 Task: Find connections with filter location Winneba with filter topic #machinelearningwith filter profile language Potuguese with filter current company Norgren with filter school SIES College of Management Studies - India with filter industry Circuses and Magic Shows with filter service category Social Media Marketing with filter keywords title Virtual Assistant
Action: Mouse moved to (284, 353)
Screenshot: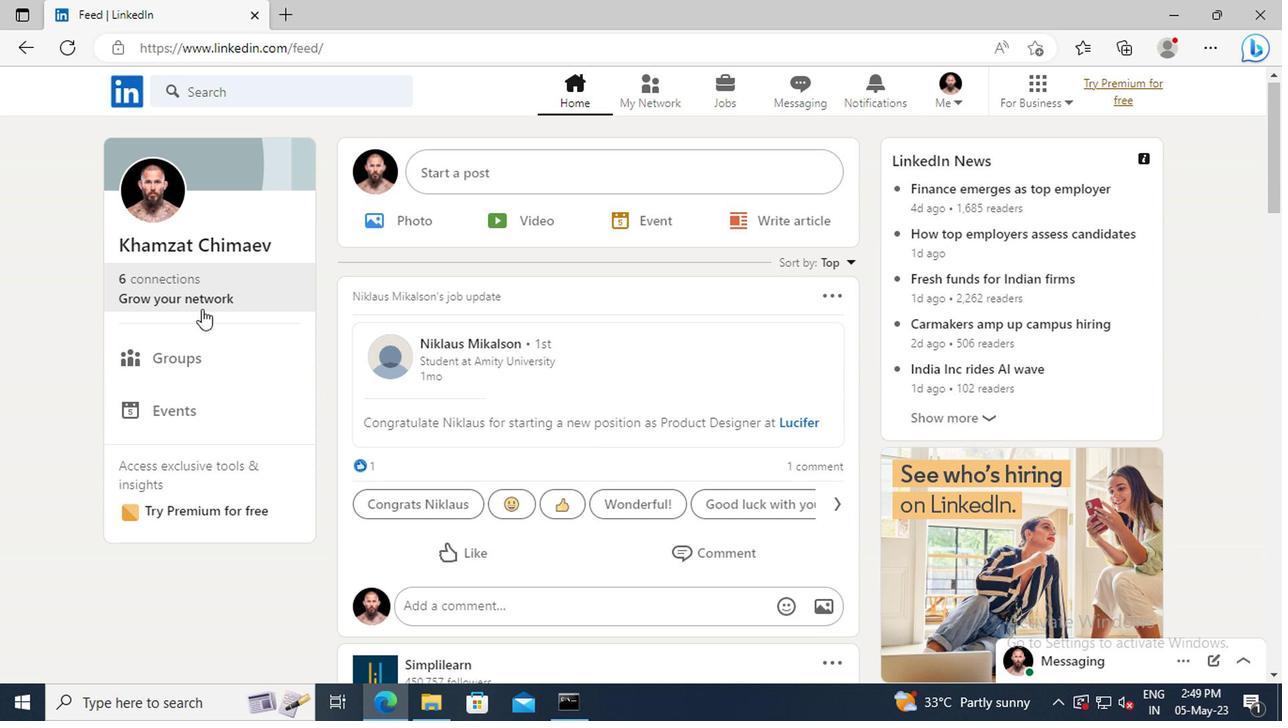 
Action: Mouse pressed left at (284, 353)
Screenshot: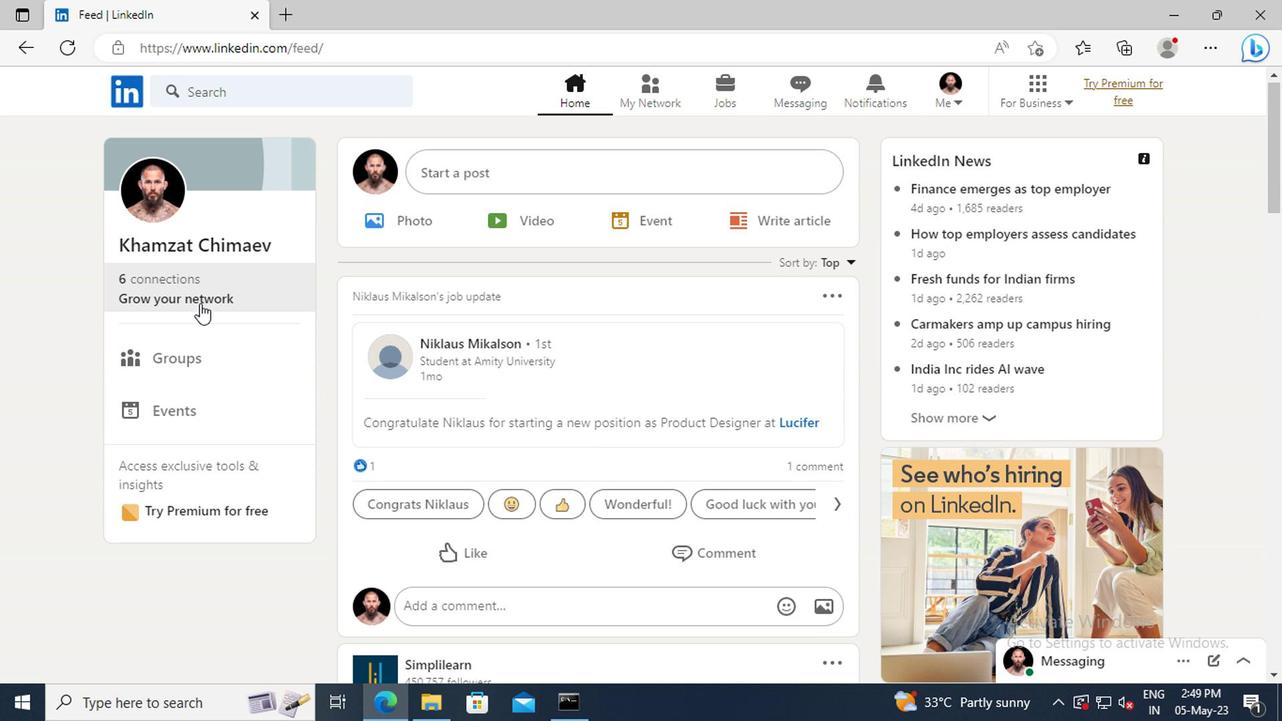 
Action: Mouse moved to (293, 284)
Screenshot: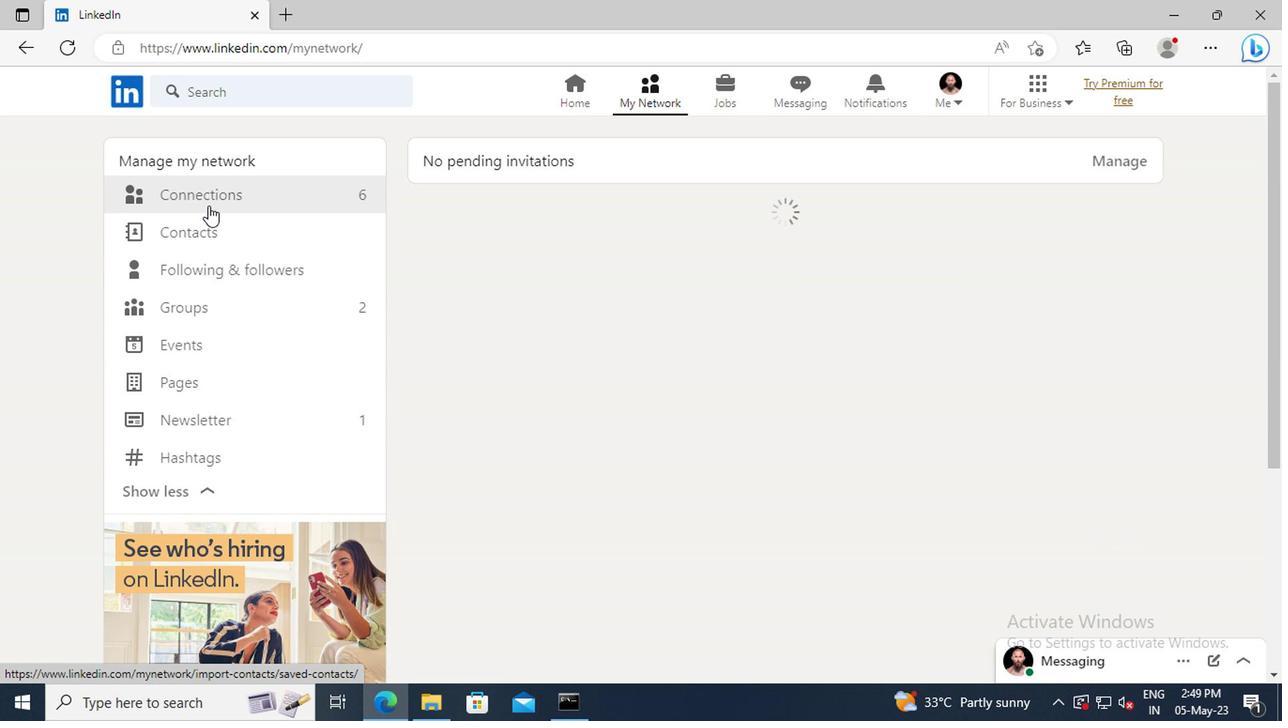 
Action: Mouse pressed left at (293, 284)
Screenshot: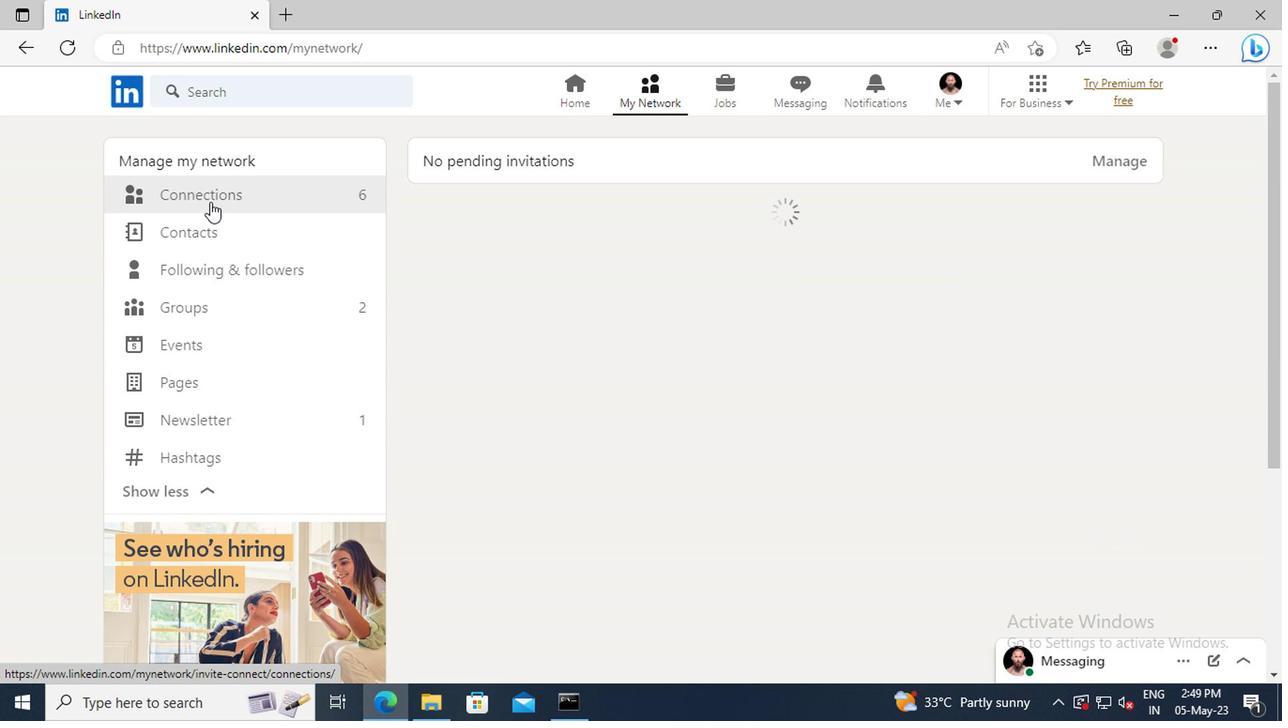 
Action: Mouse moved to (696, 284)
Screenshot: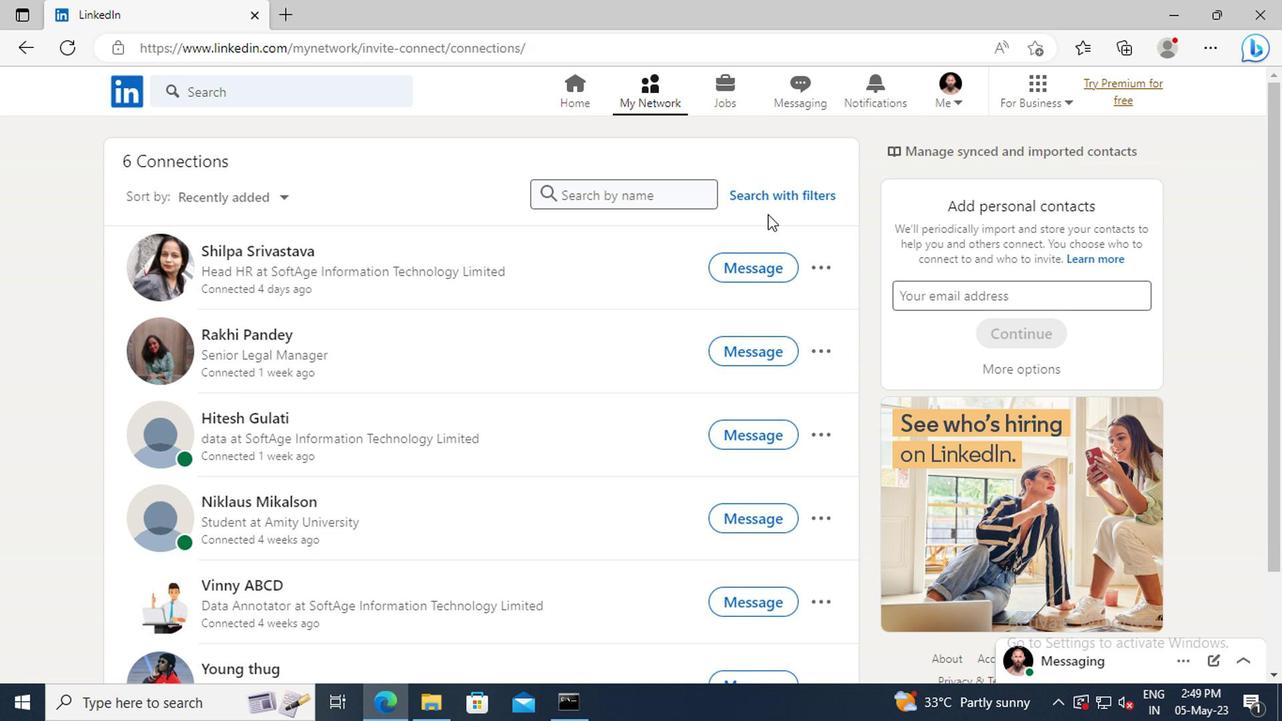 
Action: Mouse pressed left at (696, 284)
Screenshot: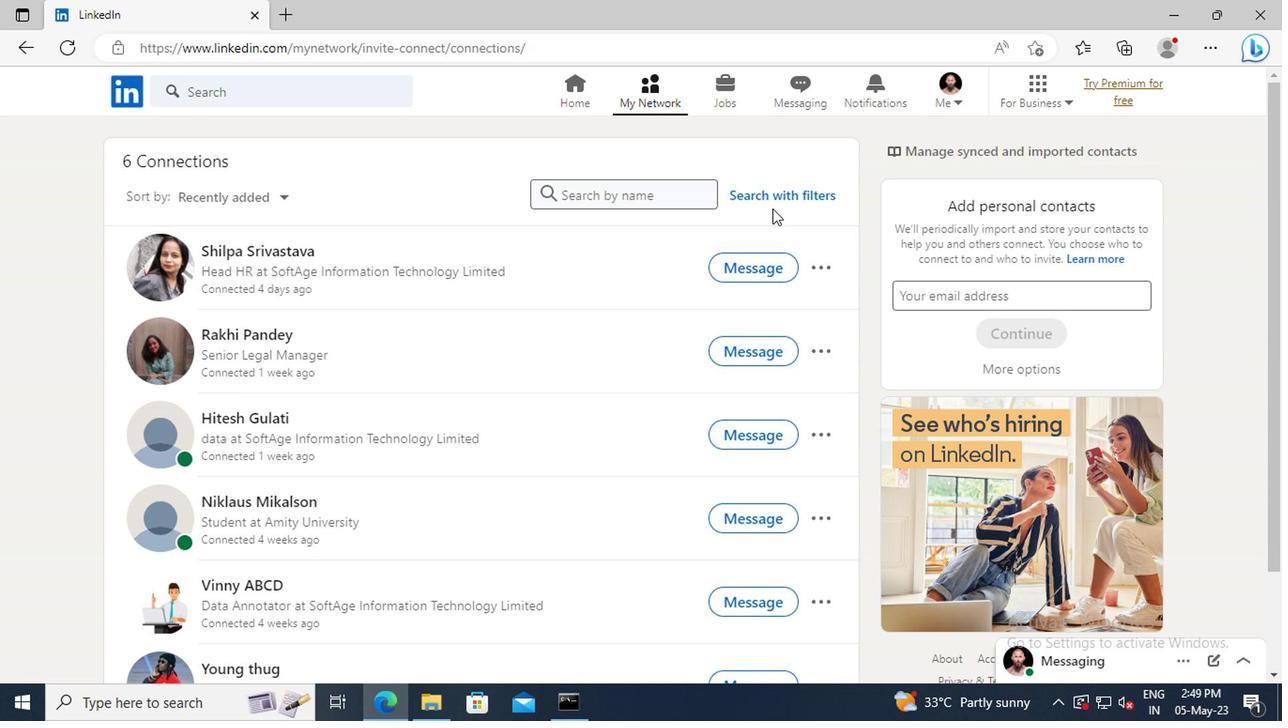 
Action: Mouse moved to (652, 248)
Screenshot: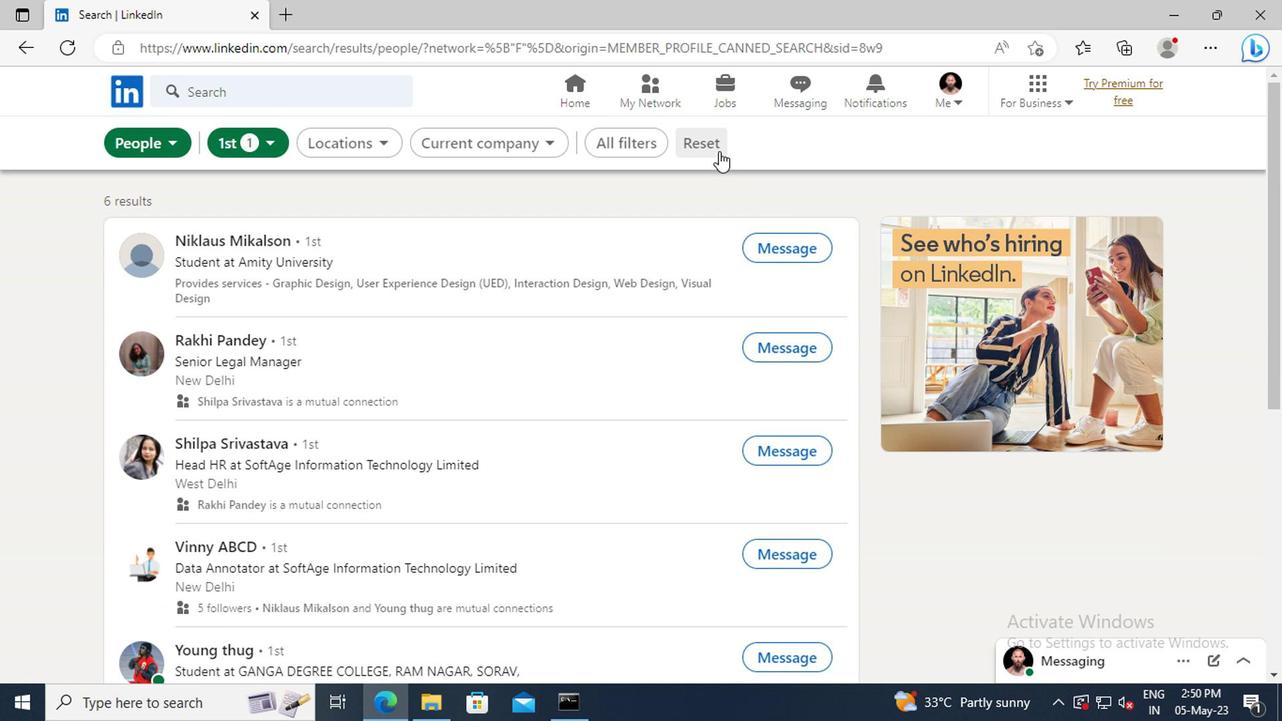 
Action: Mouse pressed left at (652, 248)
Screenshot: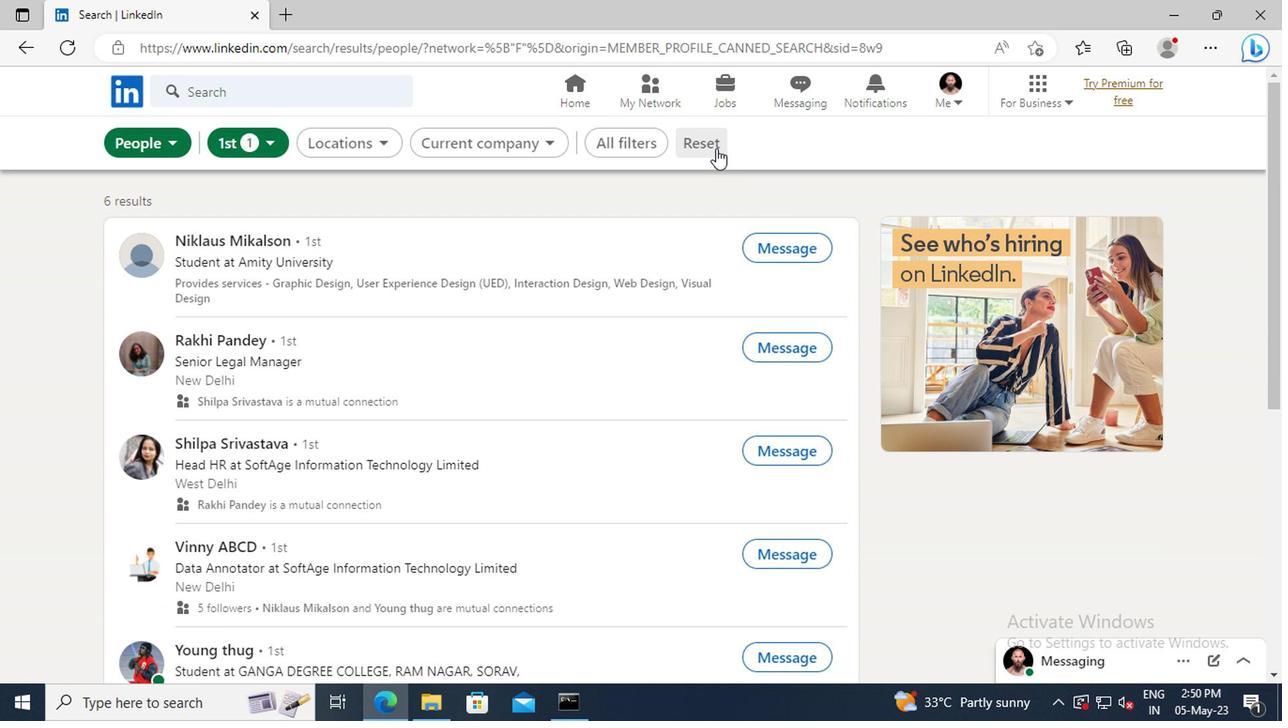 
Action: Mouse moved to (637, 247)
Screenshot: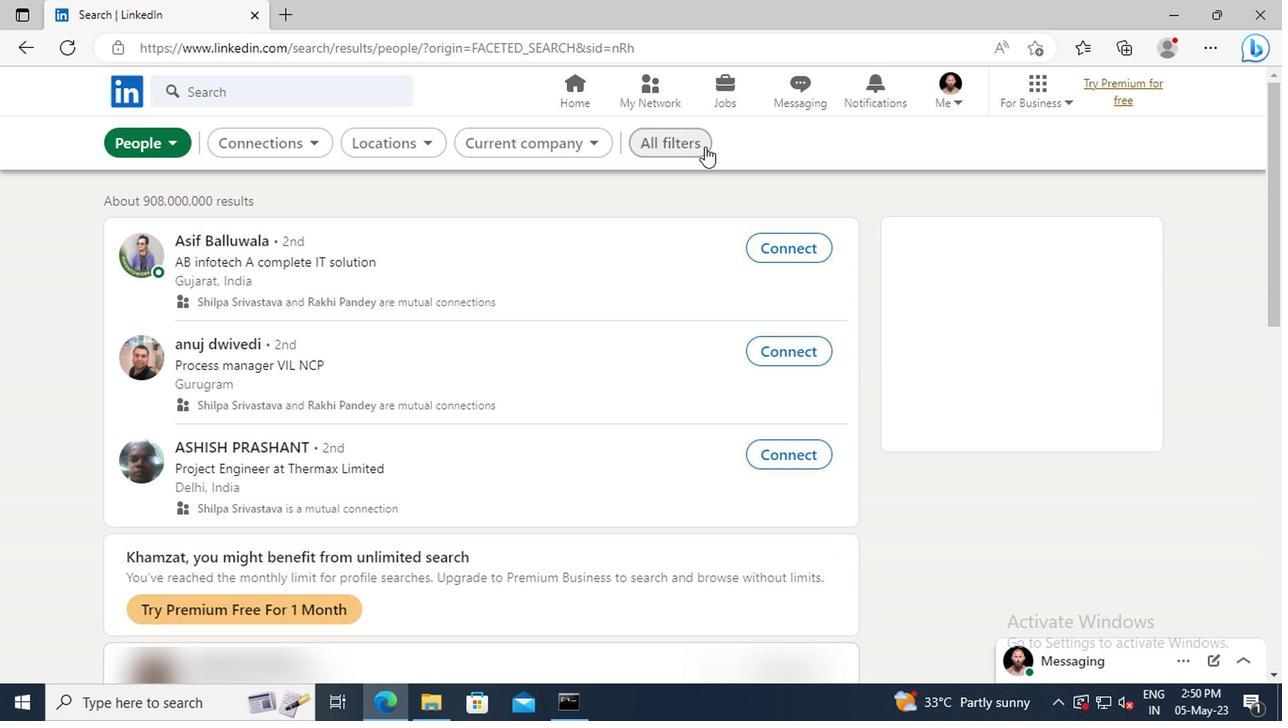 
Action: Mouse pressed left at (637, 247)
Screenshot: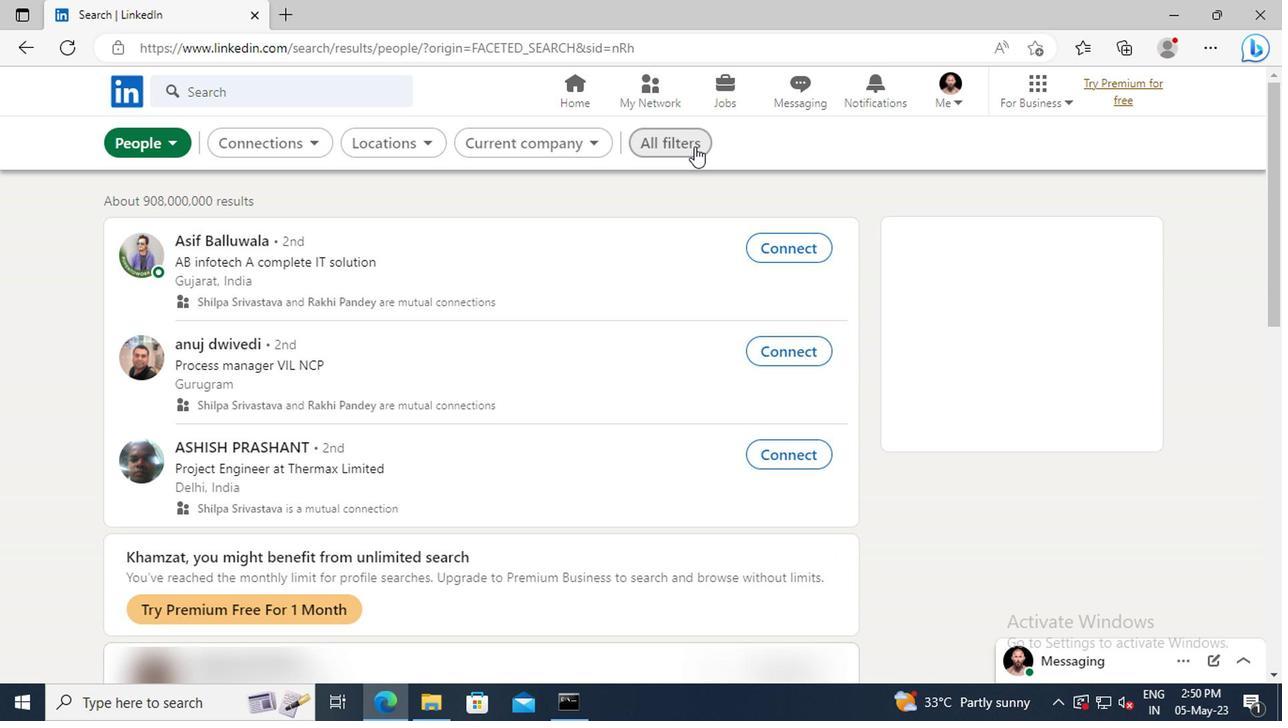
Action: Mouse moved to (863, 387)
Screenshot: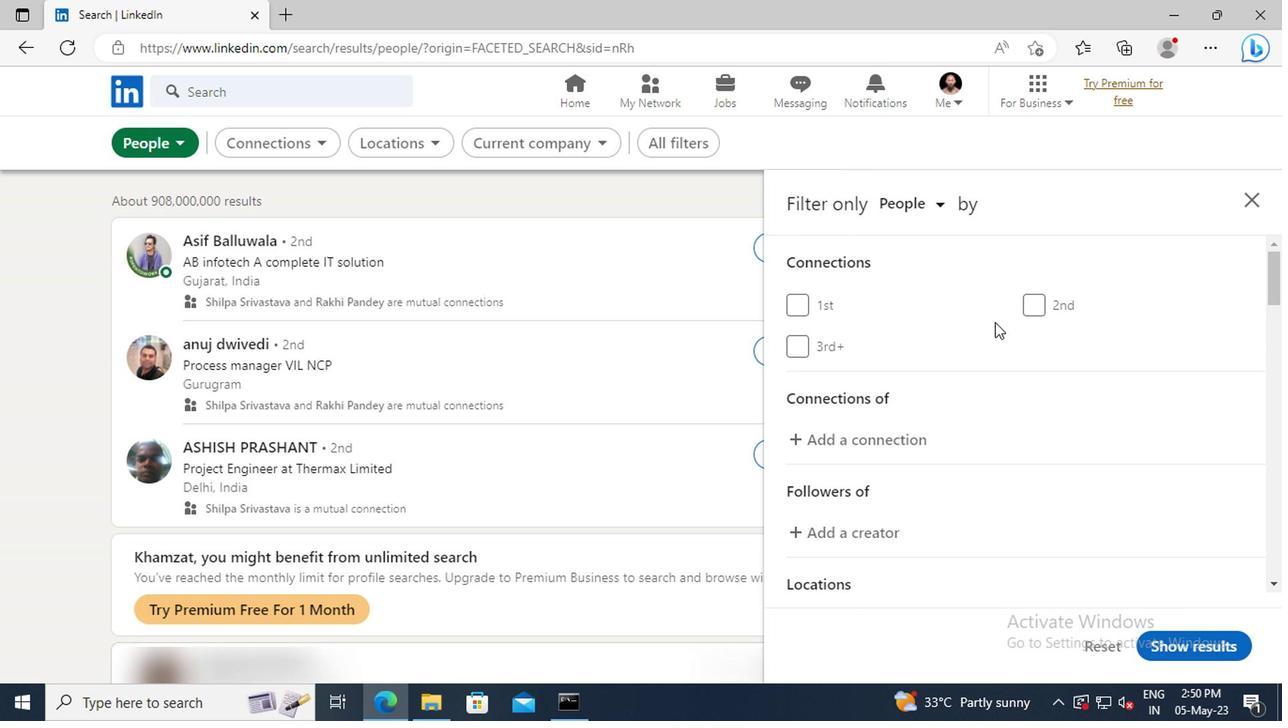 
Action: Mouse scrolled (863, 386) with delta (0, 0)
Screenshot: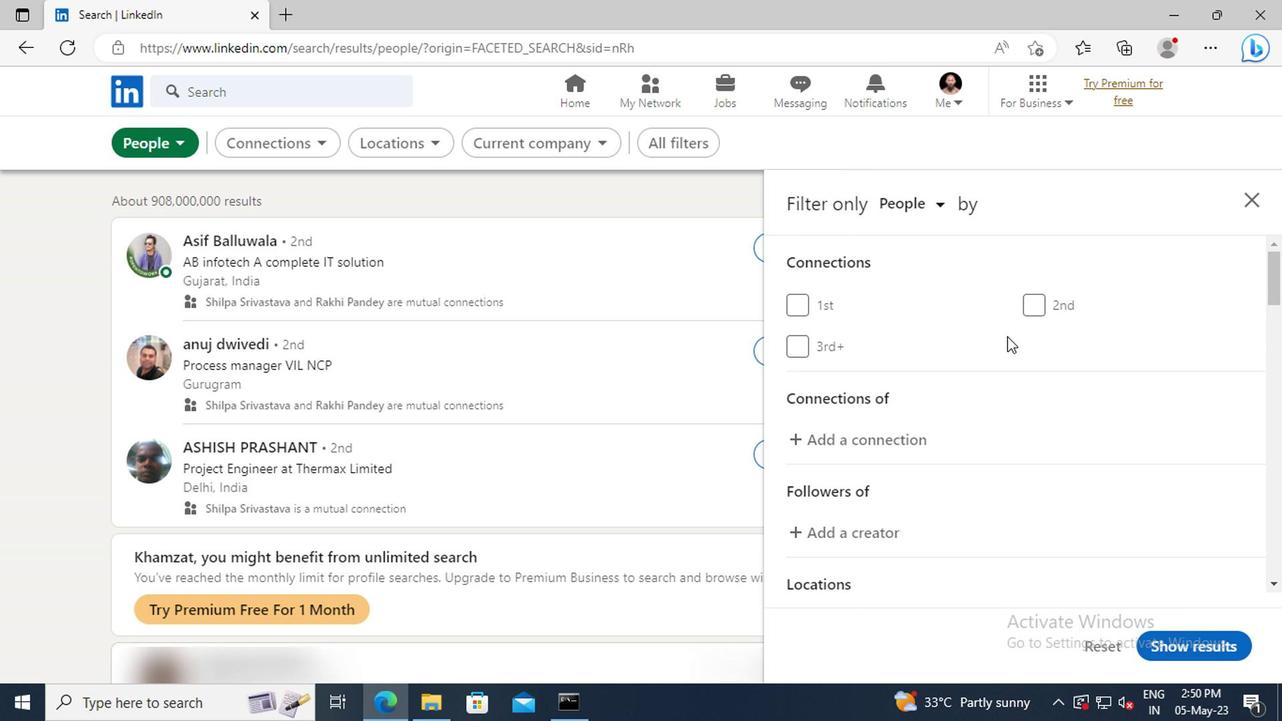 
Action: Mouse scrolled (863, 386) with delta (0, 0)
Screenshot: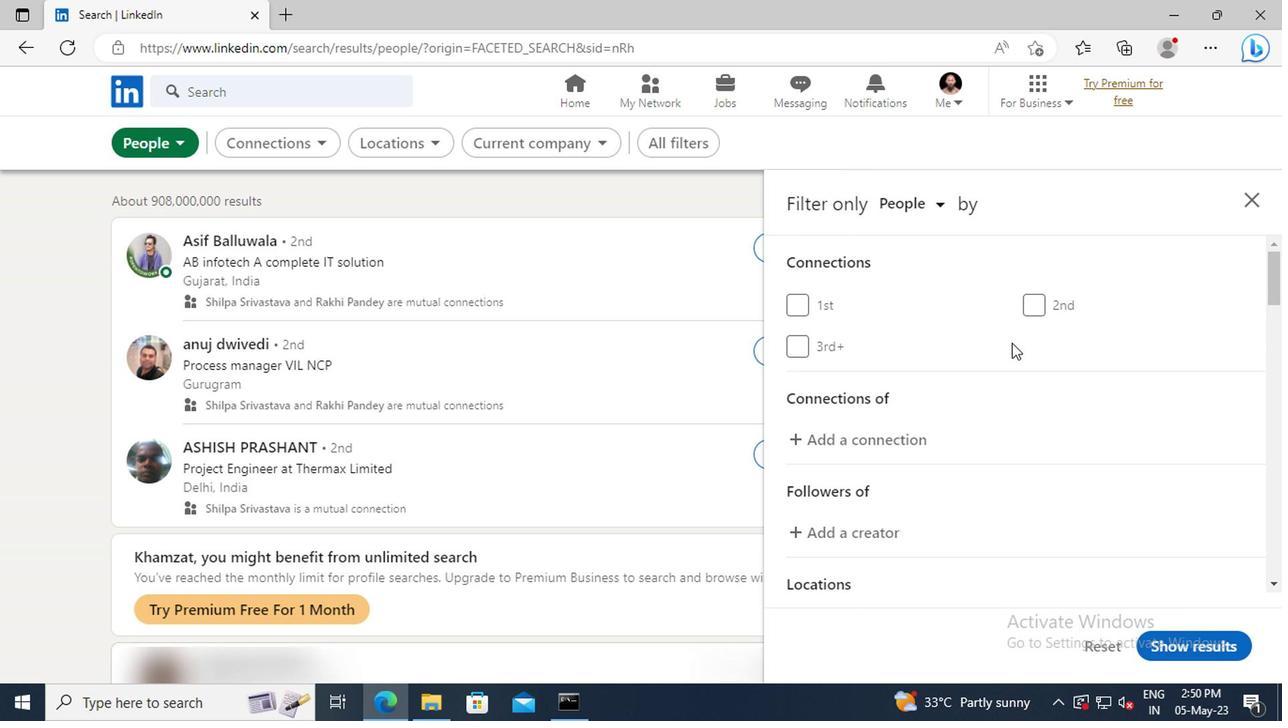 
Action: Mouse scrolled (863, 386) with delta (0, 0)
Screenshot: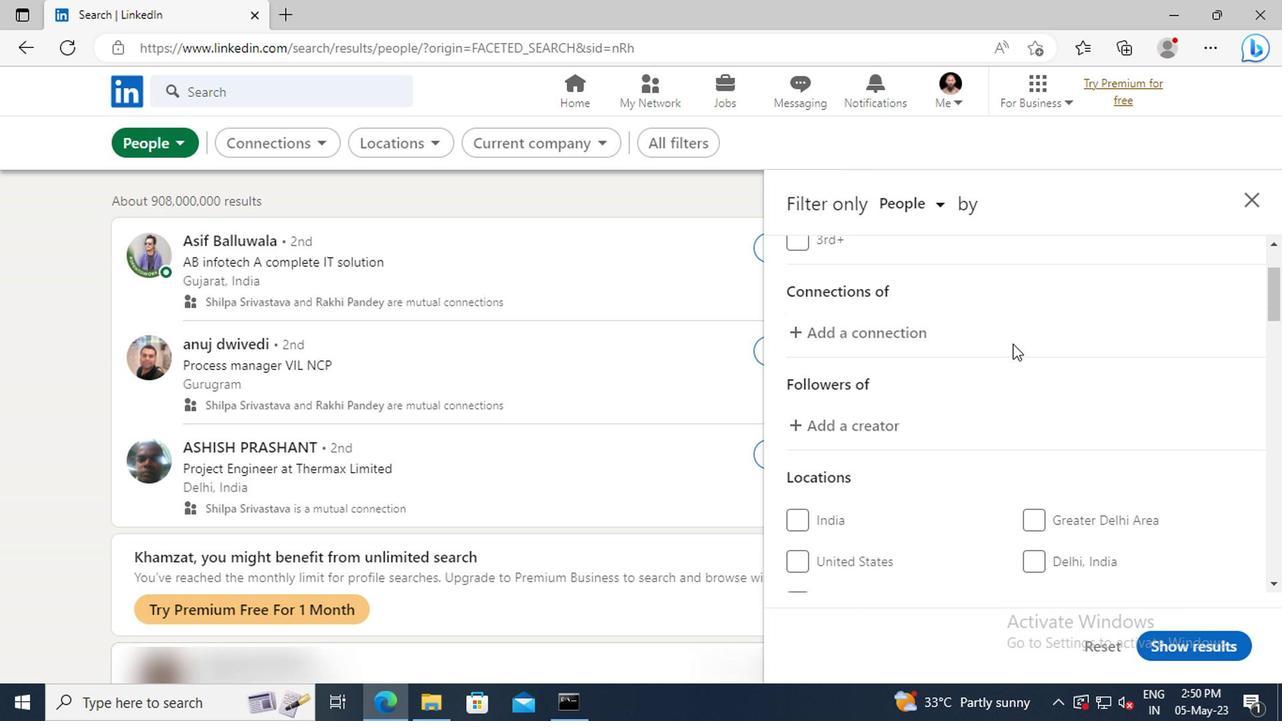 
Action: Mouse scrolled (863, 386) with delta (0, 0)
Screenshot: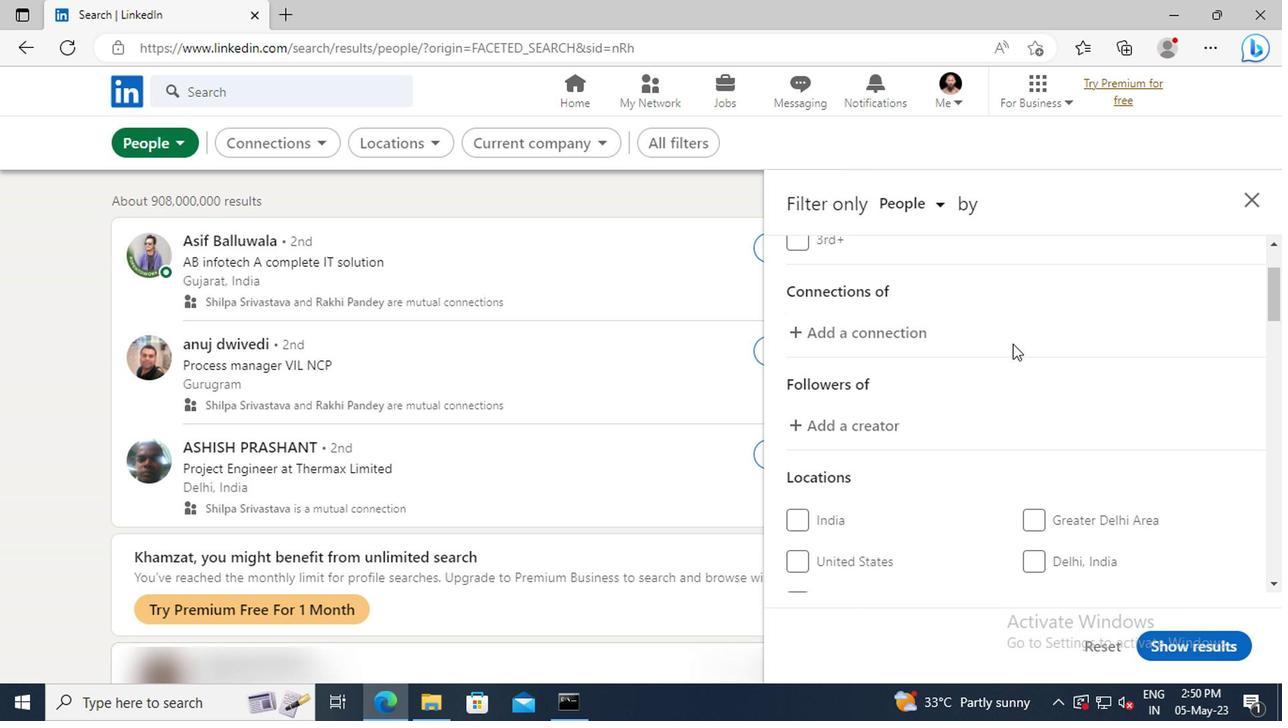
Action: Mouse scrolled (863, 386) with delta (0, 0)
Screenshot: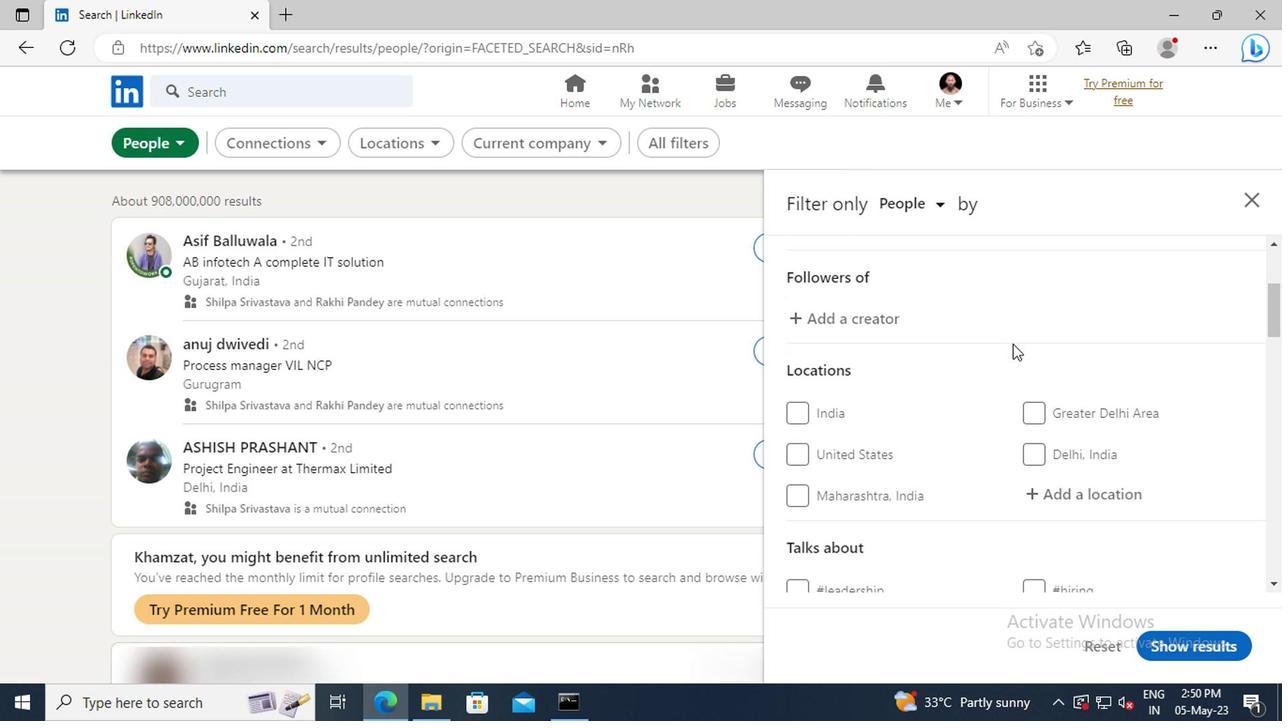 
Action: Mouse scrolled (863, 386) with delta (0, 0)
Screenshot: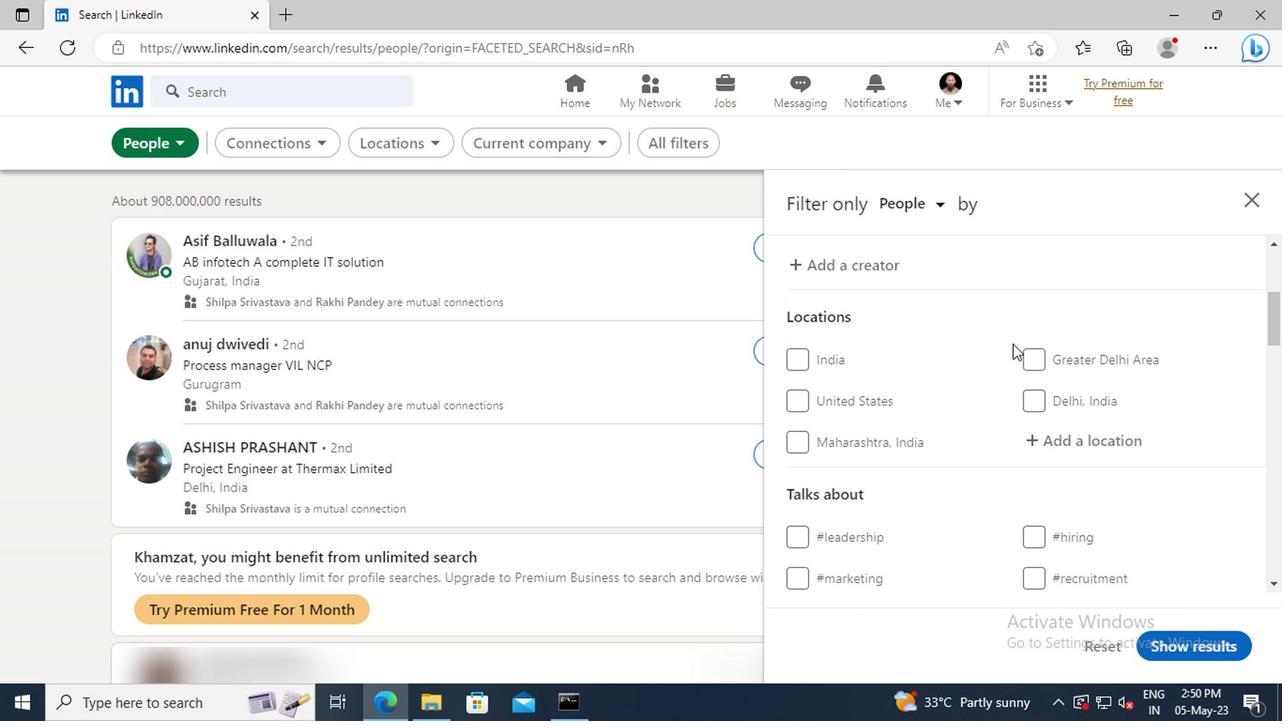 
Action: Mouse moved to (886, 418)
Screenshot: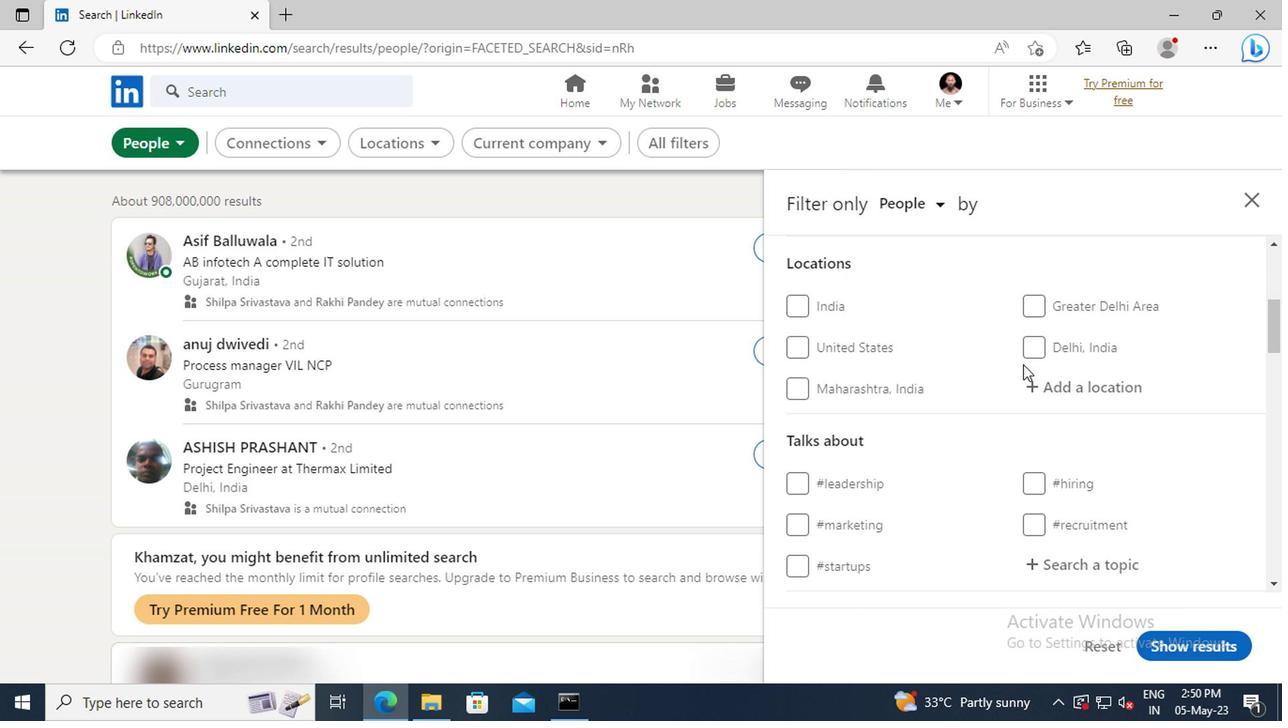 
Action: Mouse pressed left at (886, 418)
Screenshot: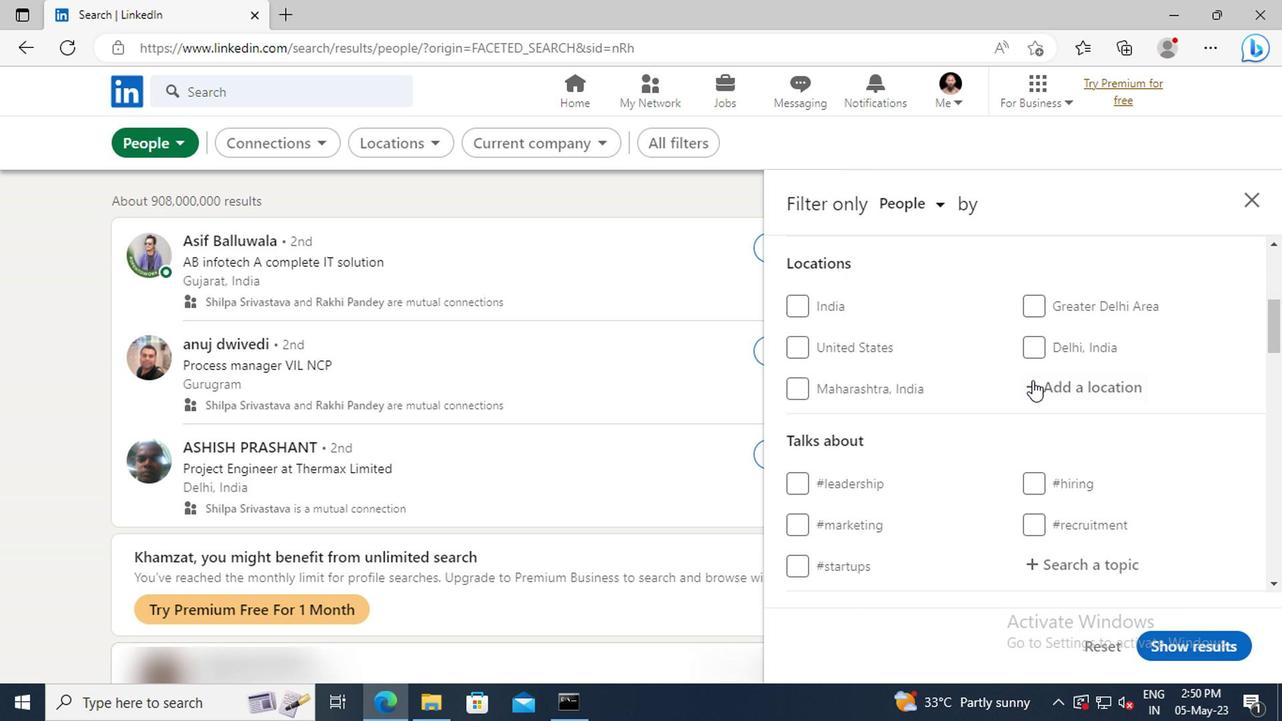 
Action: Key pressed <Key.shift>WINNEBA<Key.enter>
Screenshot: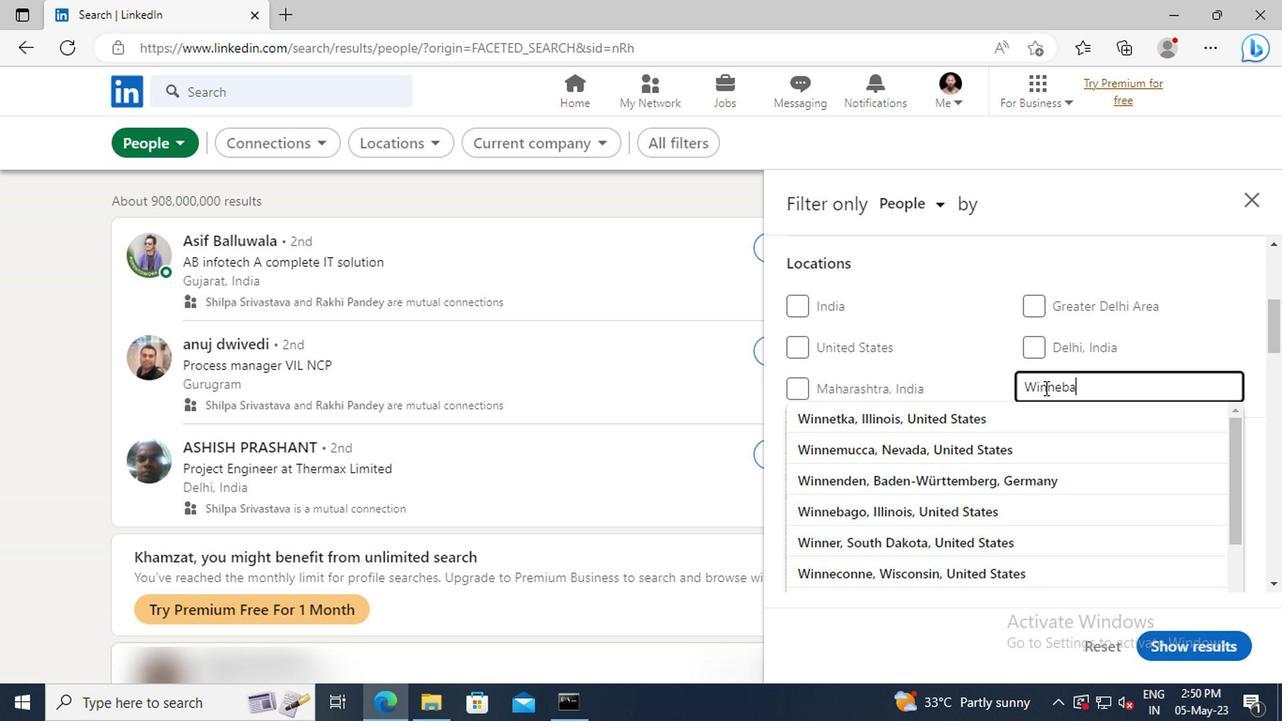 
Action: Mouse scrolled (886, 418) with delta (0, 0)
Screenshot: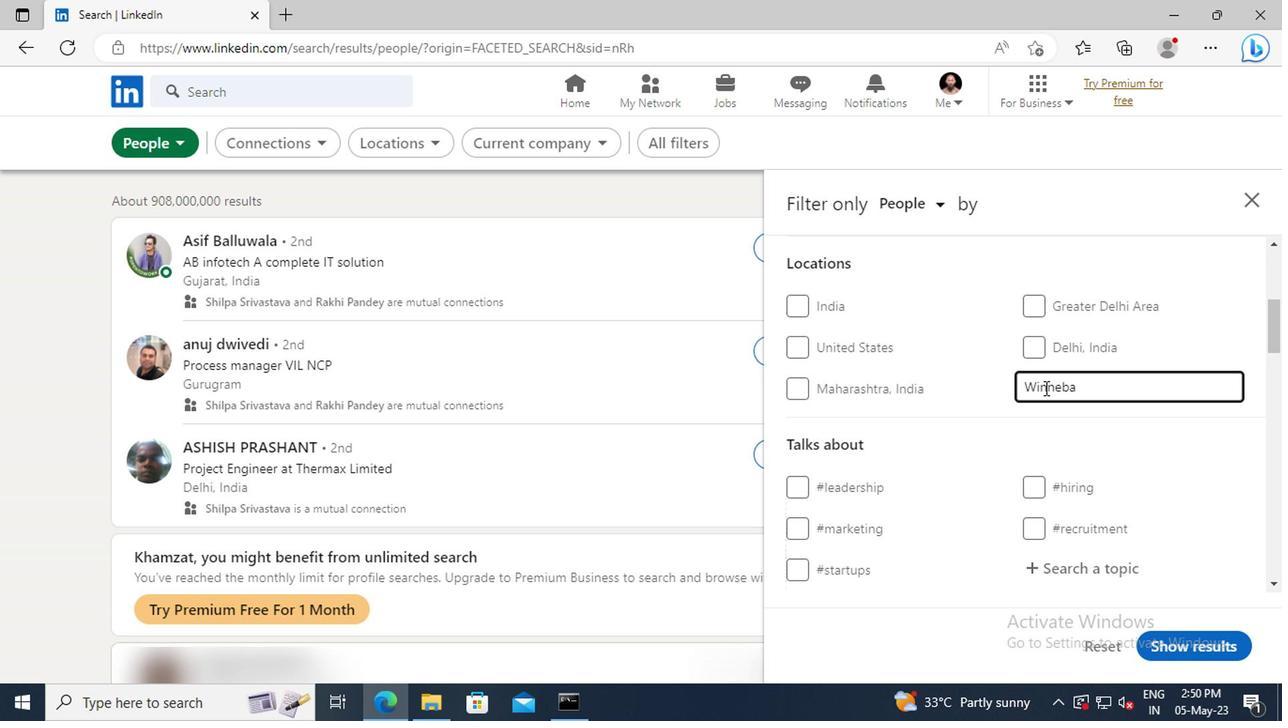 
Action: Mouse scrolled (886, 418) with delta (0, 0)
Screenshot: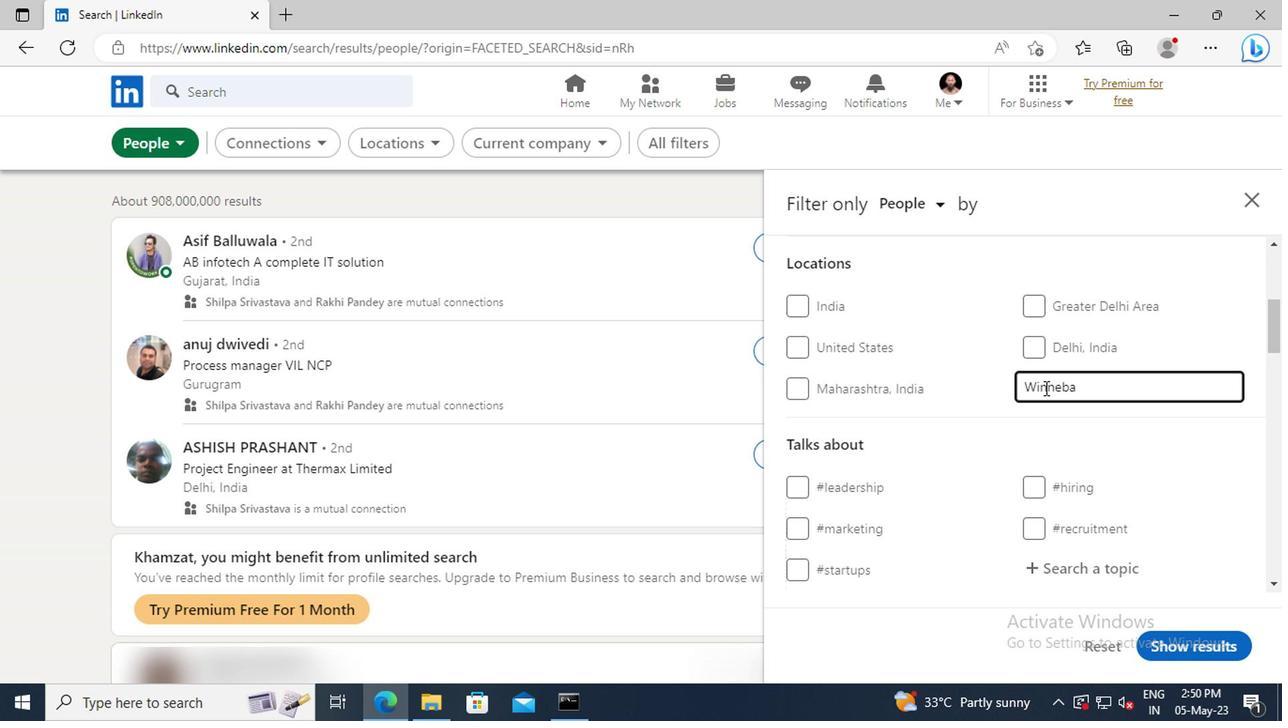 
Action: Mouse scrolled (886, 418) with delta (0, 0)
Screenshot: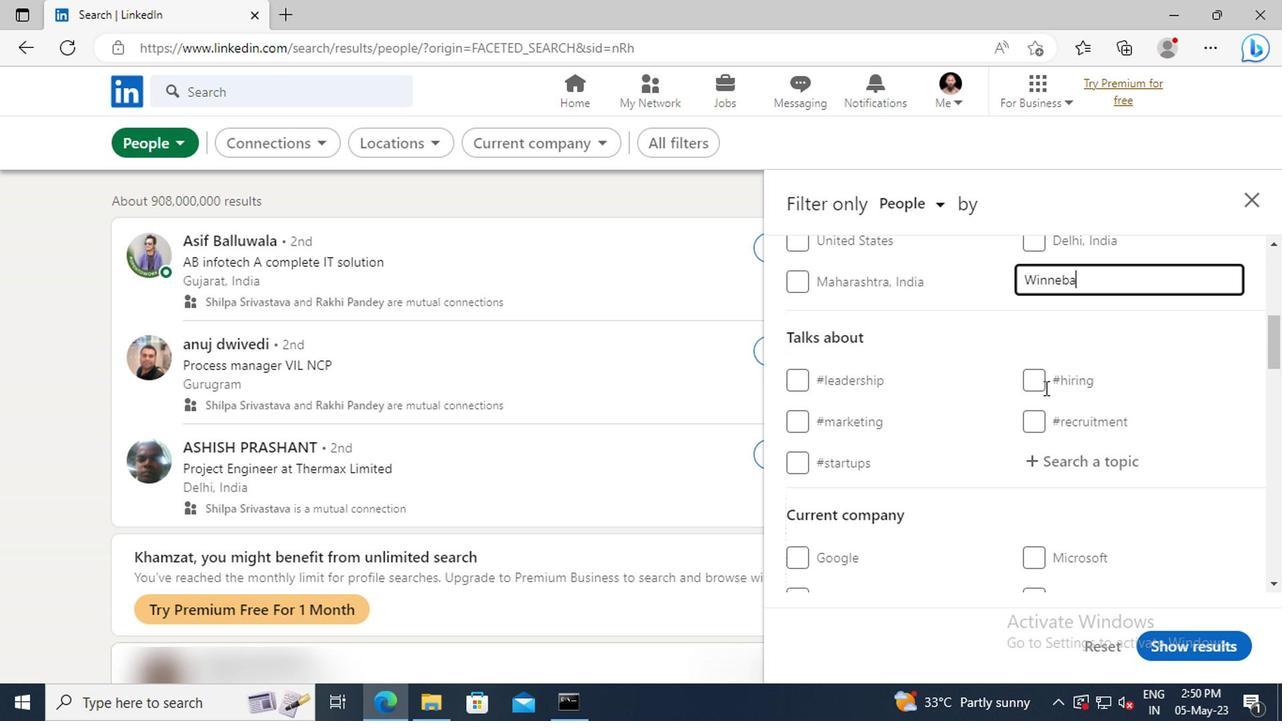
Action: Mouse moved to (892, 429)
Screenshot: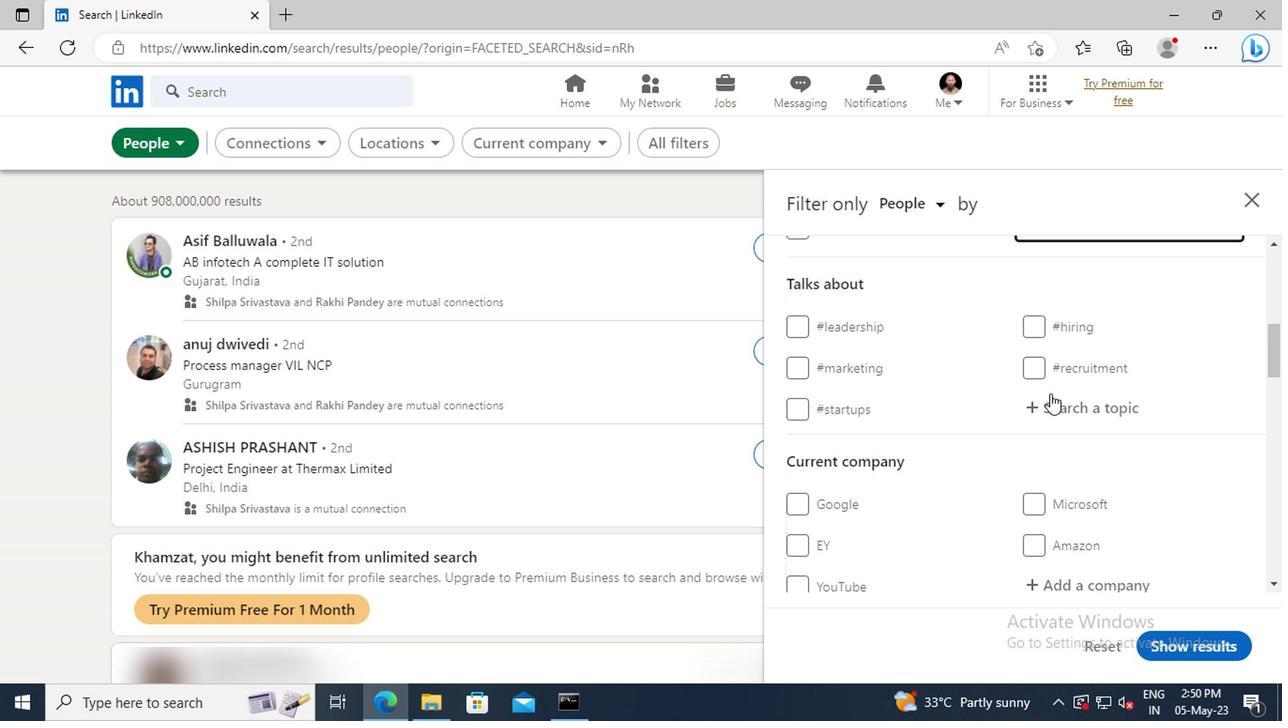 
Action: Mouse pressed left at (892, 429)
Screenshot: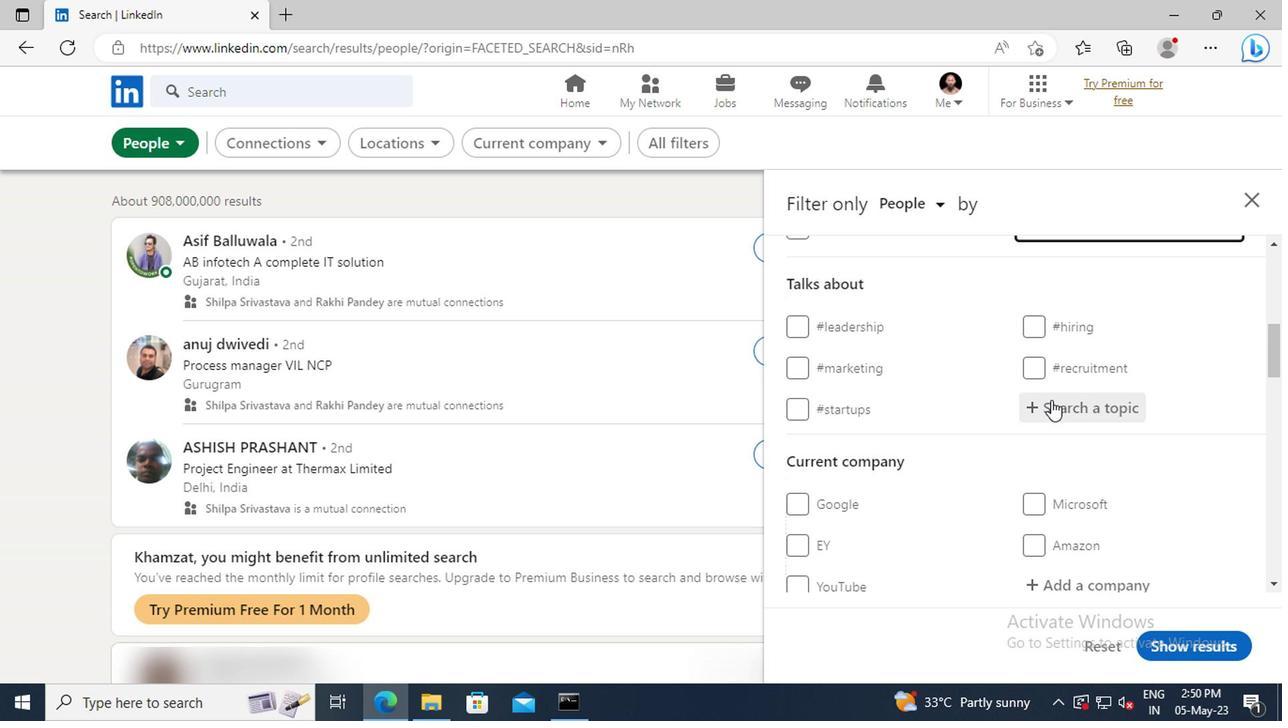 
Action: Key pressed MACHINELE
Screenshot: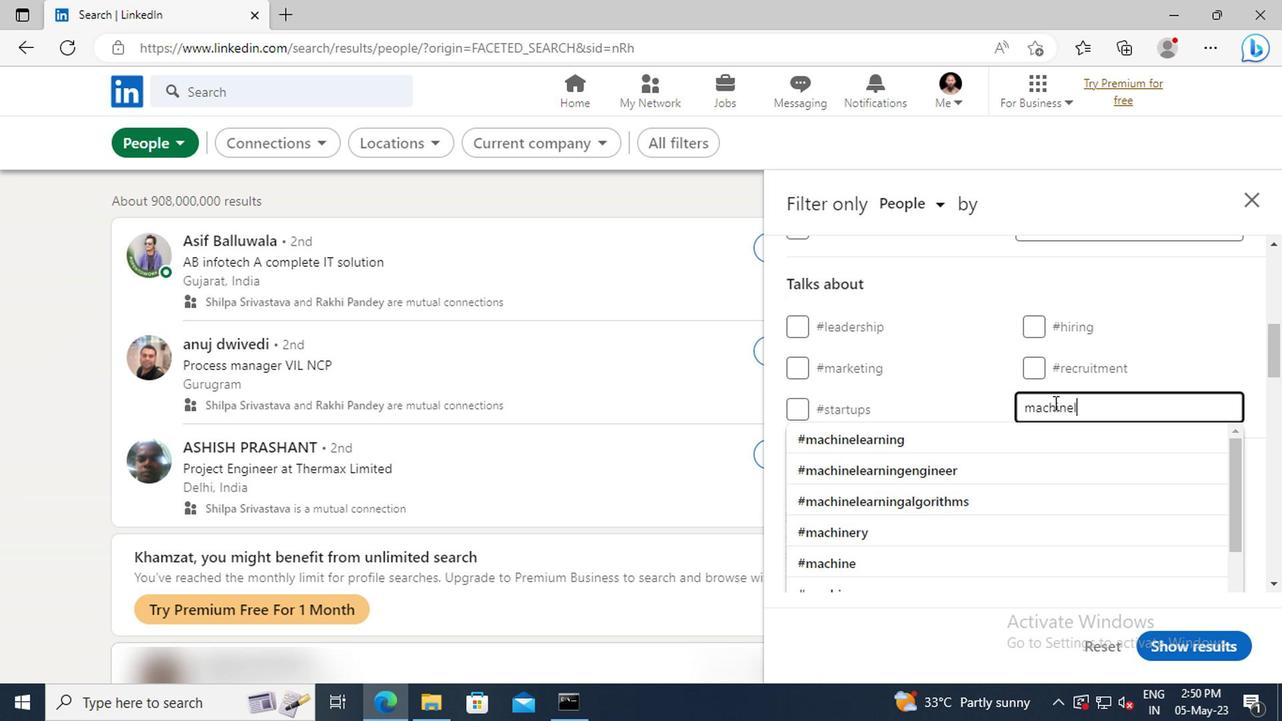 
Action: Mouse moved to (898, 452)
Screenshot: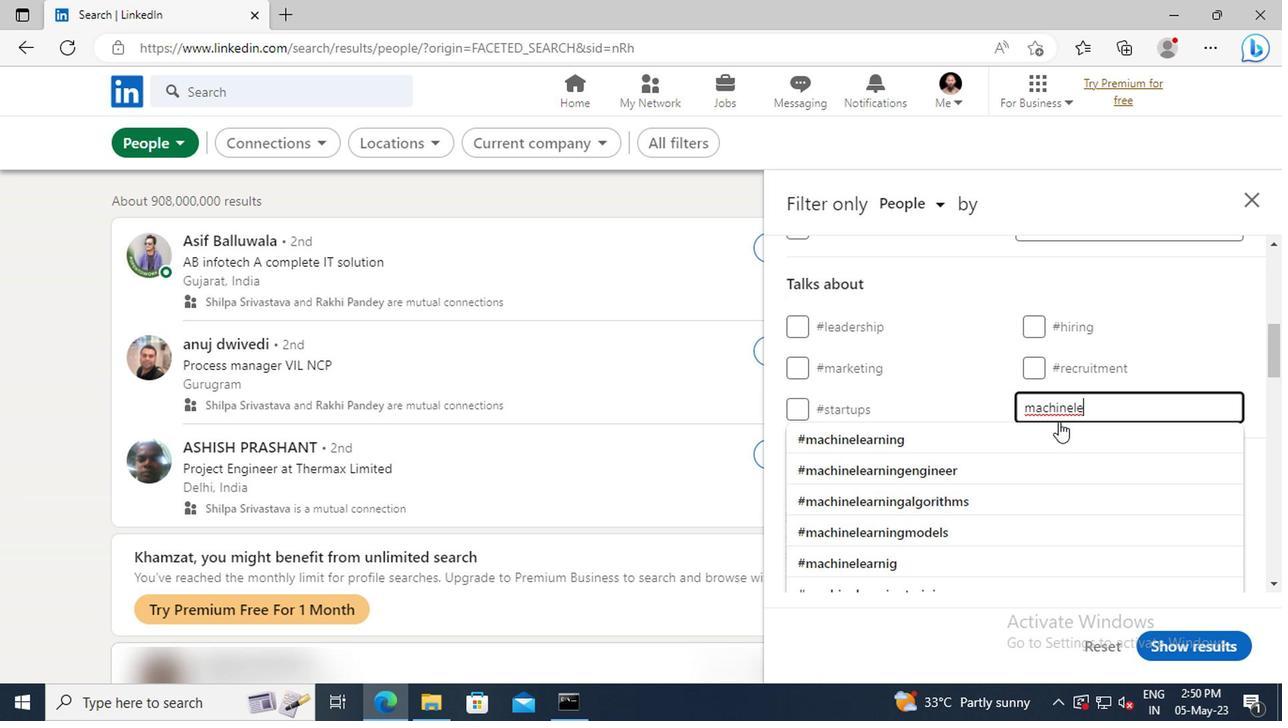 
Action: Mouse pressed left at (898, 452)
Screenshot: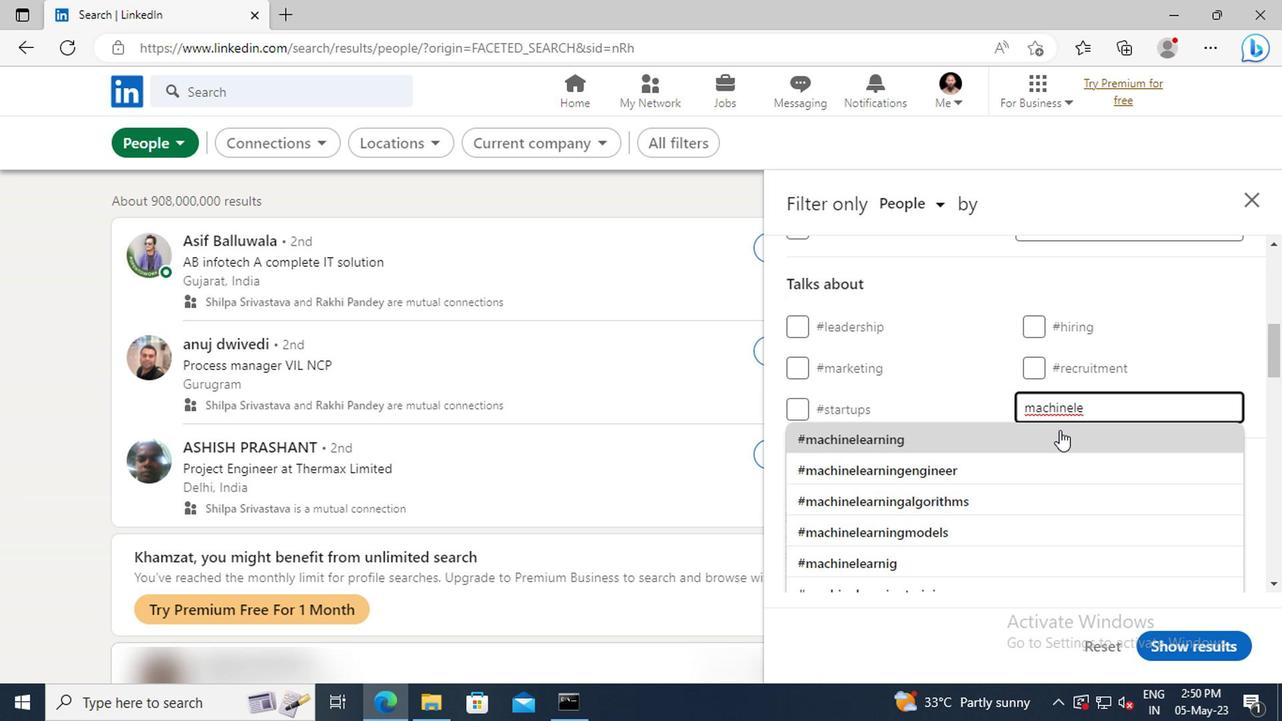 
Action: Mouse scrolled (898, 451) with delta (0, 0)
Screenshot: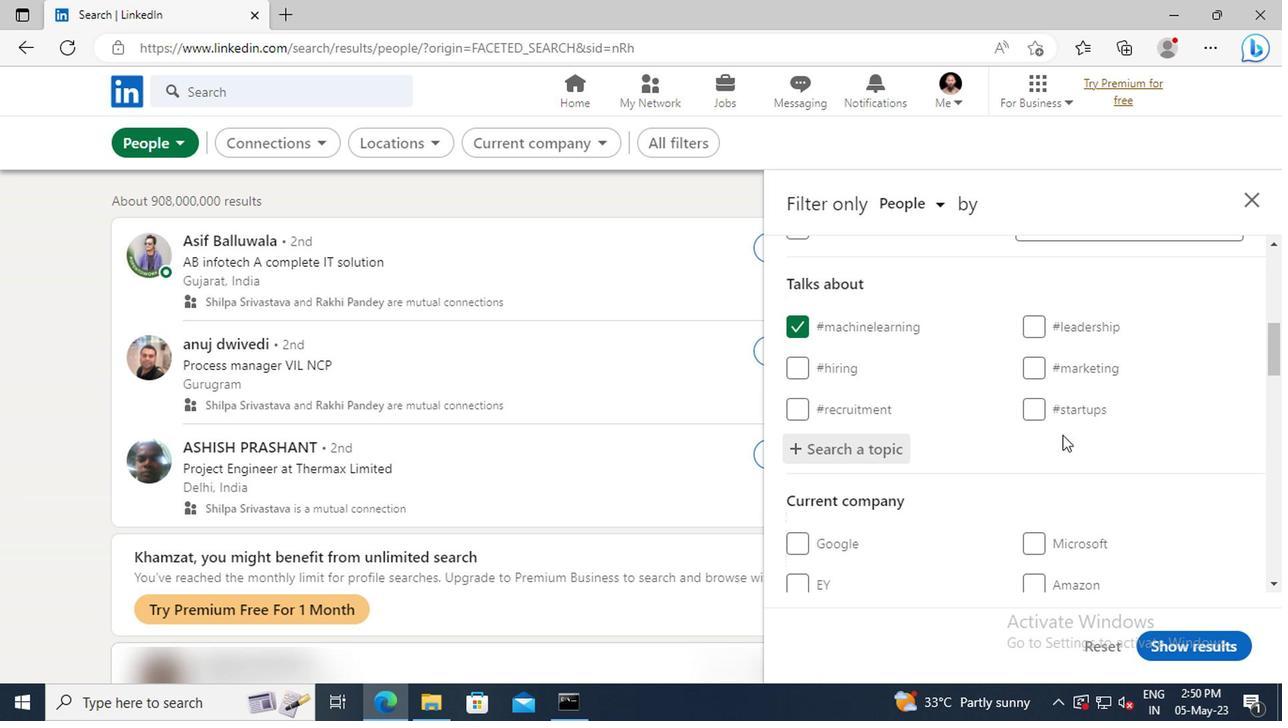 
Action: Mouse scrolled (898, 451) with delta (0, 0)
Screenshot: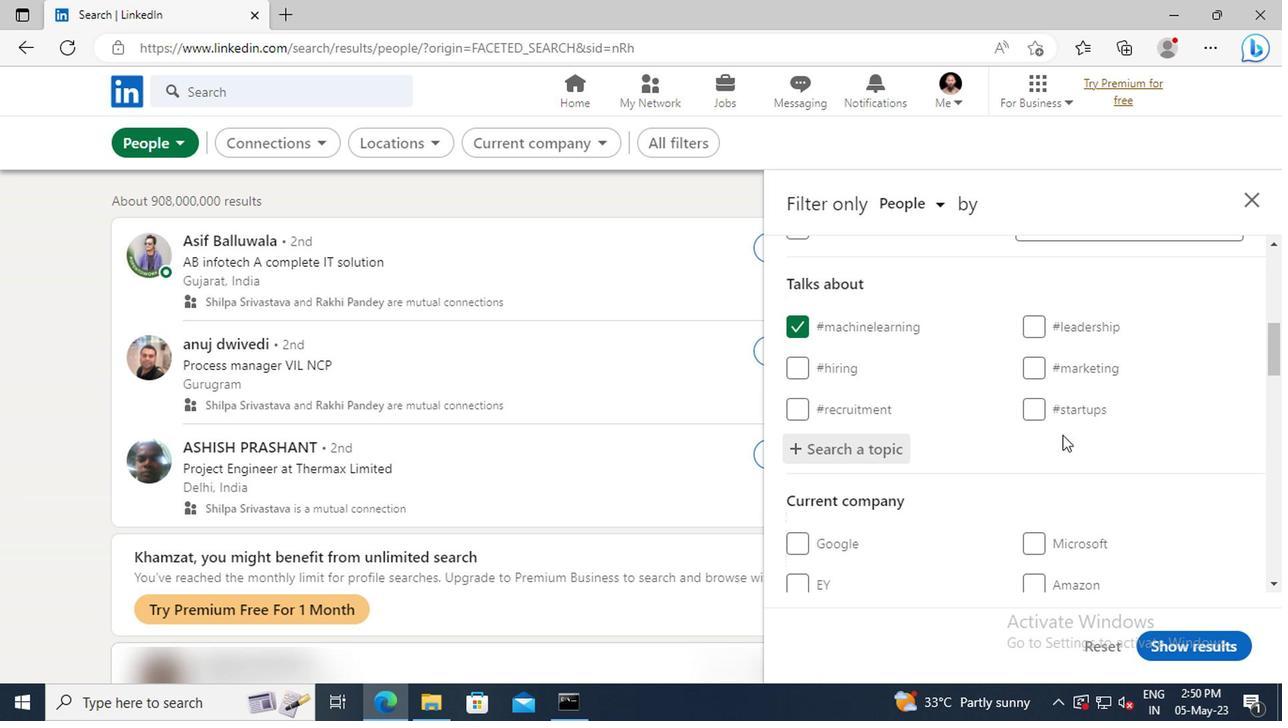 
Action: Mouse scrolled (898, 451) with delta (0, 0)
Screenshot: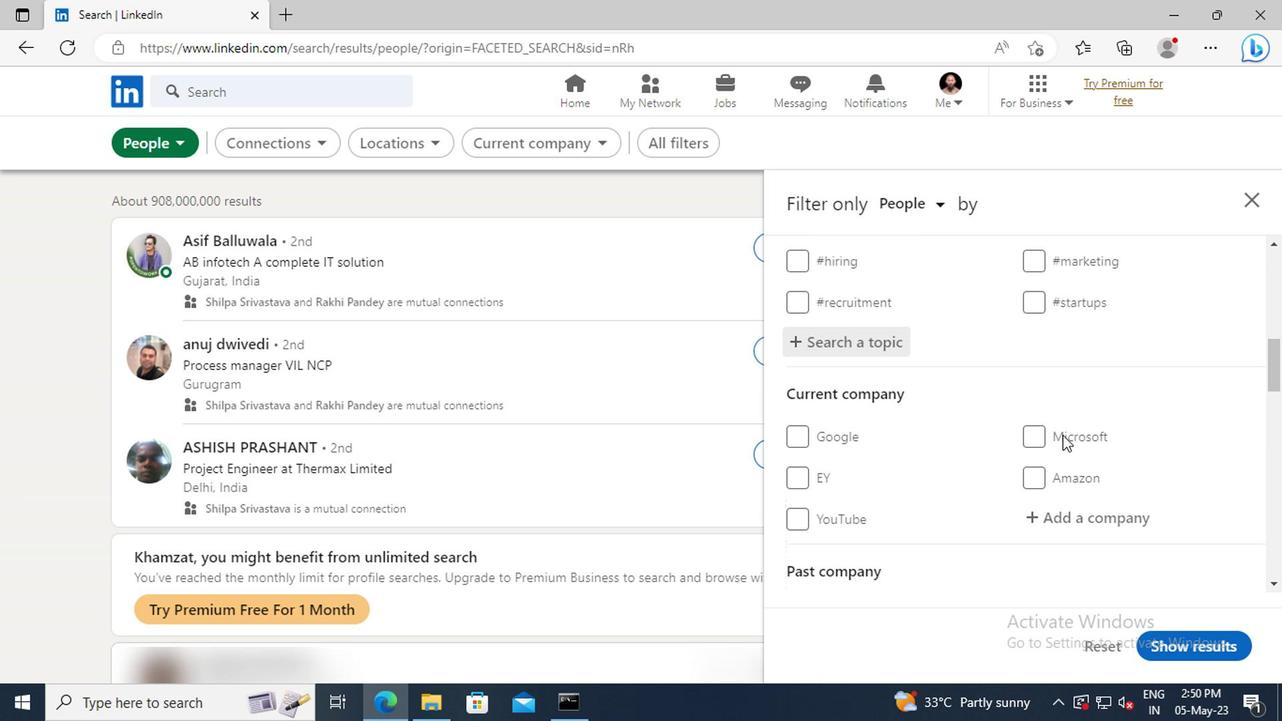 
Action: Mouse scrolled (898, 451) with delta (0, 0)
Screenshot: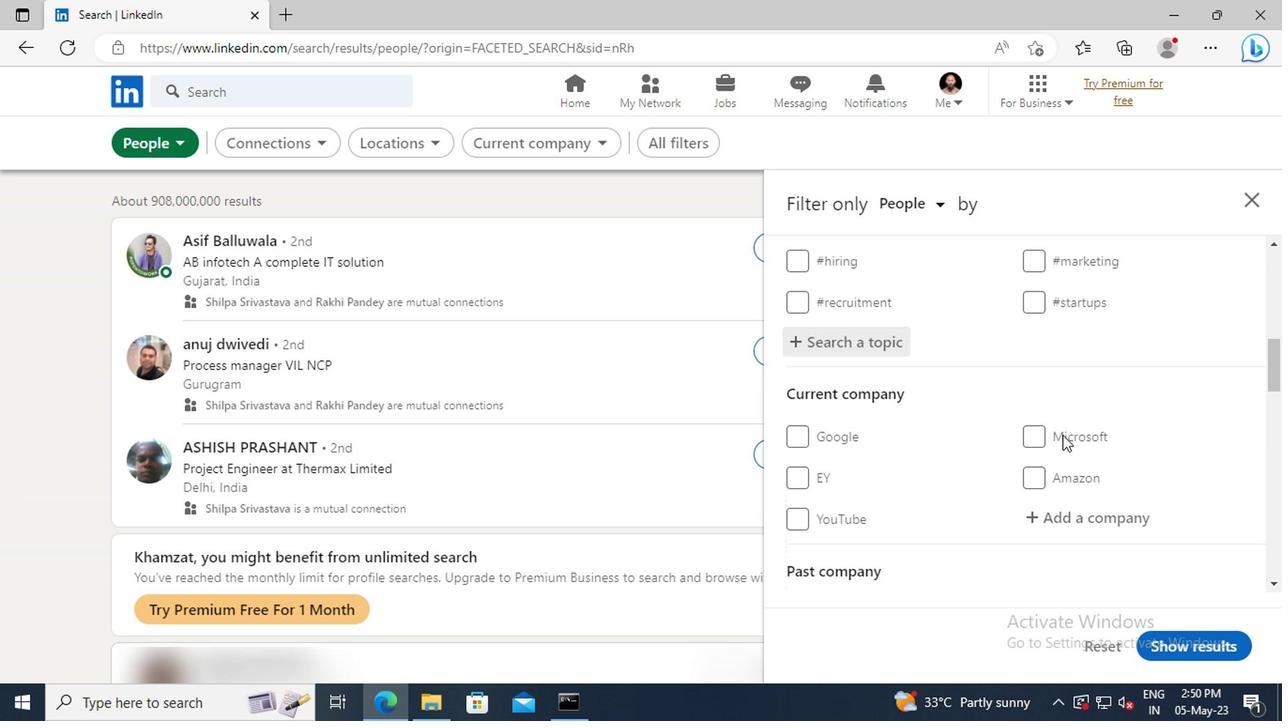 
Action: Mouse scrolled (898, 451) with delta (0, 0)
Screenshot: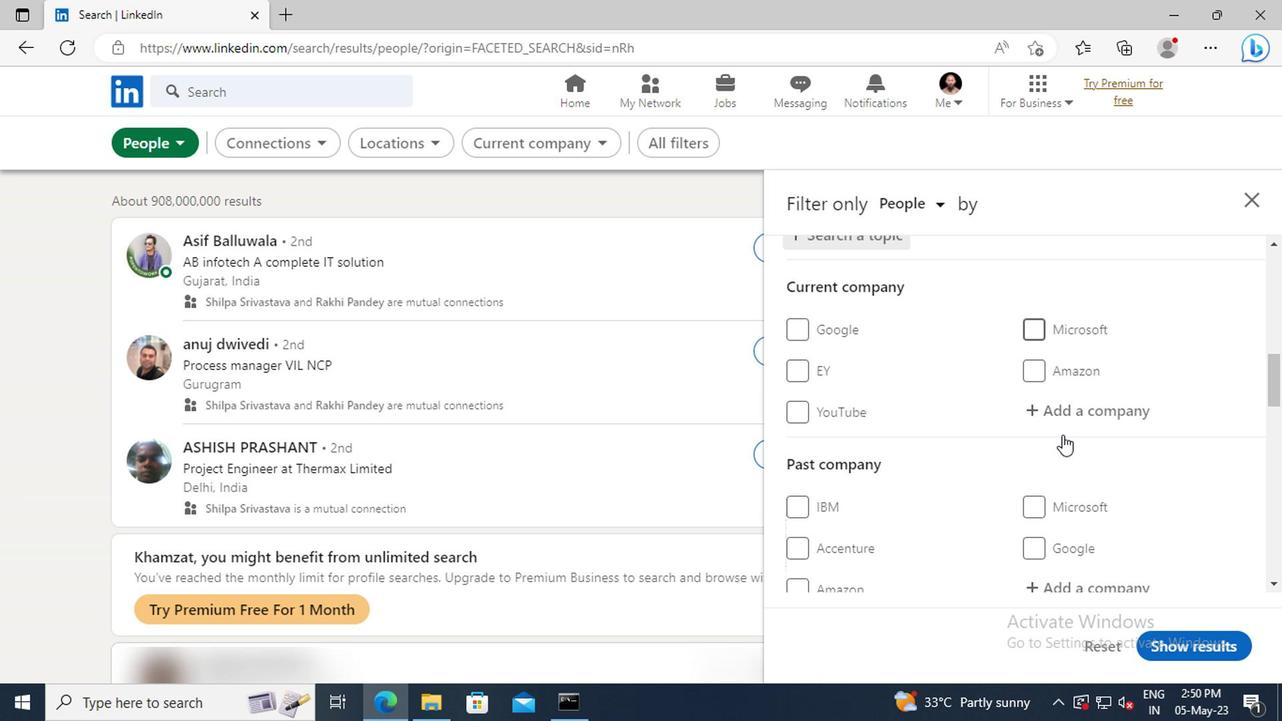 
Action: Mouse scrolled (898, 451) with delta (0, 0)
Screenshot: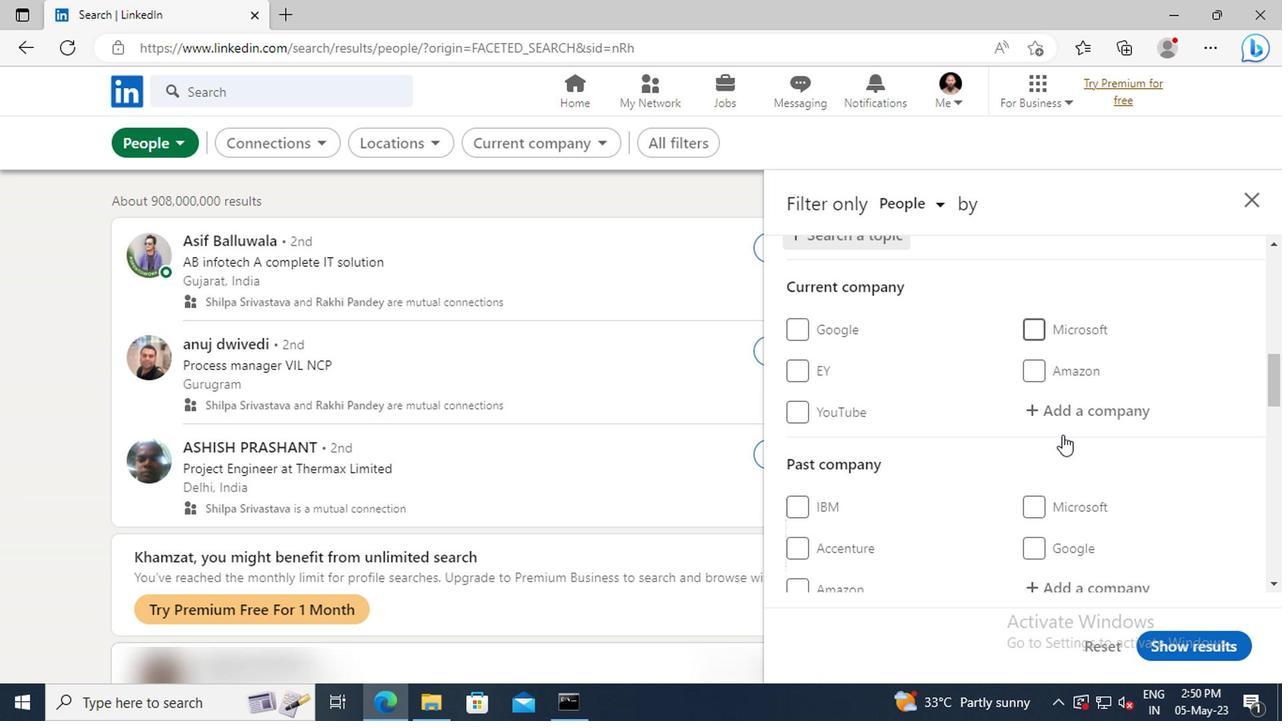 
Action: Mouse scrolled (898, 451) with delta (0, 0)
Screenshot: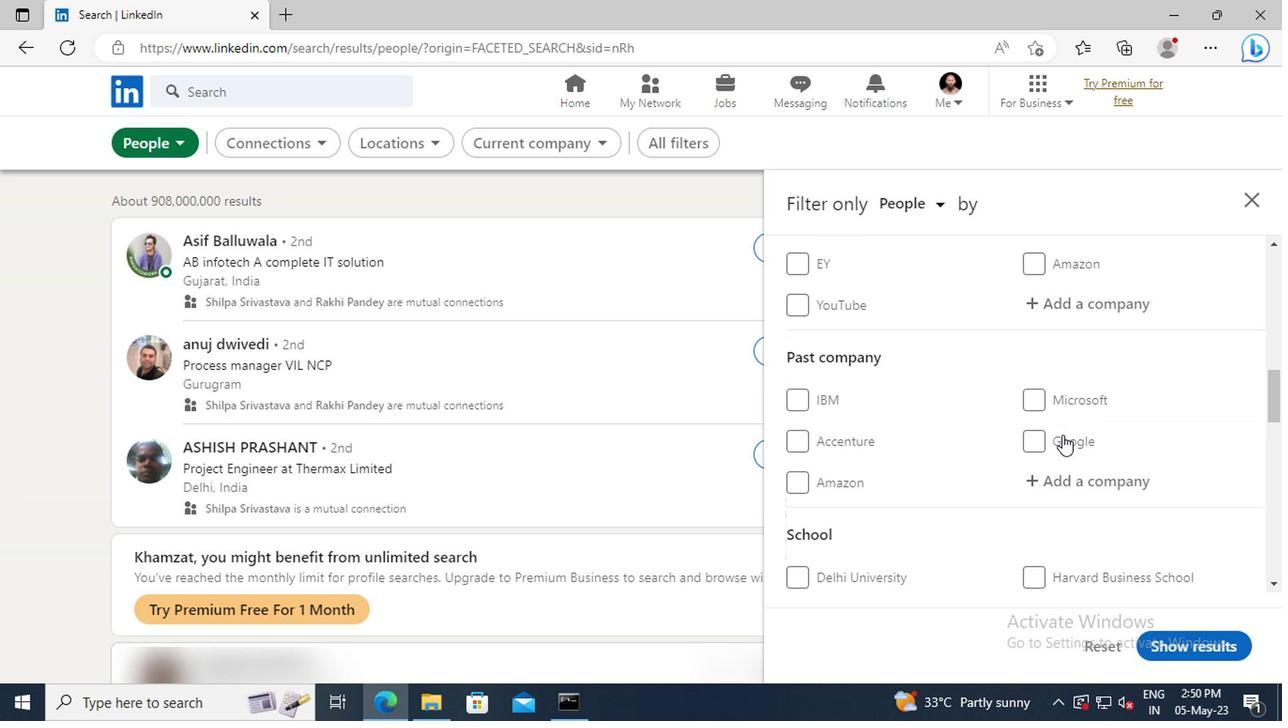
Action: Mouse scrolled (898, 451) with delta (0, 0)
Screenshot: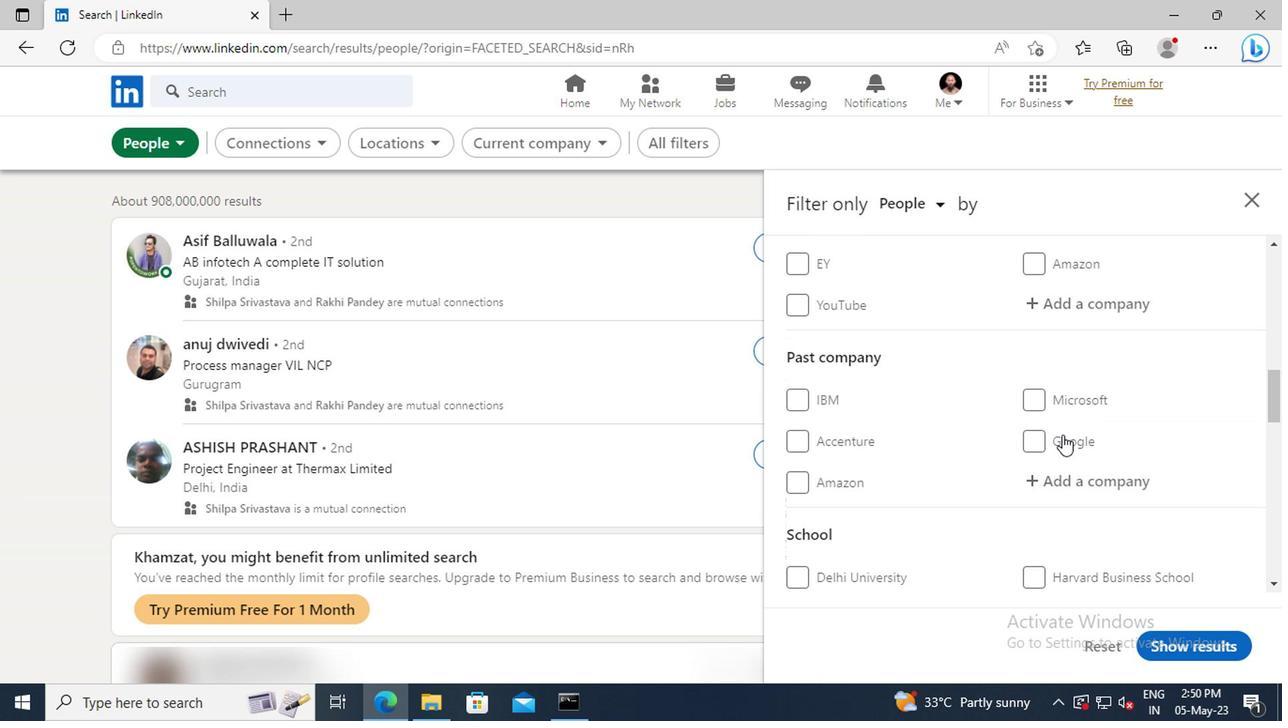 
Action: Mouse scrolled (898, 451) with delta (0, 0)
Screenshot: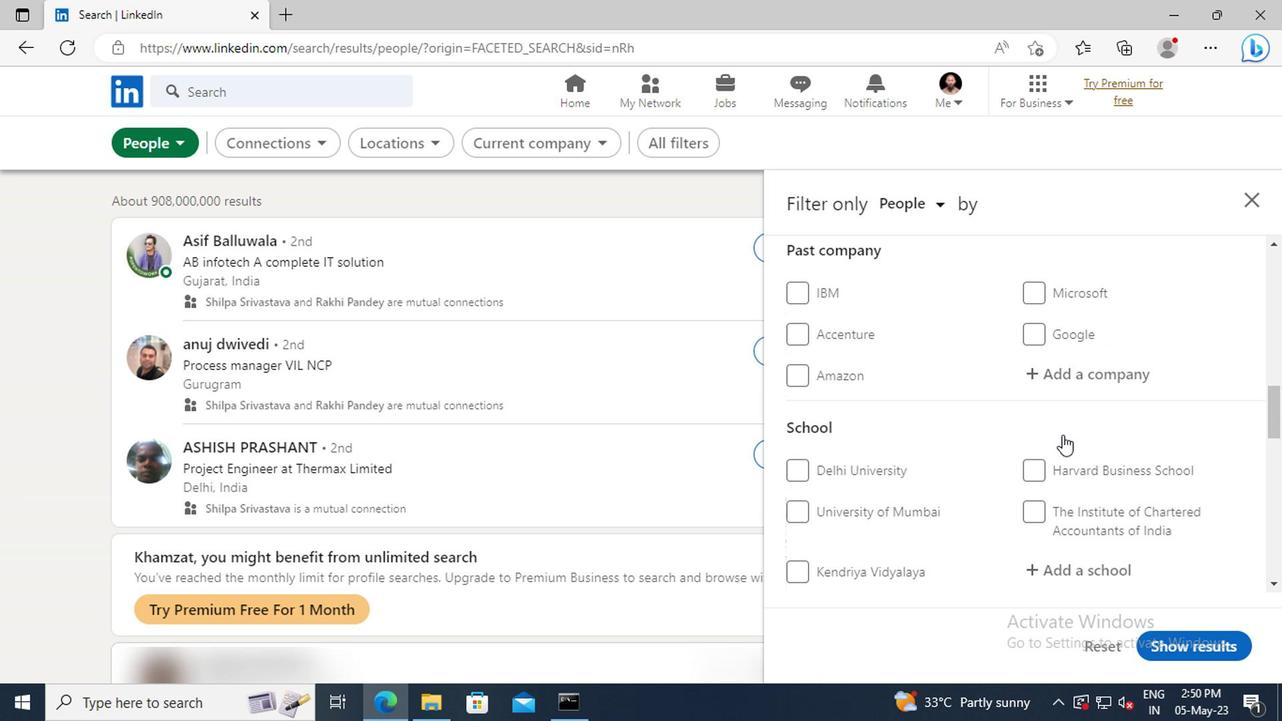 
Action: Mouse scrolled (898, 451) with delta (0, 0)
Screenshot: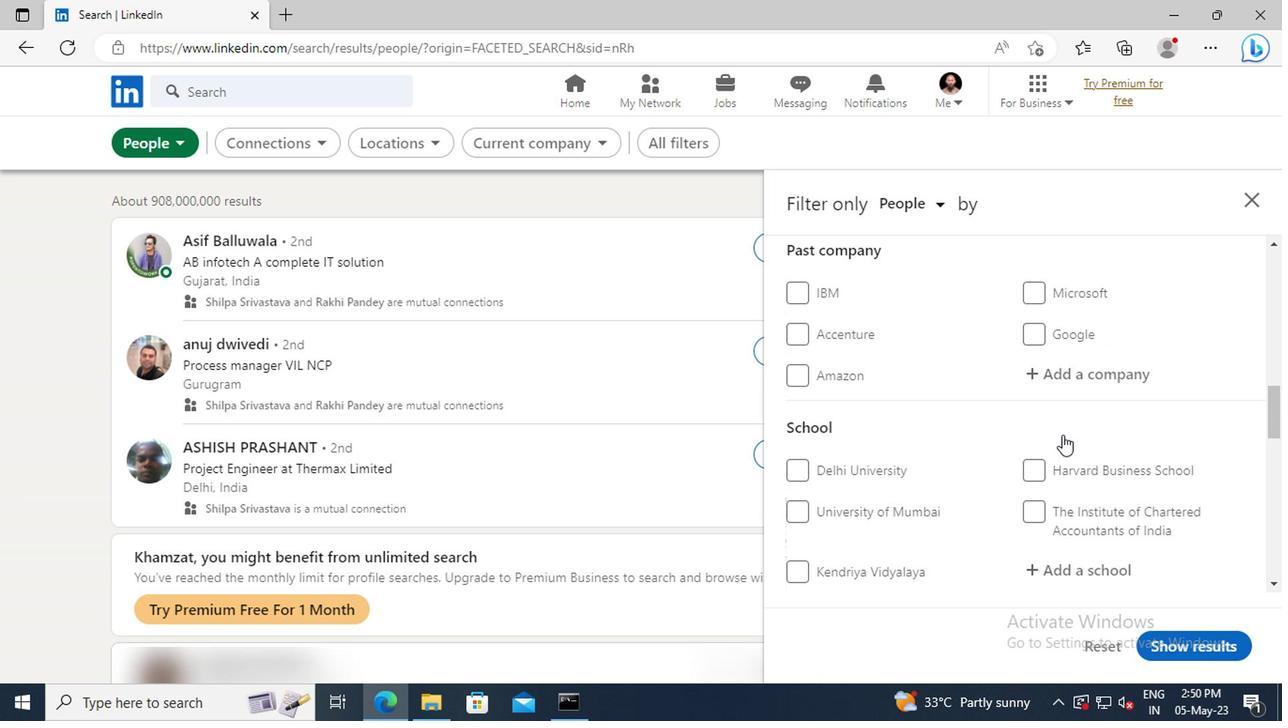 
Action: Mouse scrolled (898, 451) with delta (0, 0)
Screenshot: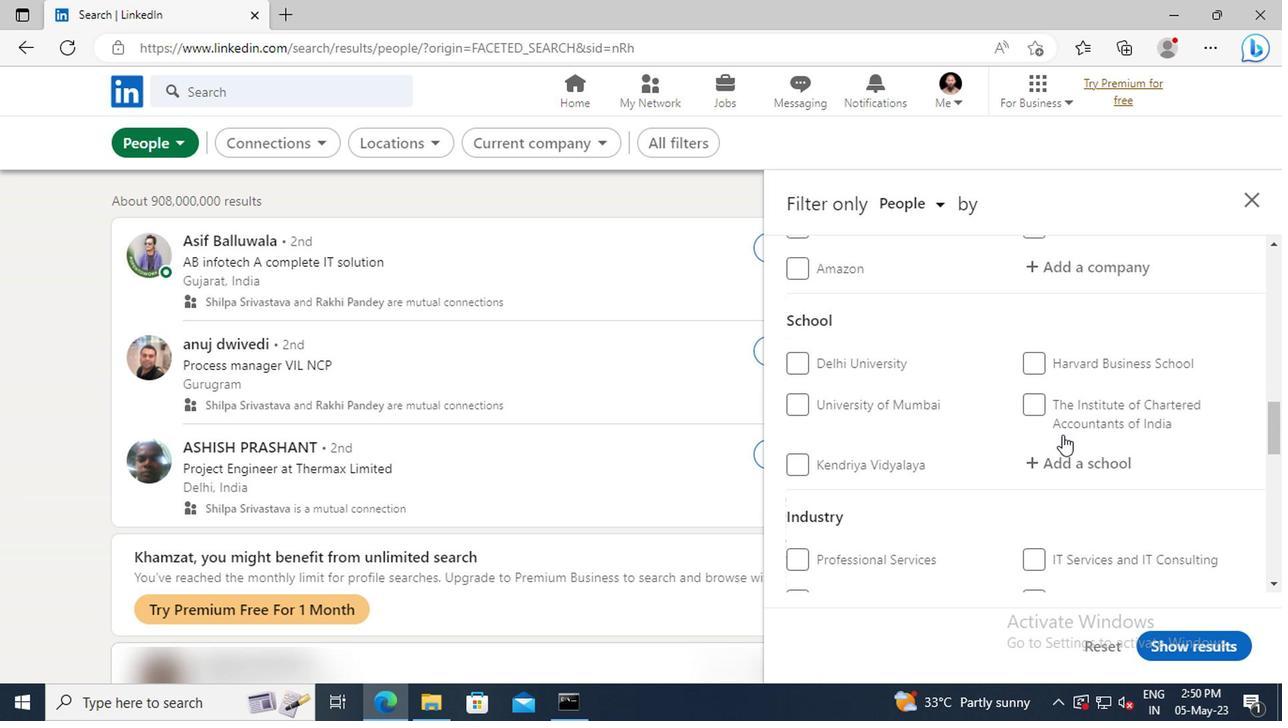 
Action: Mouse scrolled (898, 451) with delta (0, 0)
Screenshot: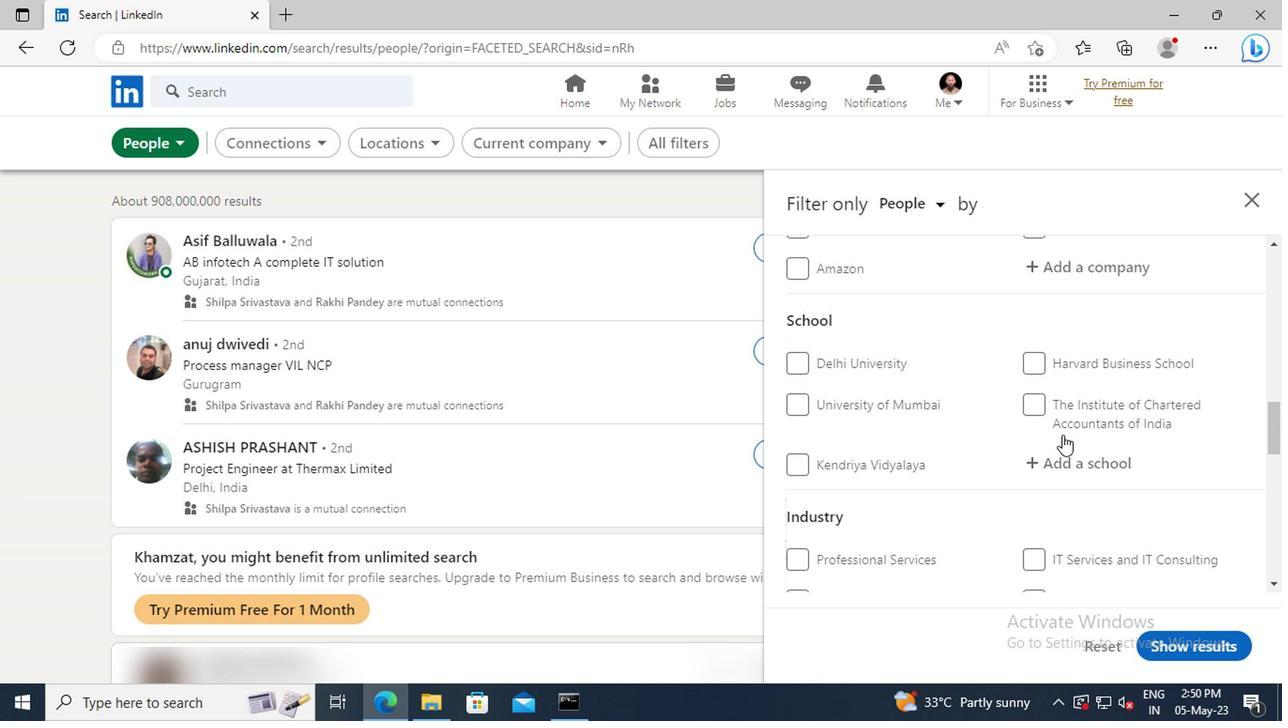 
Action: Mouse scrolled (898, 451) with delta (0, 0)
Screenshot: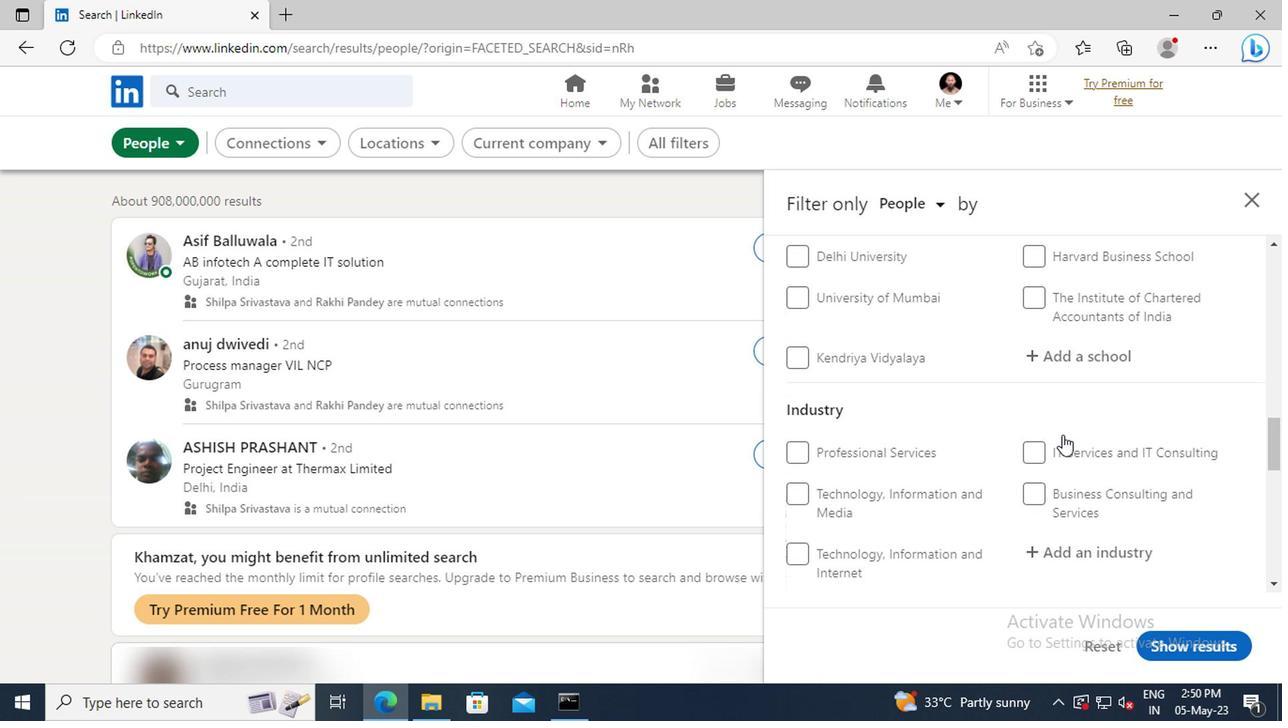 
Action: Mouse scrolled (898, 451) with delta (0, 0)
Screenshot: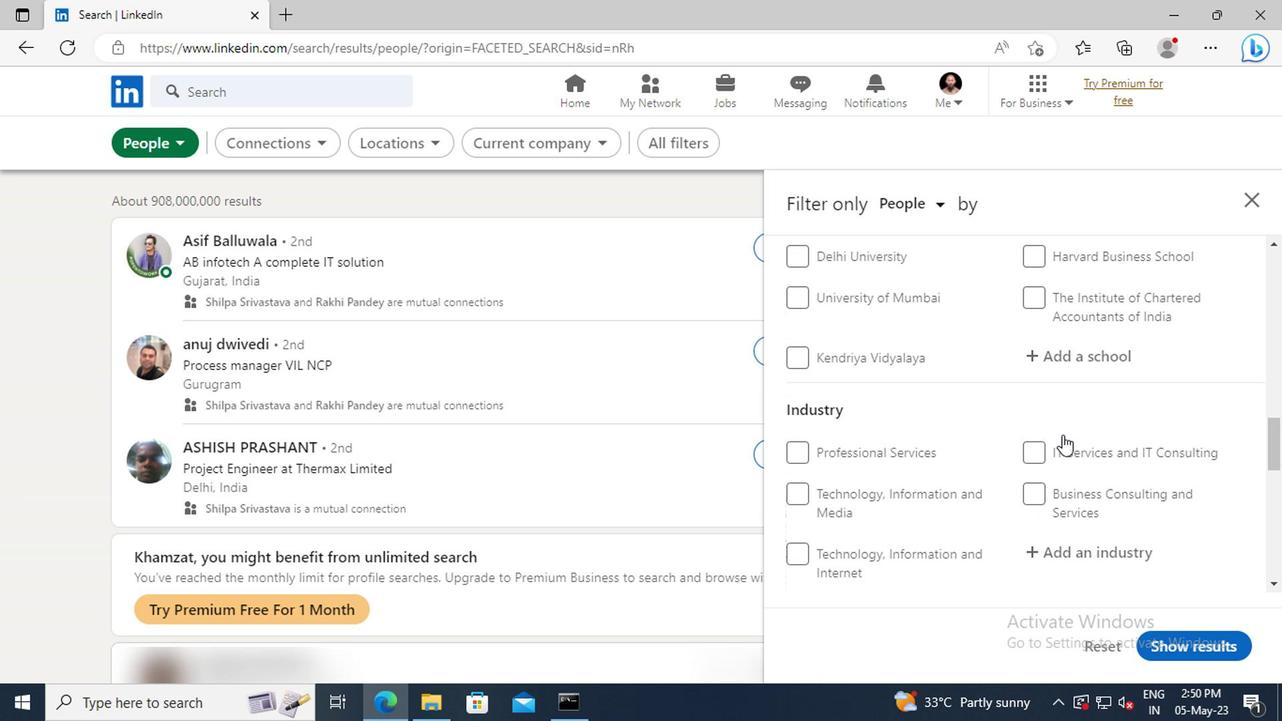 
Action: Mouse scrolled (898, 451) with delta (0, 0)
Screenshot: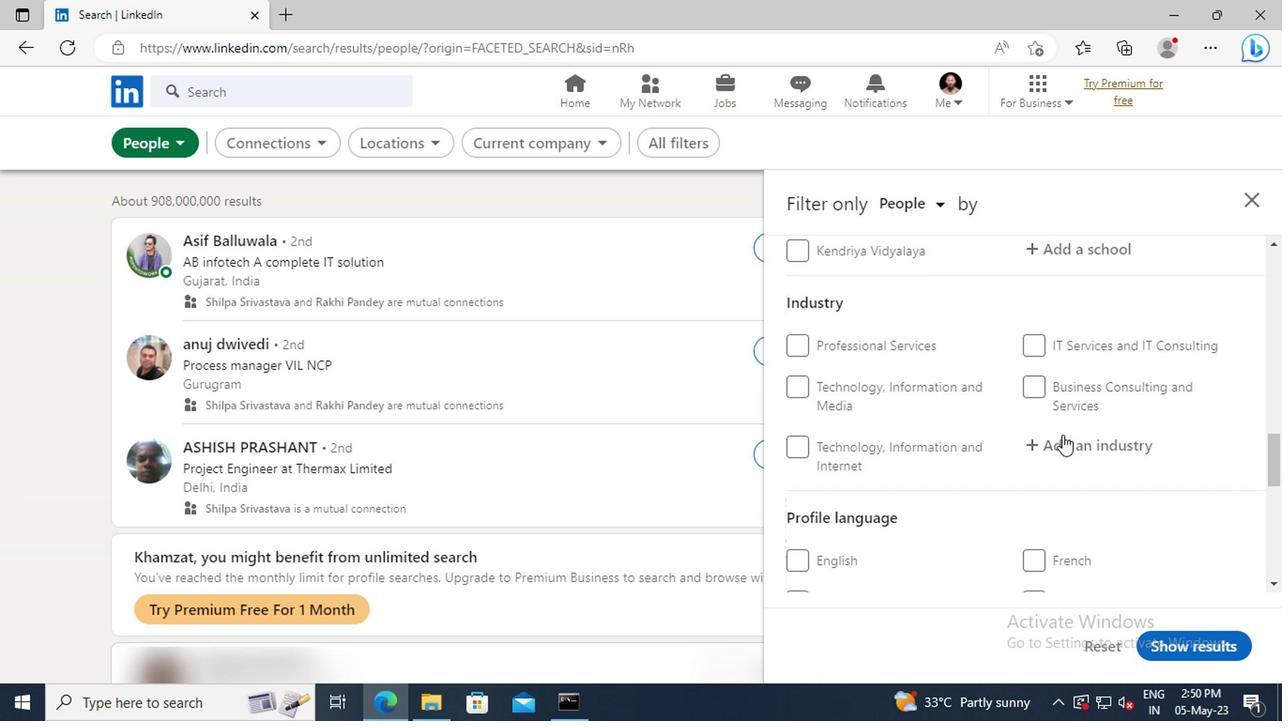 
Action: Mouse scrolled (898, 451) with delta (0, 0)
Screenshot: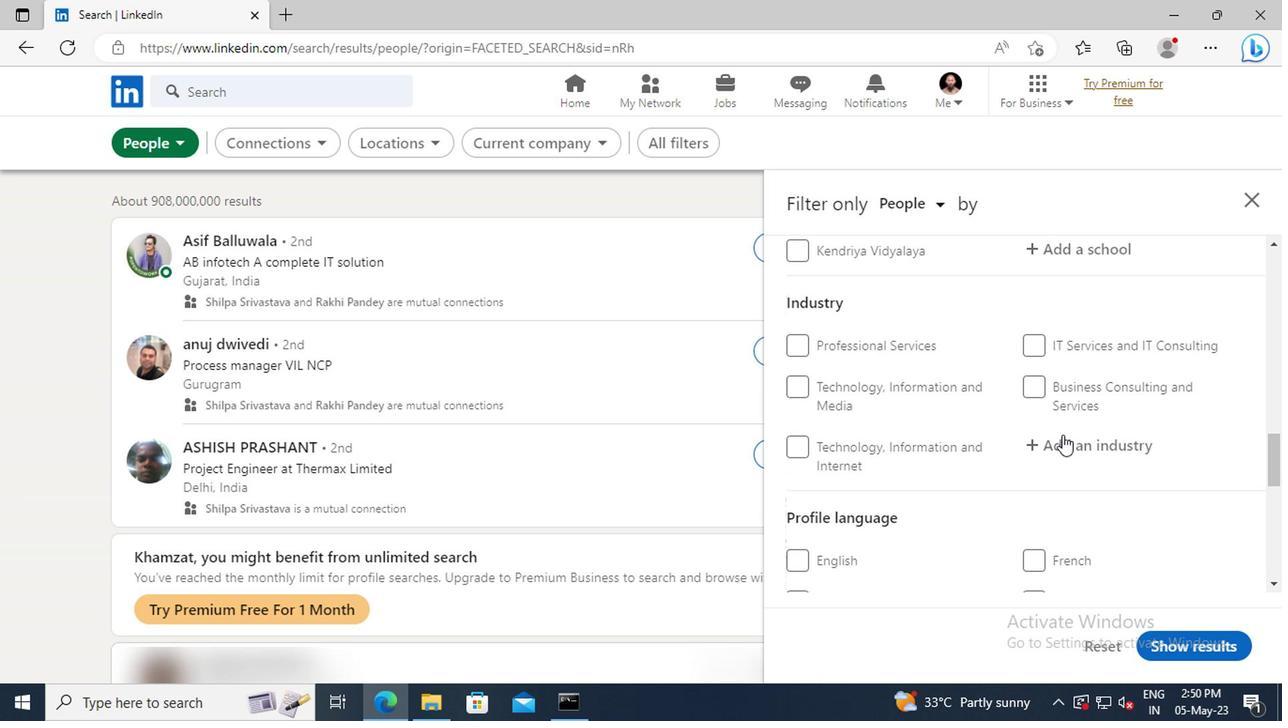 
Action: Mouse moved to (881, 499)
Screenshot: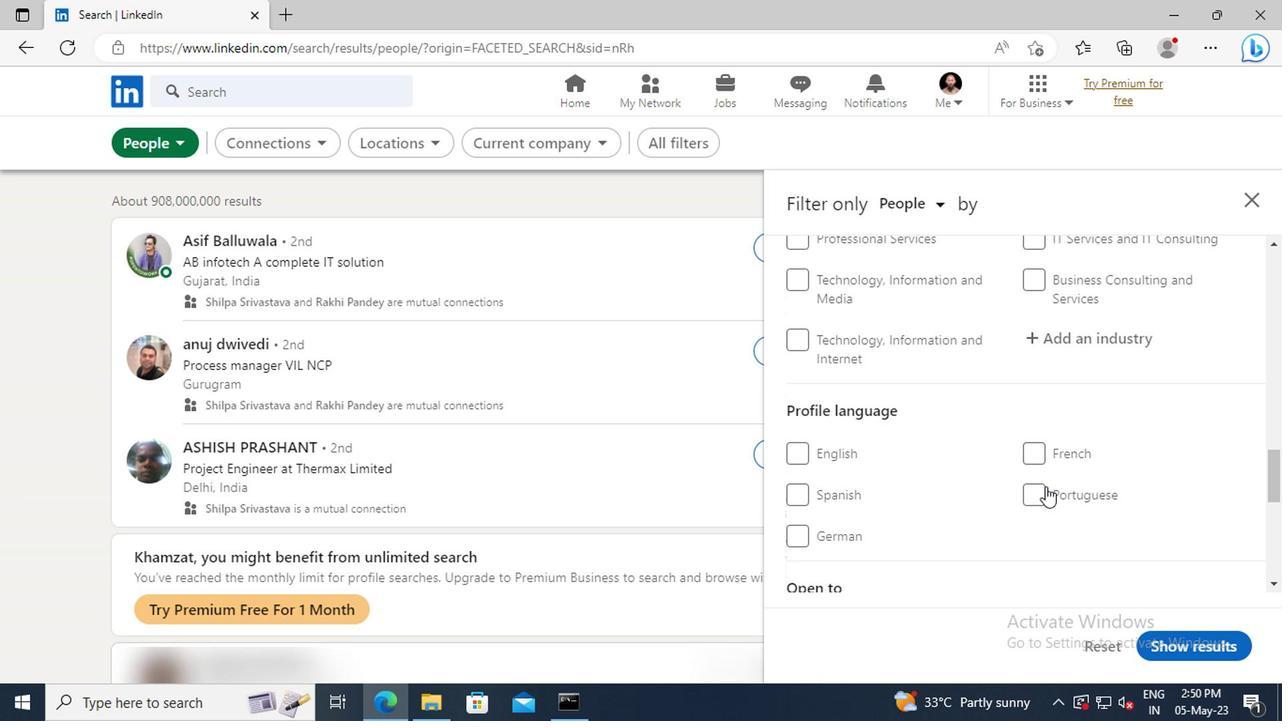 
Action: Mouse pressed left at (881, 499)
Screenshot: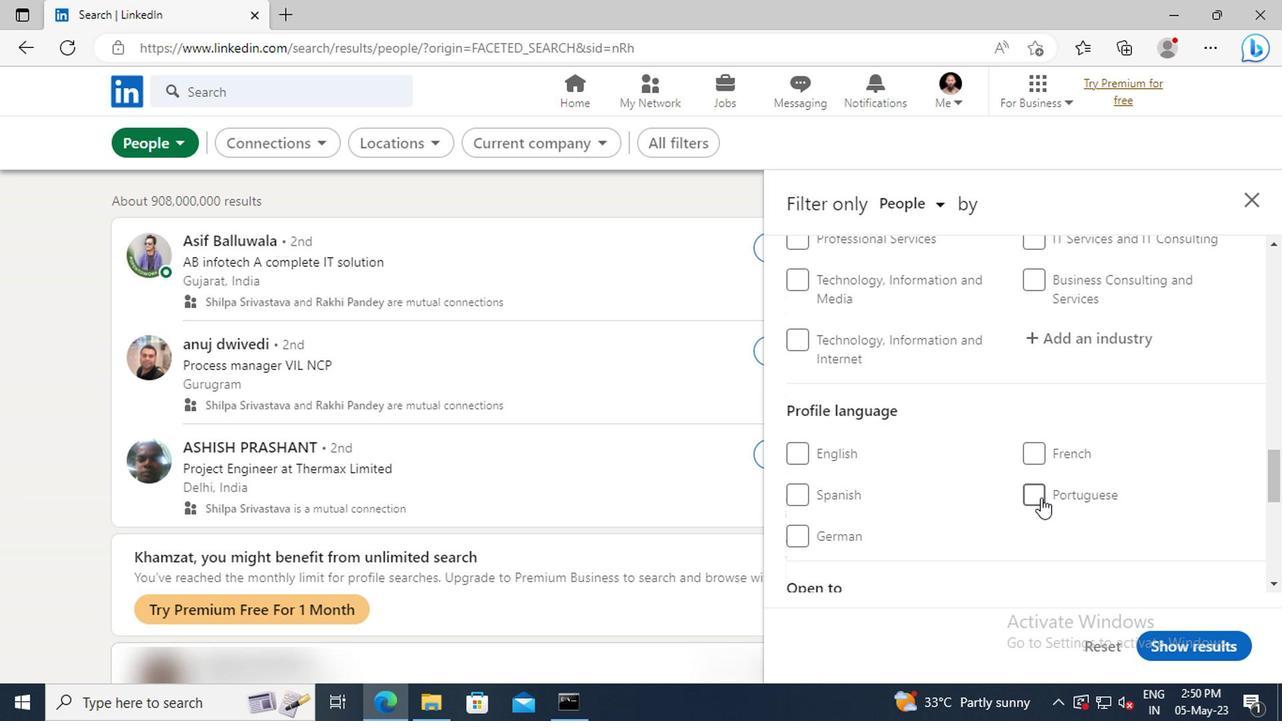 
Action: Mouse moved to (900, 468)
Screenshot: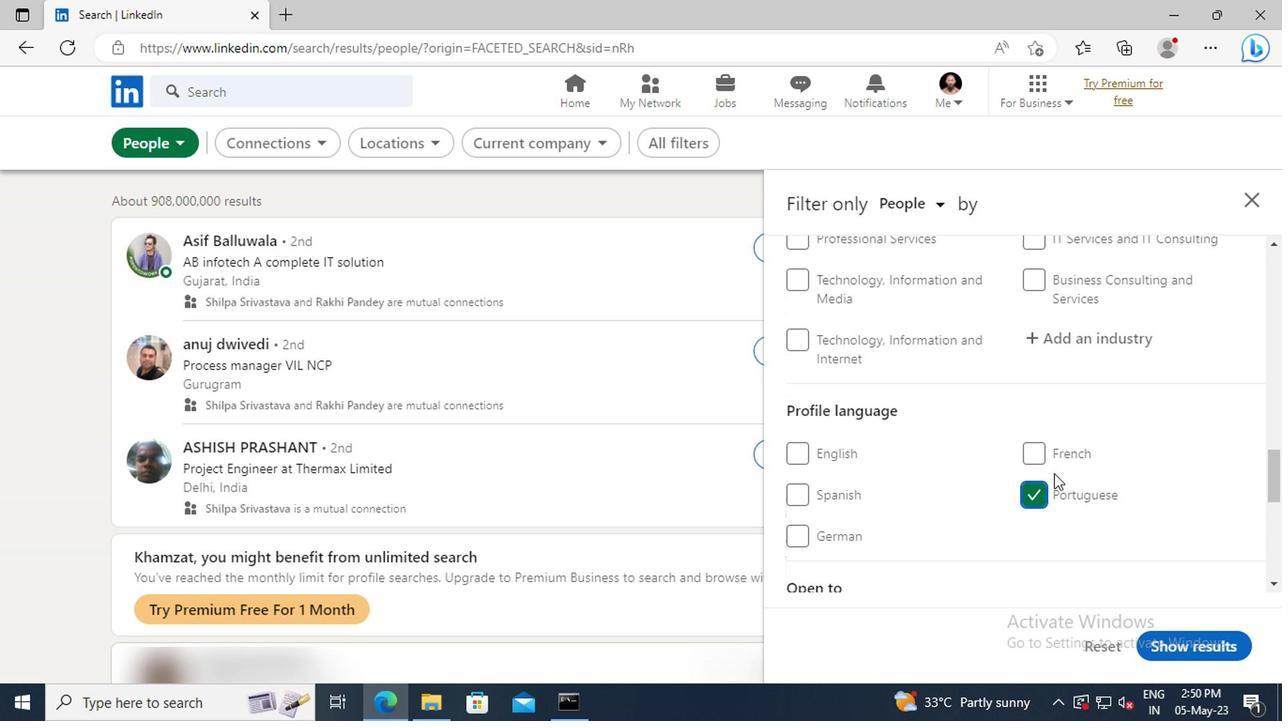 
Action: Mouse scrolled (900, 468) with delta (0, 0)
Screenshot: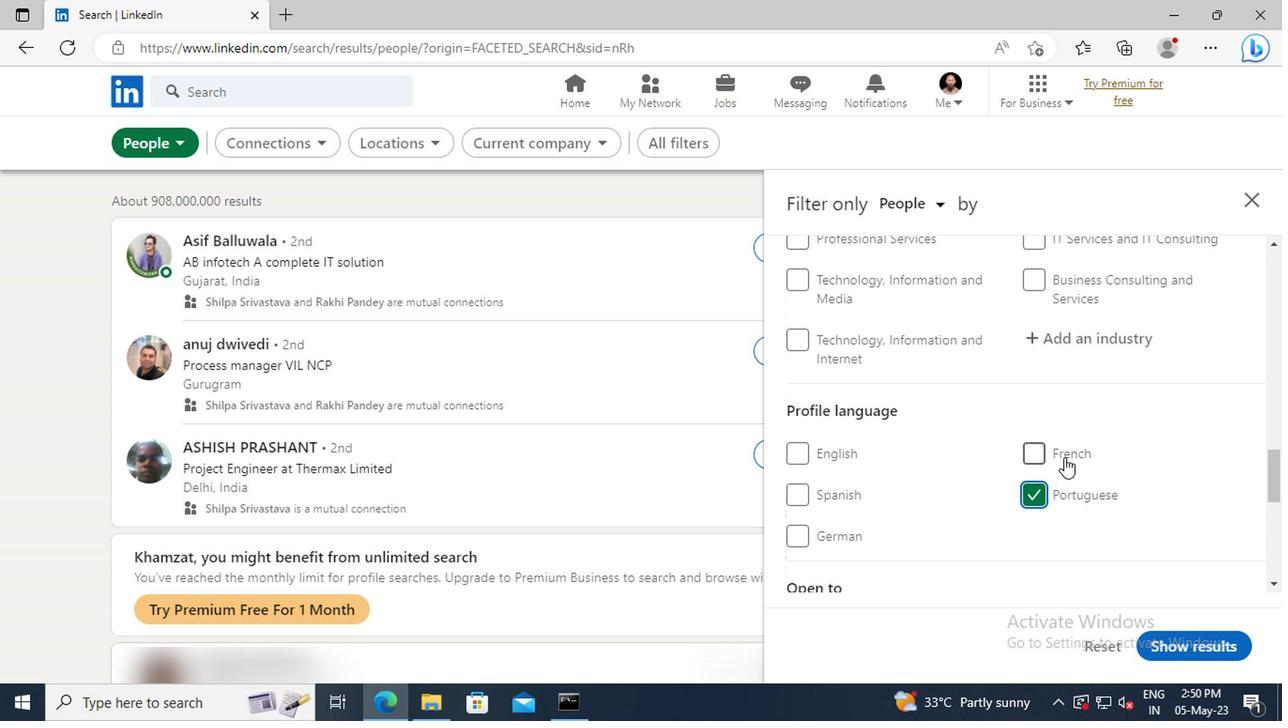 
Action: Mouse scrolled (900, 468) with delta (0, 0)
Screenshot: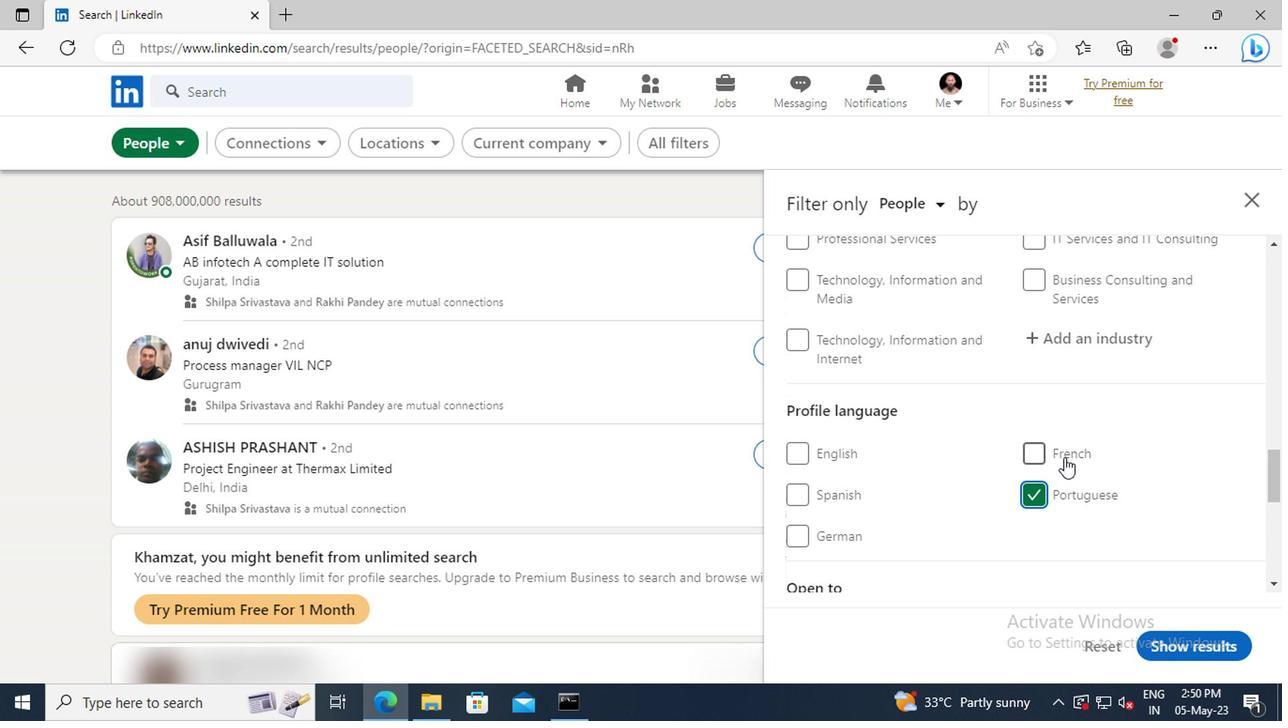 
Action: Mouse scrolled (900, 468) with delta (0, 0)
Screenshot: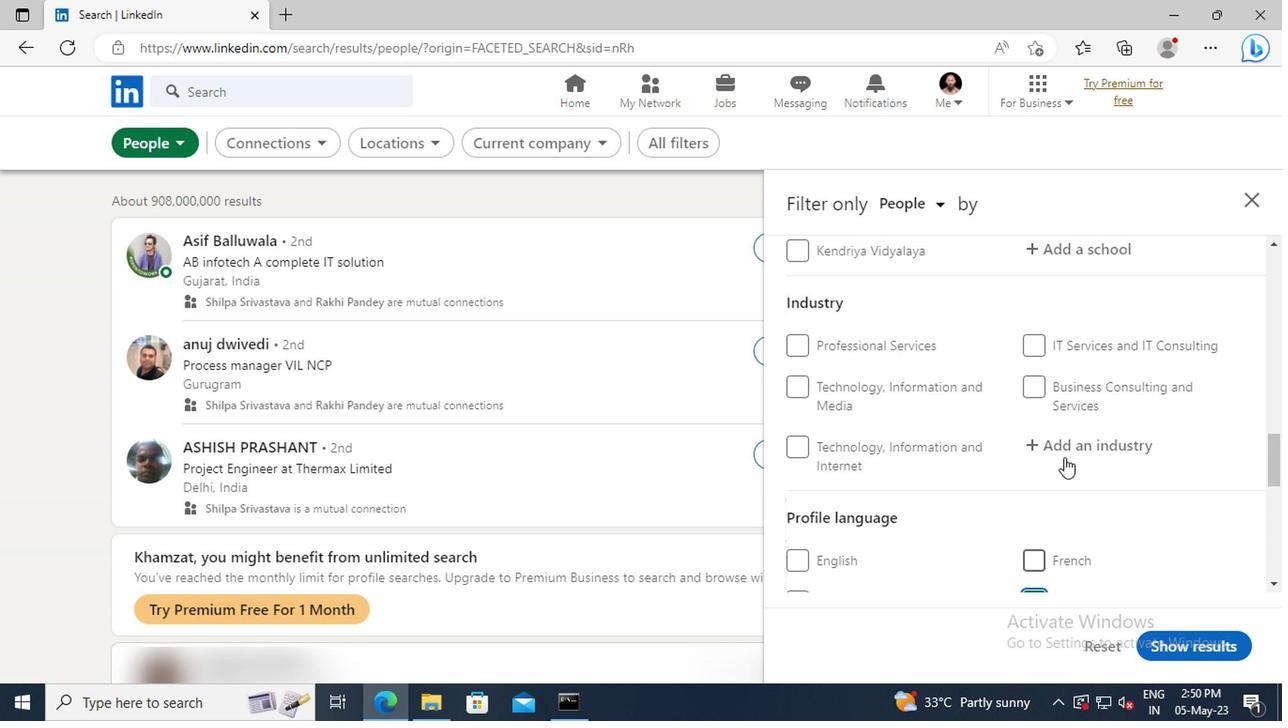 
Action: Mouse scrolled (900, 468) with delta (0, 0)
Screenshot: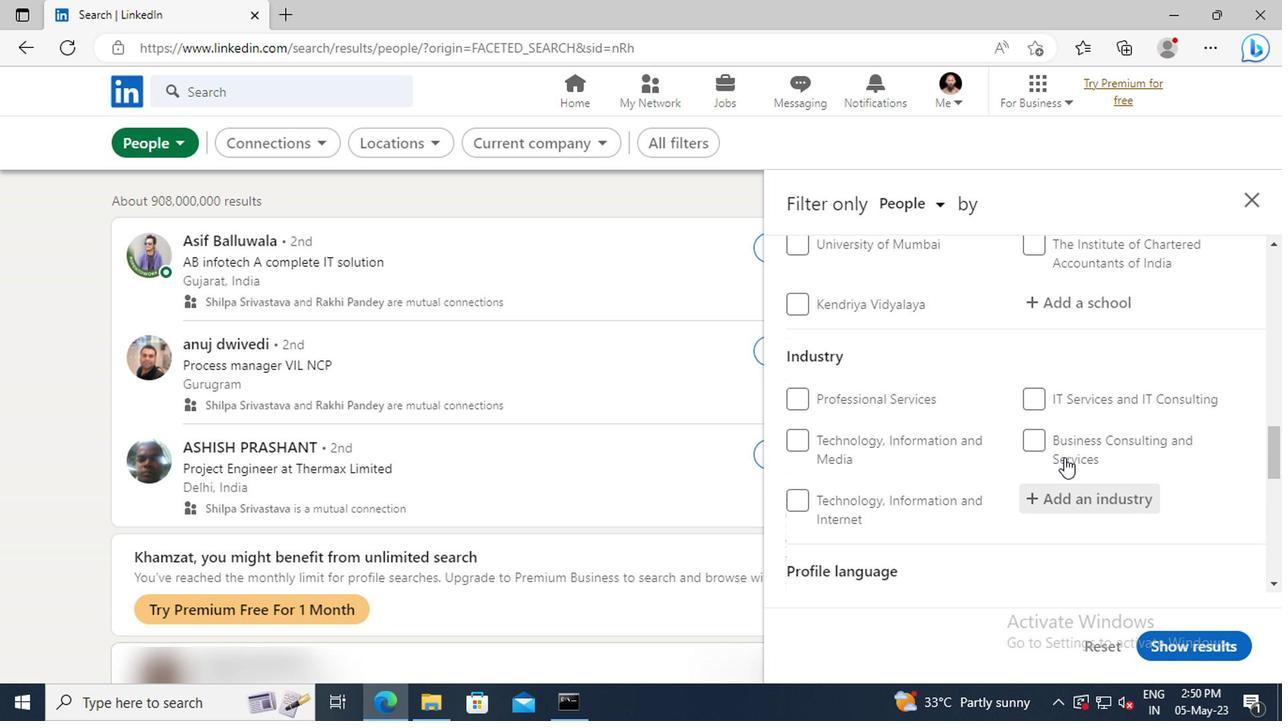 
Action: Mouse scrolled (900, 468) with delta (0, 0)
Screenshot: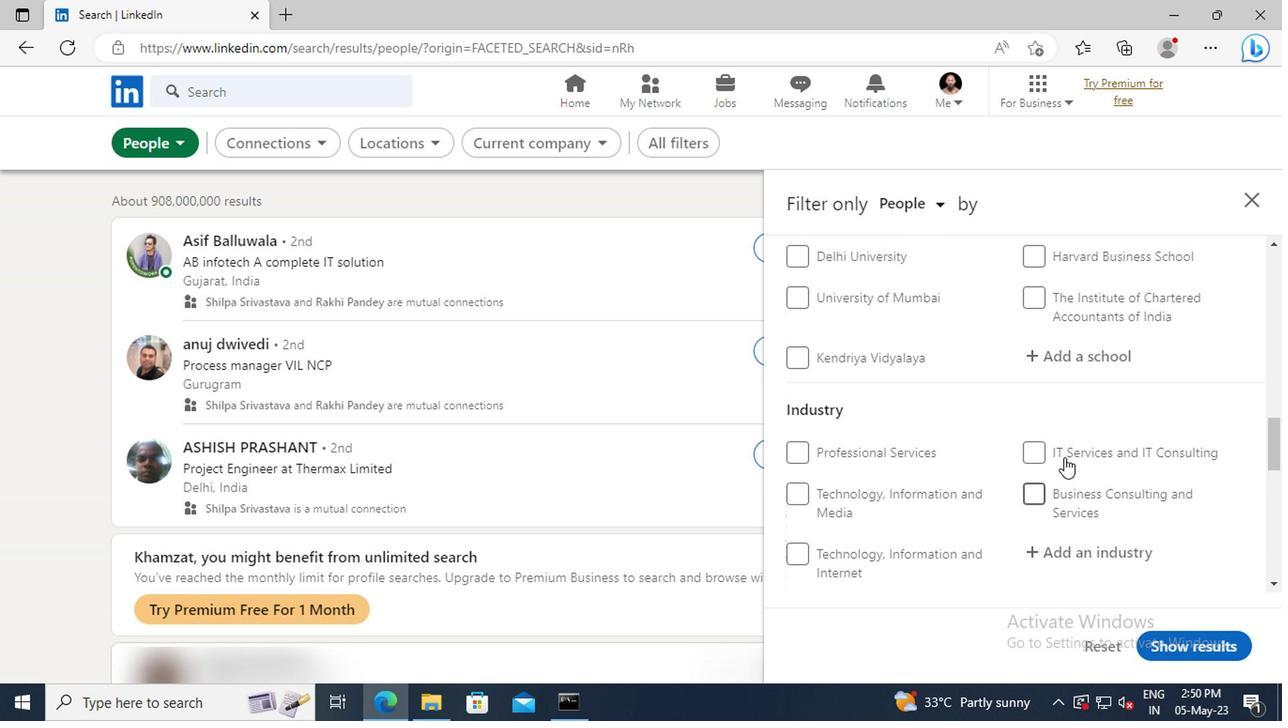 
Action: Mouse scrolled (900, 468) with delta (0, 0)
Screenshot: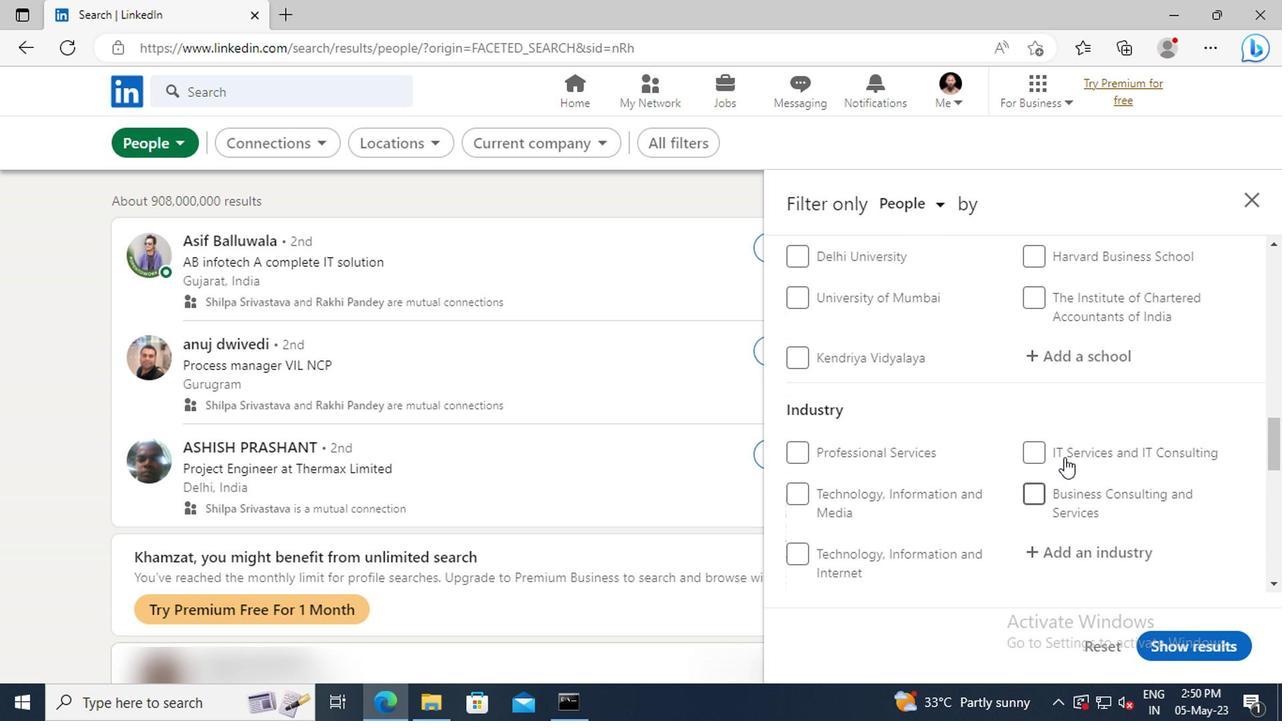 
Action: Mouse scrolled (900, 468) with delta (0, 0)
Screenshot: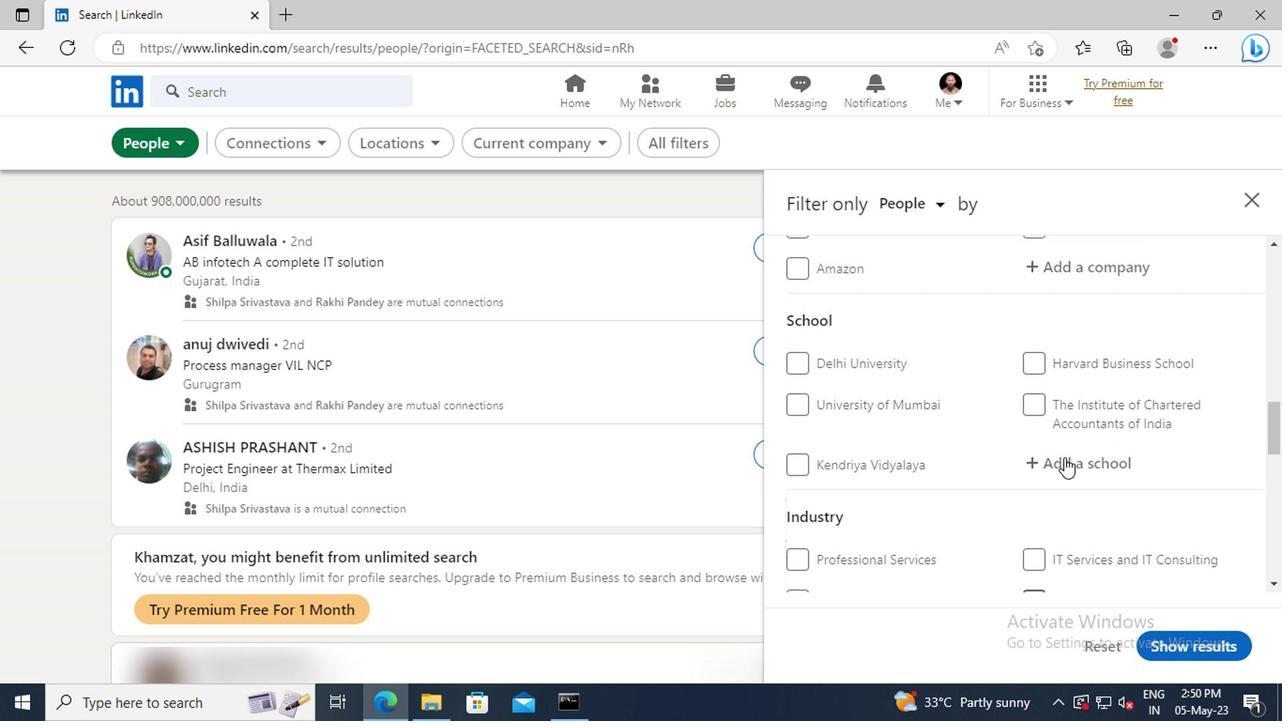 
Action: Mouse scrolled (900, 468) with delta (0, 0)
Screenshot: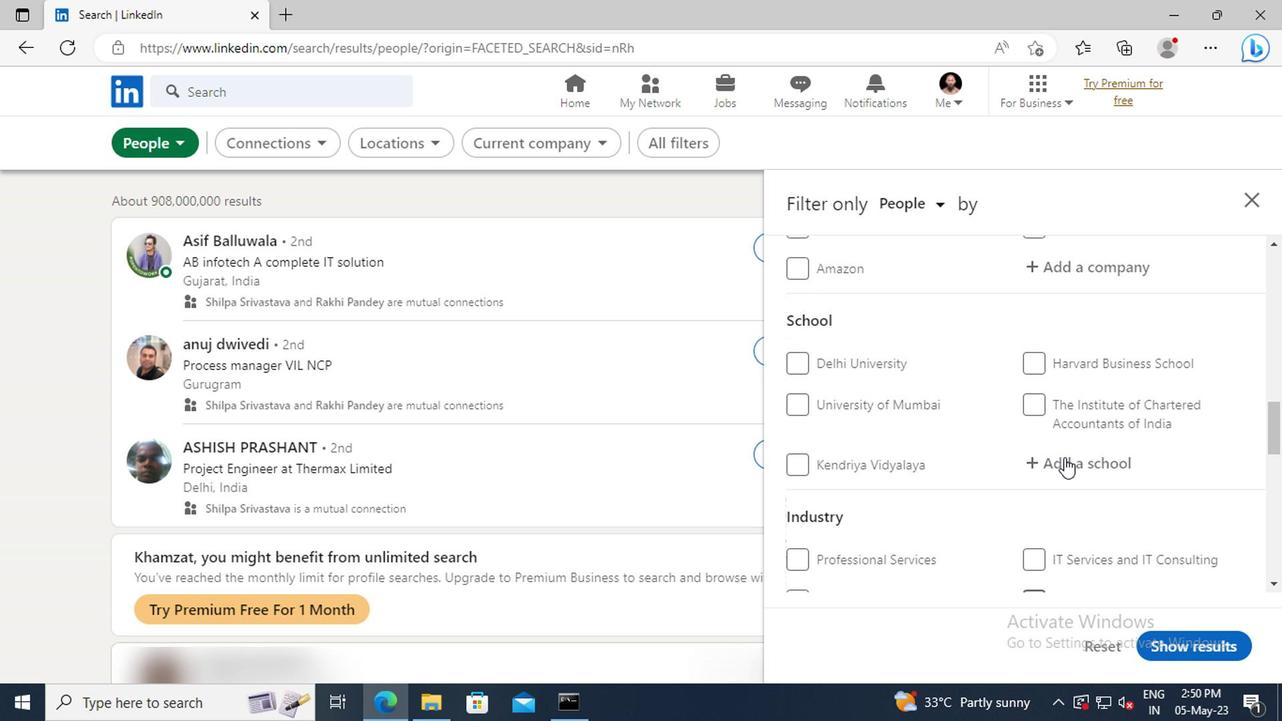 
Action: Mouse scrolled (900, 468) with delta (0, 0)
Screenshot: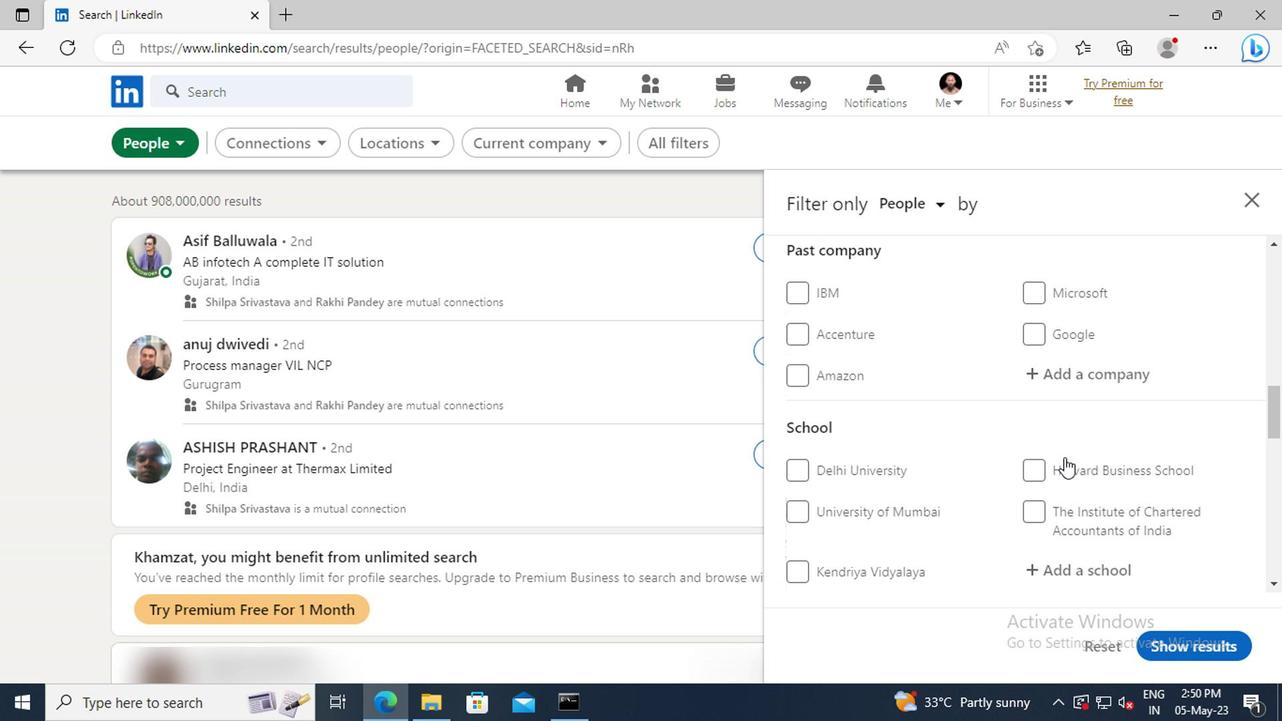 
Action: Mouse scrolled (900, 468) with delta (0, 0)
Screenshot: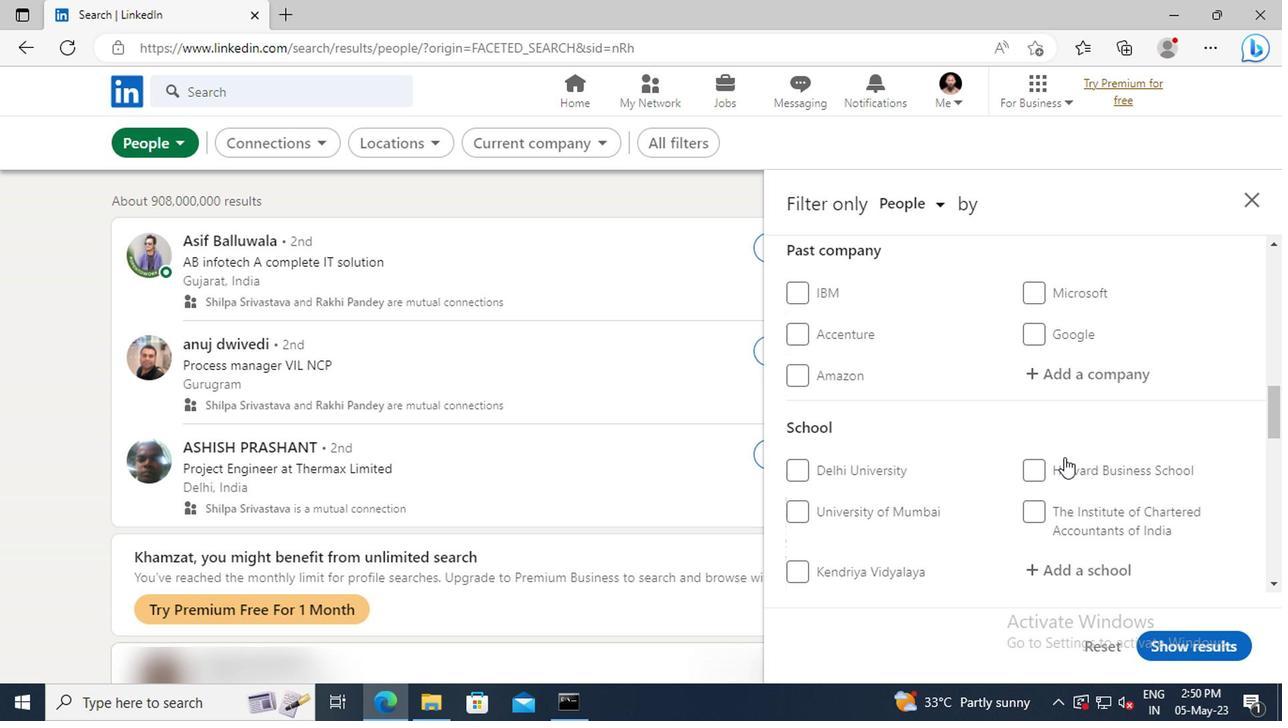 
Action: Mouse scrolled (900, 468) with delta (0, 0)
Screenshot: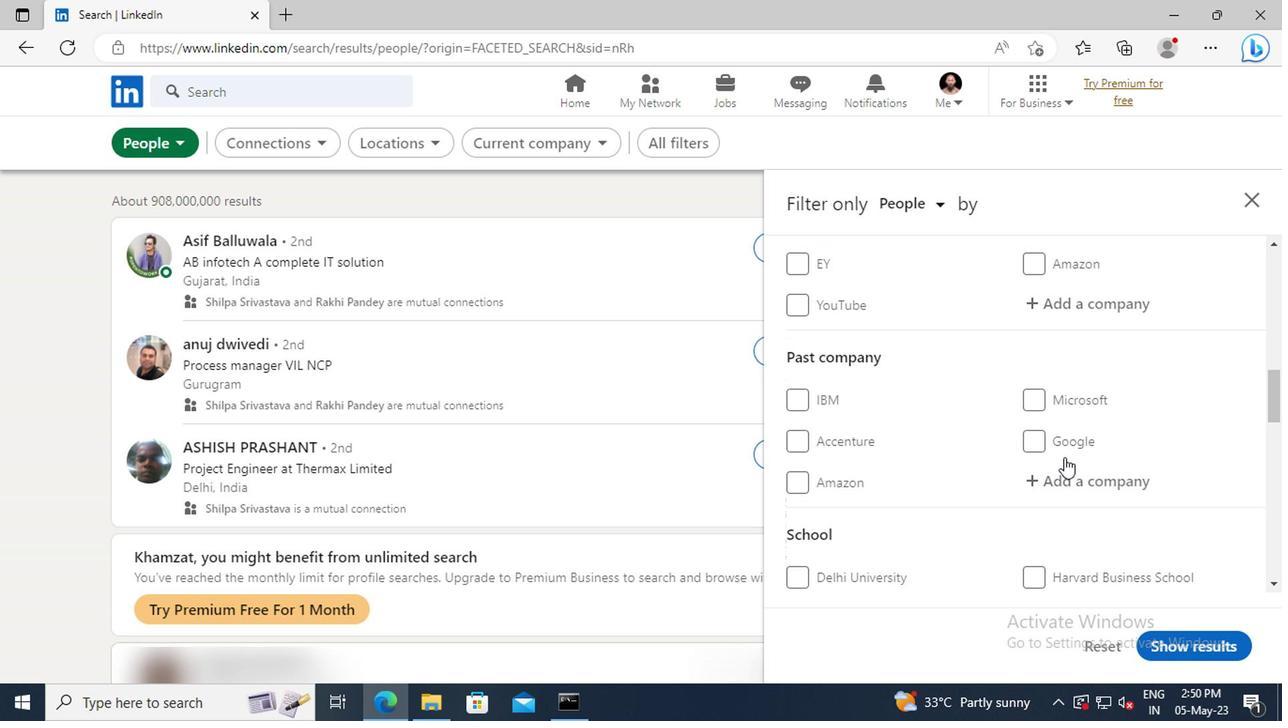 
Action: Mouse scrolled (900, 468) with delta (0, 0)
Screenshot: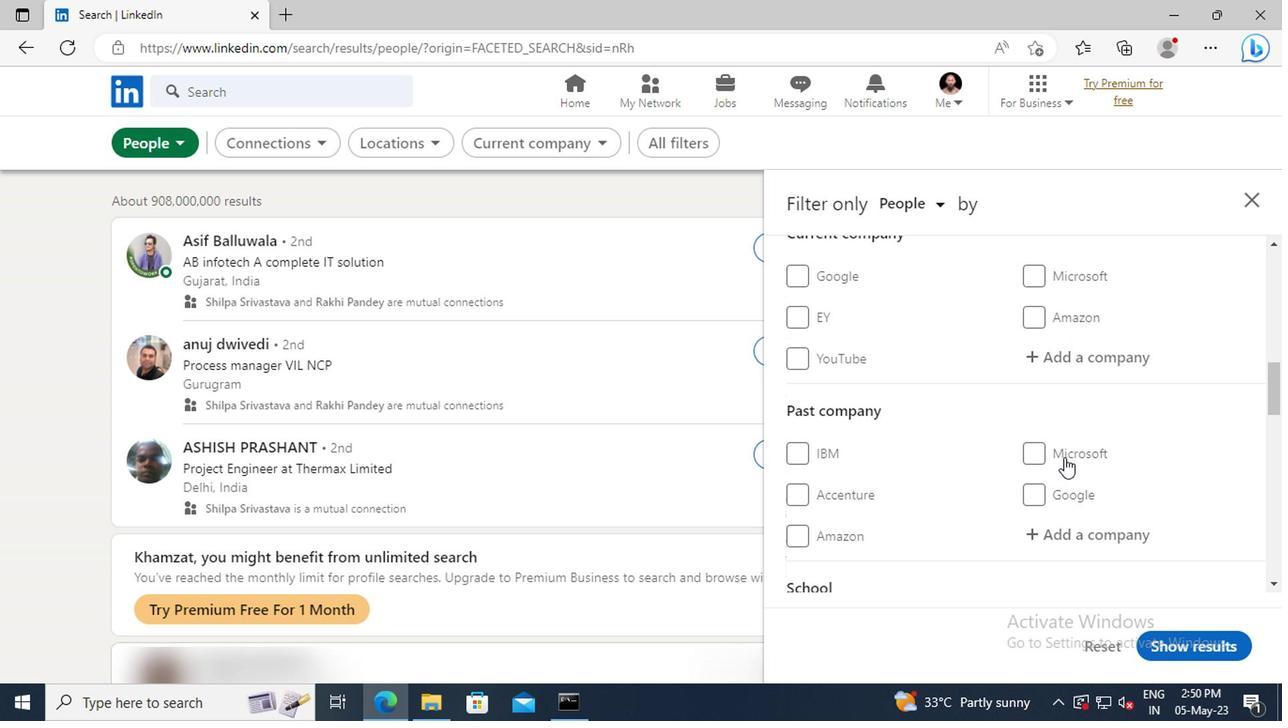 
Action: Mouse moved to (894, 441)
Screenshot: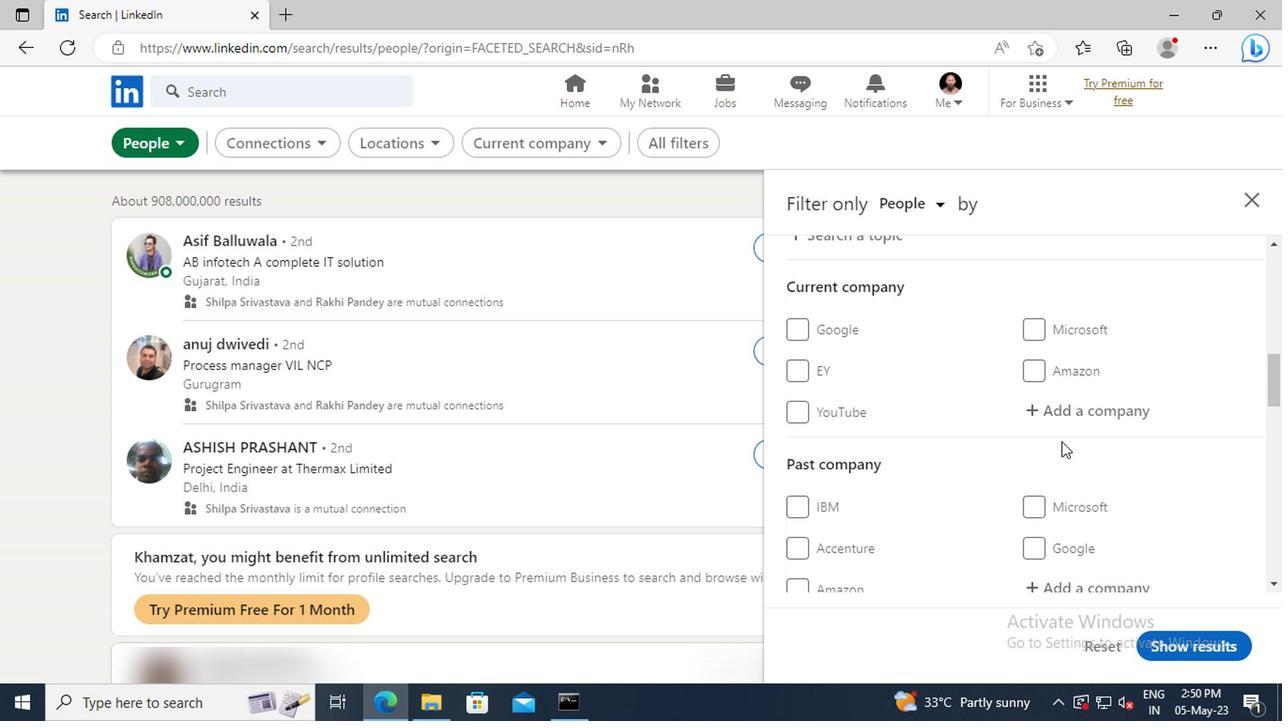 
Action: Mouse pressed left at (894, 441)
Screenshot: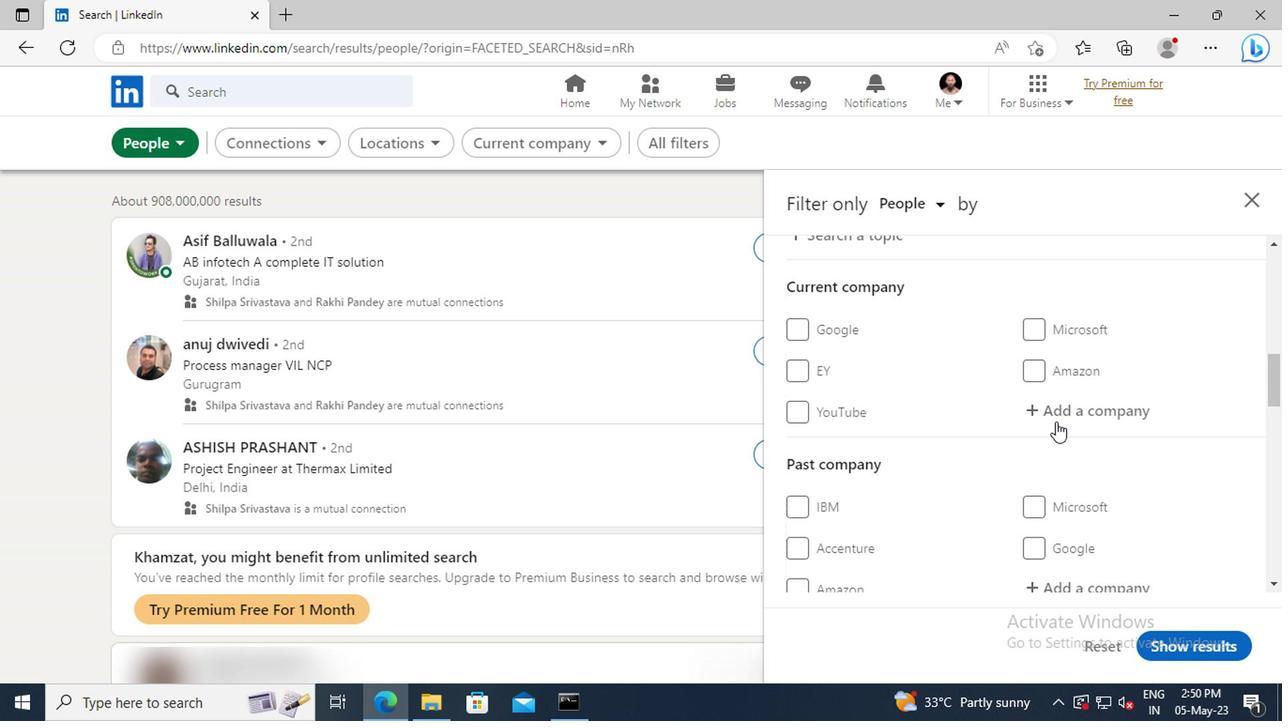 
Action: Key pressed <Key.shift>NORGREN
Screenshot: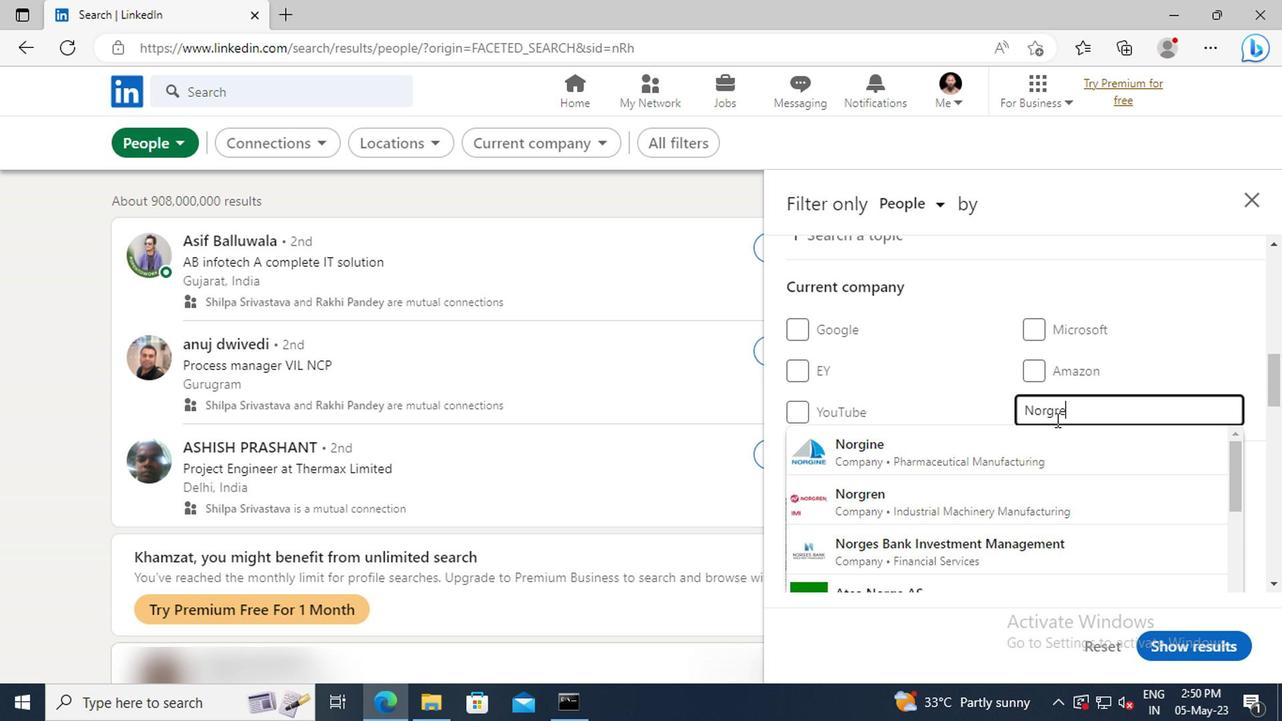 
Action: Mouse moved to (892, 456)
Screenshot: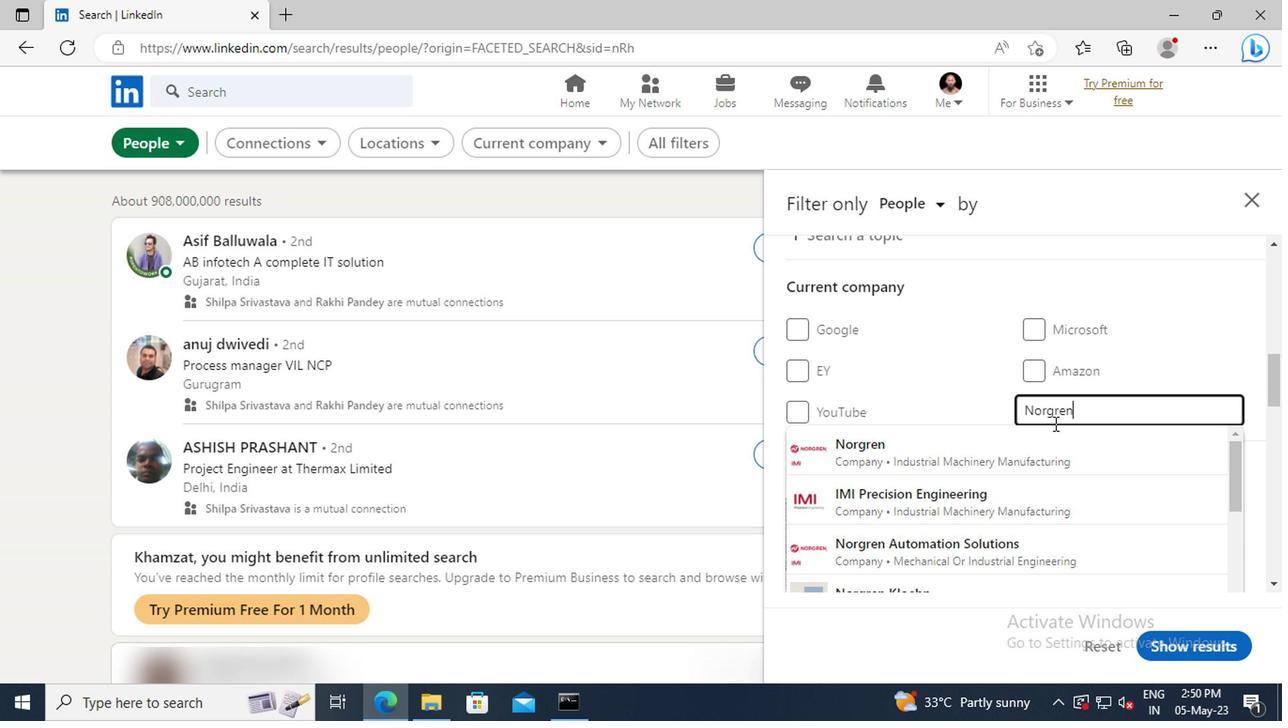 
Action: Mouse pressed left at (892, 456)
Screenshot: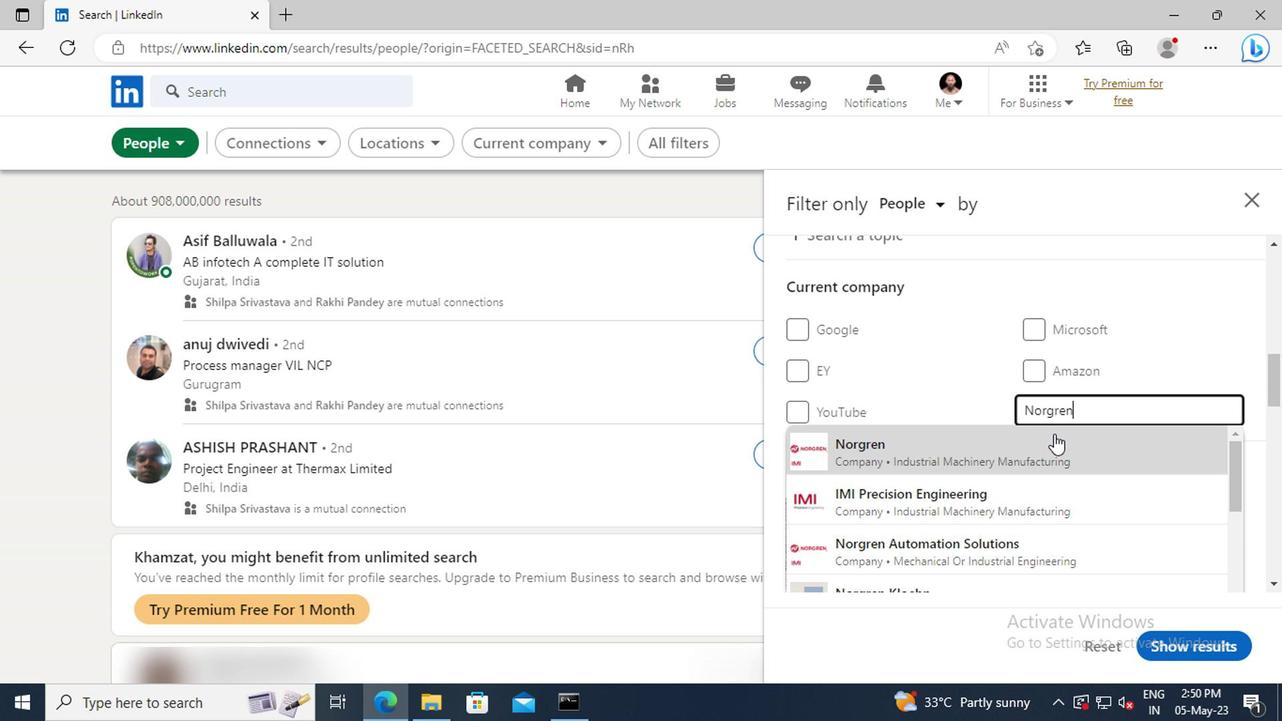 
Action: Mouse scrolled (892, 456) with delta (0, 0)
Screenshot: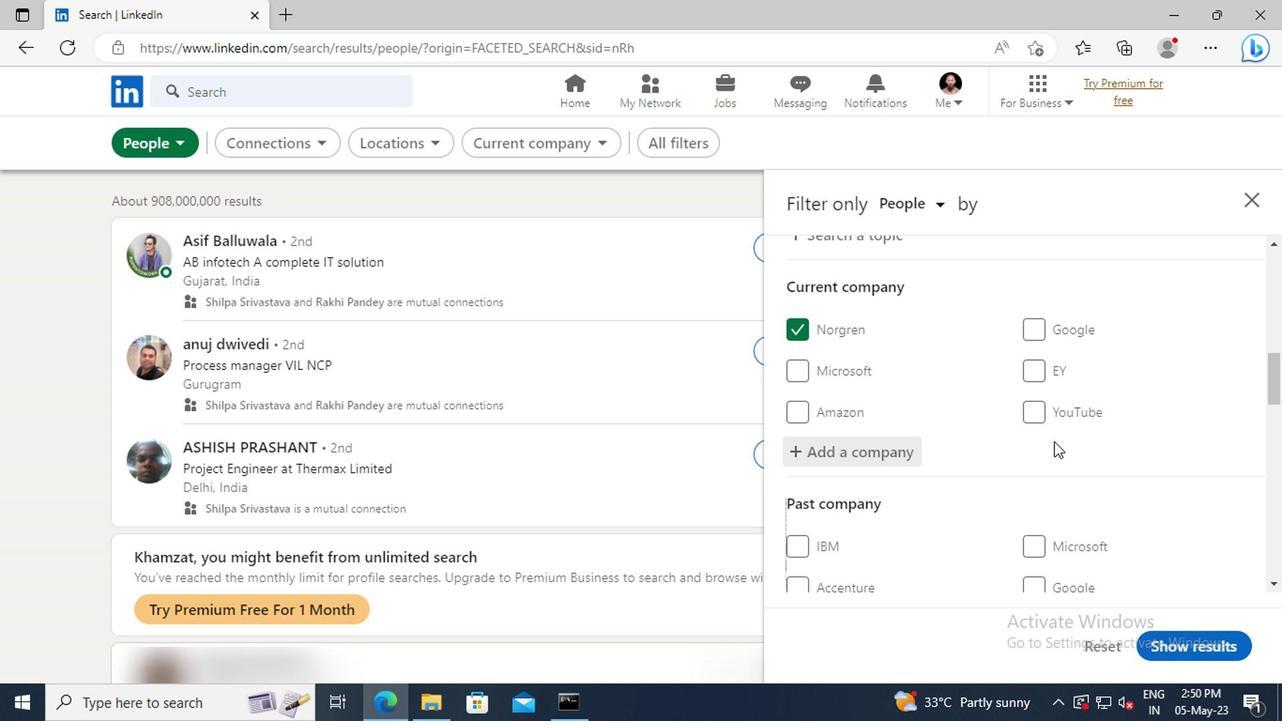 
Action: Mouse scrolled (892, 456) with delta (0, 0)
Screenshot: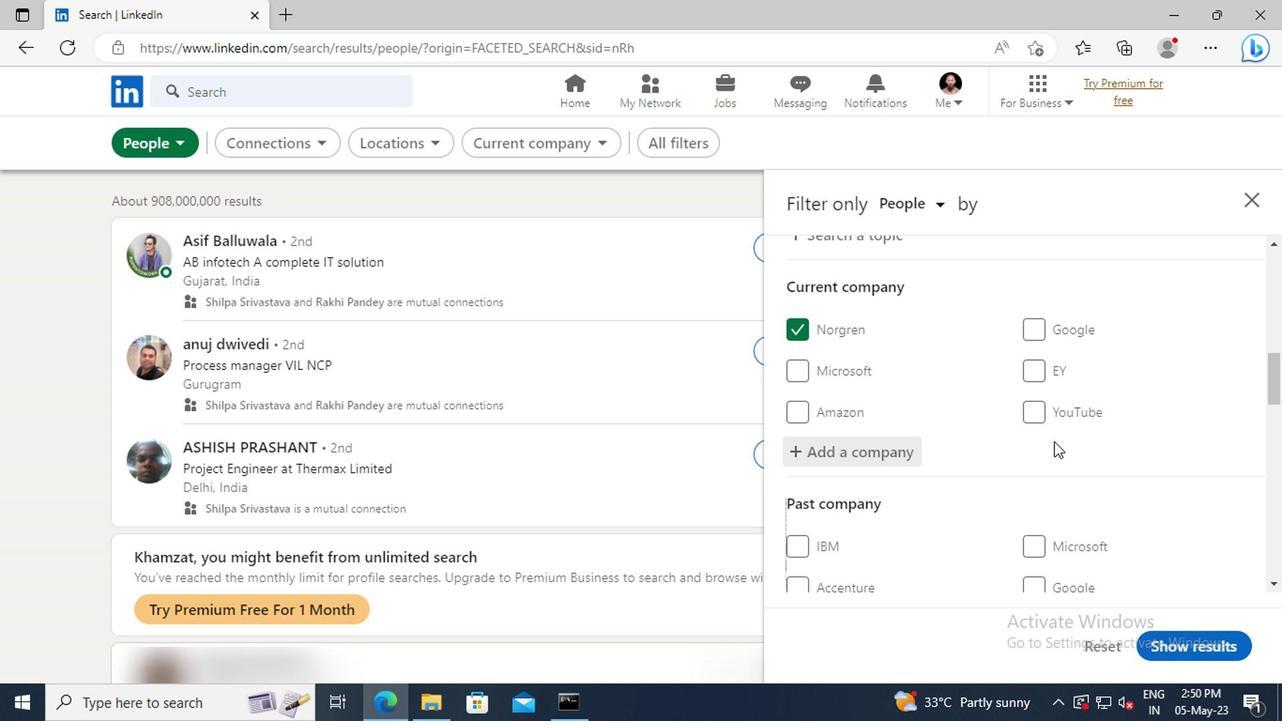 
Action: Mouse scrolled (892, 456) with delta (0, 0)
Screenshot: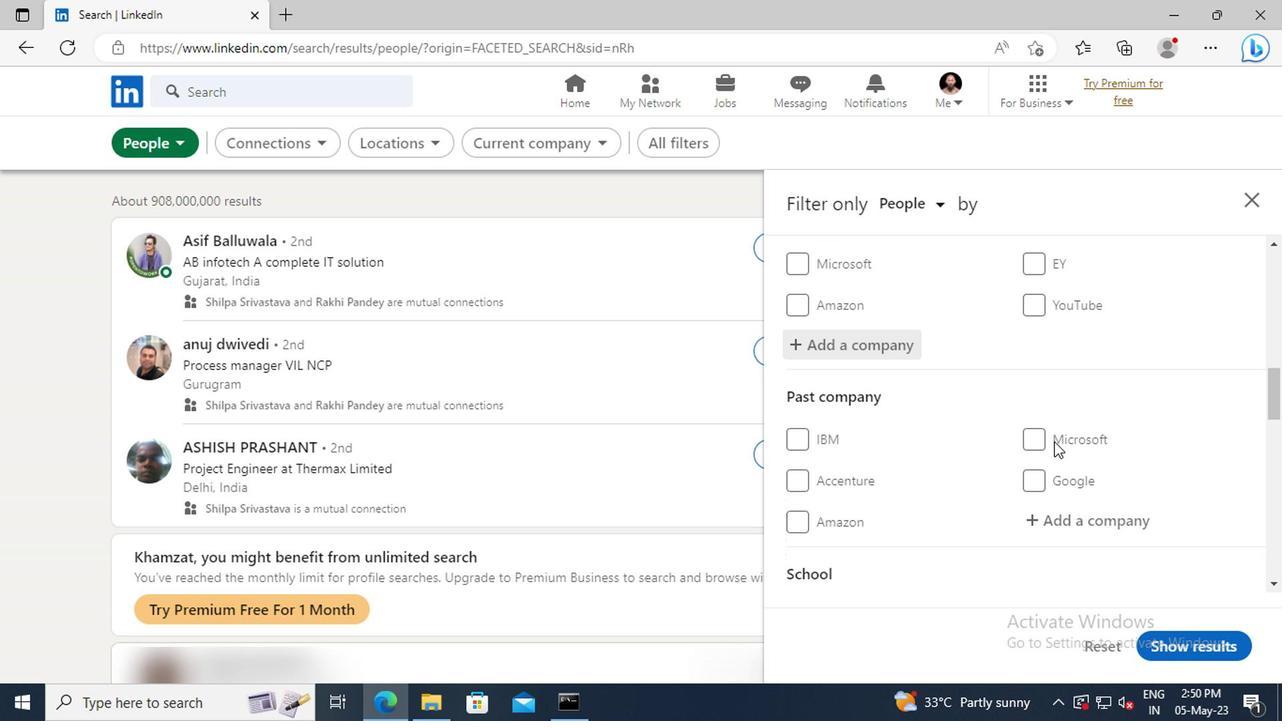 
Action: Mouse moved to (890, 451)
Screenshot: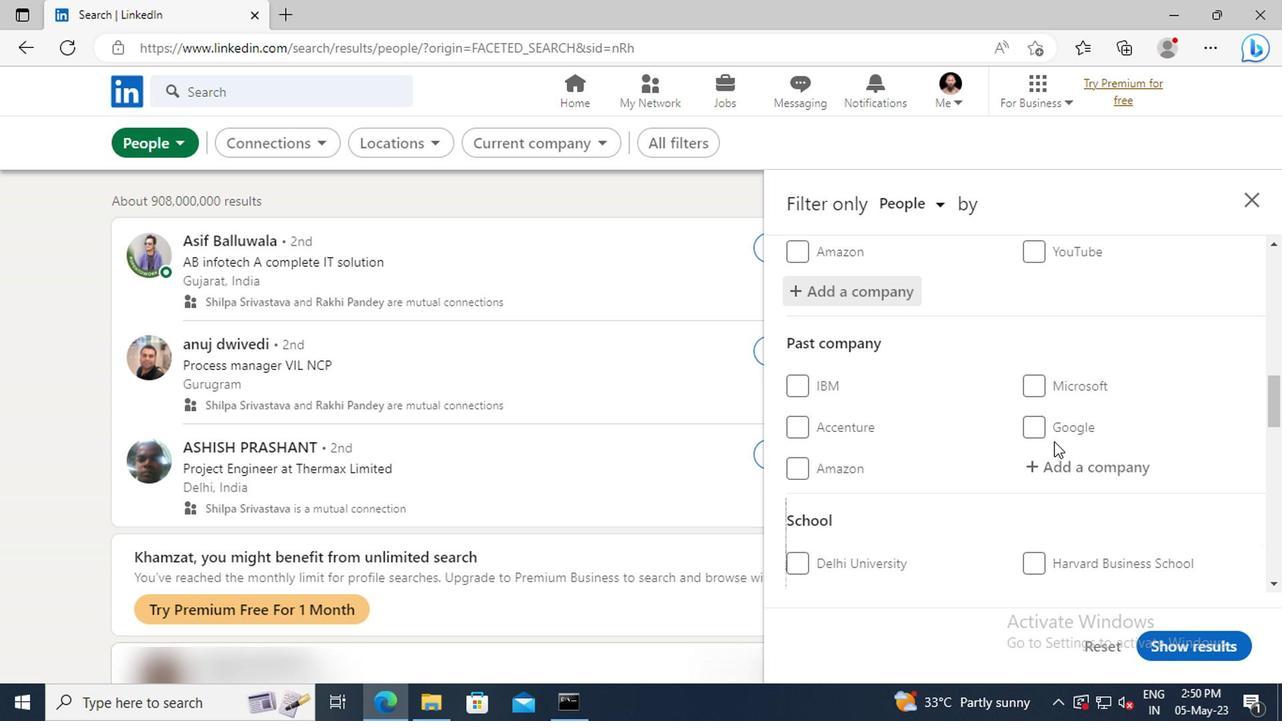 
Action: Mouse scrolled (890, 450) with delta (0, 0)
Screenshot: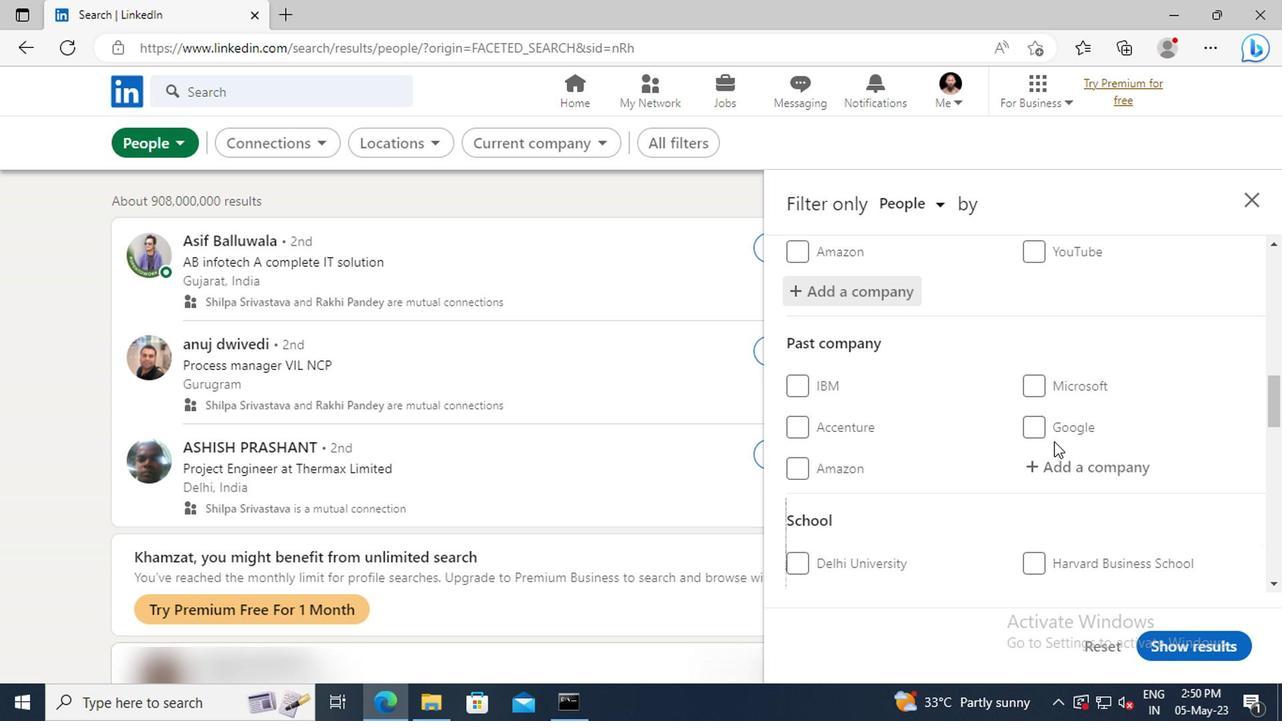
Action: Mouse moved to (890, 448)
Screenshot: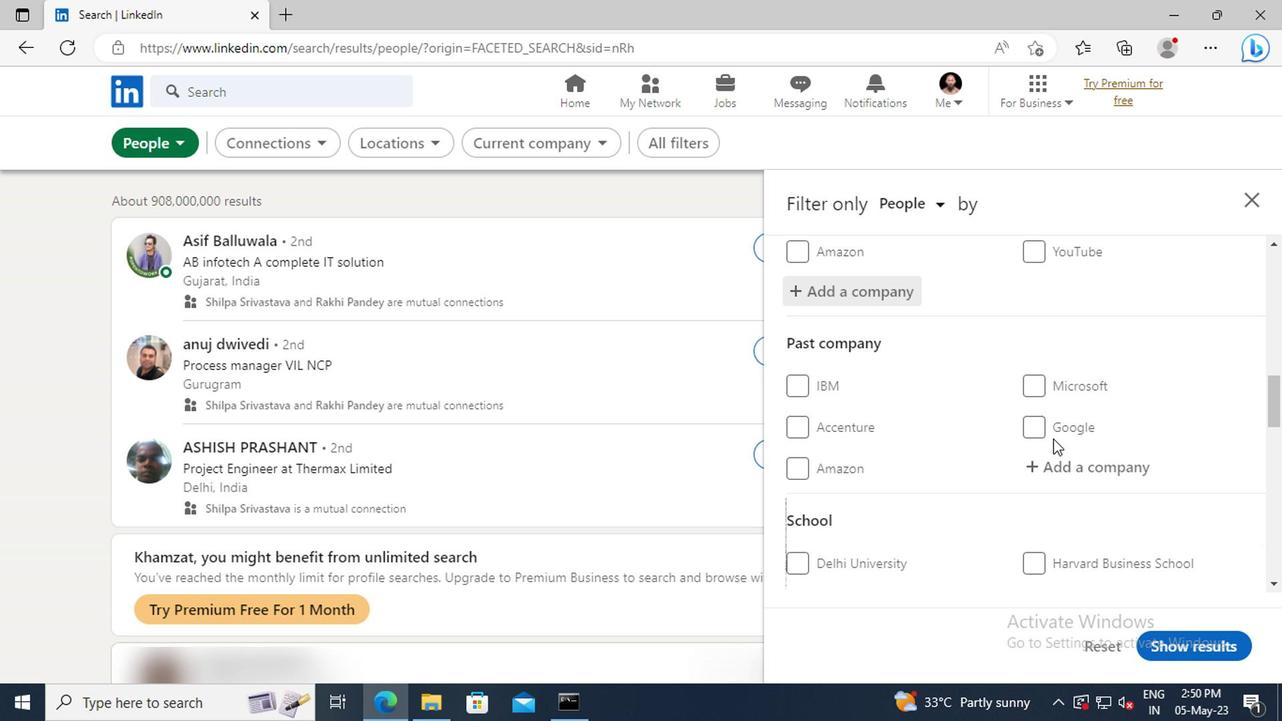 
Action: Mouse scrolled (890, 448) with delta (0, 0)
Screenshot: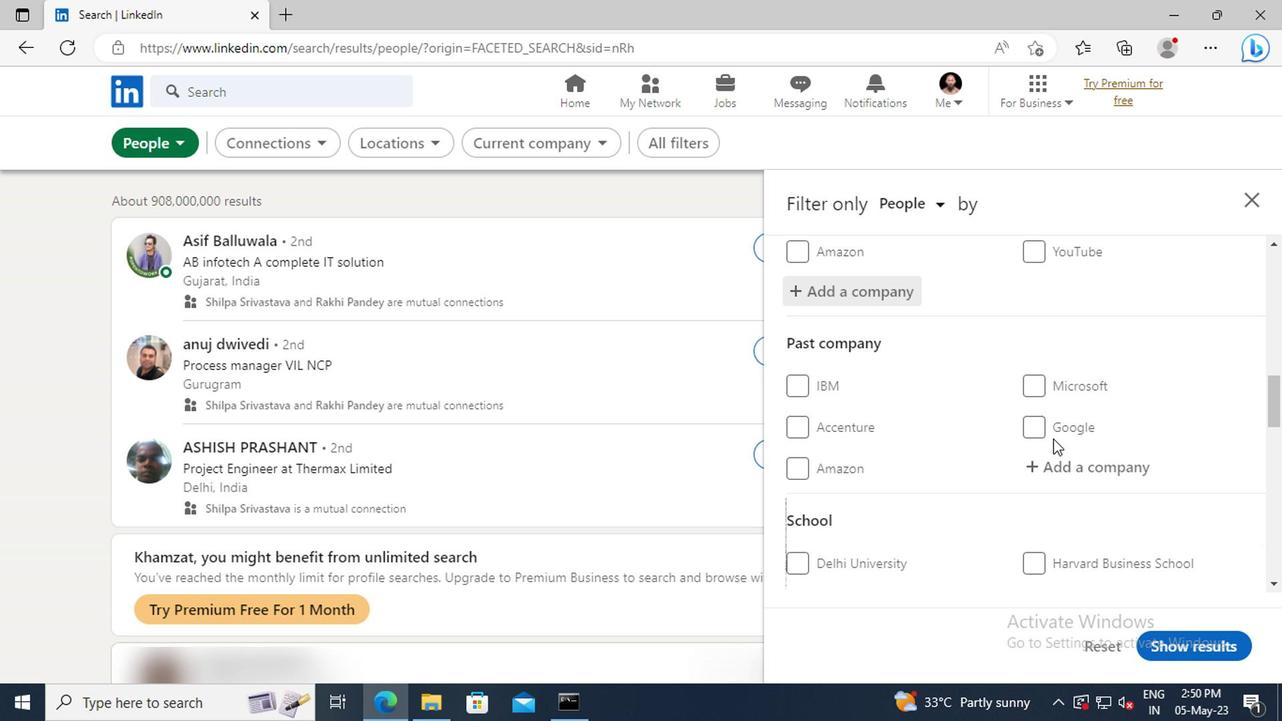 
Action: Mouse moved to (888, 445)
Screenshot: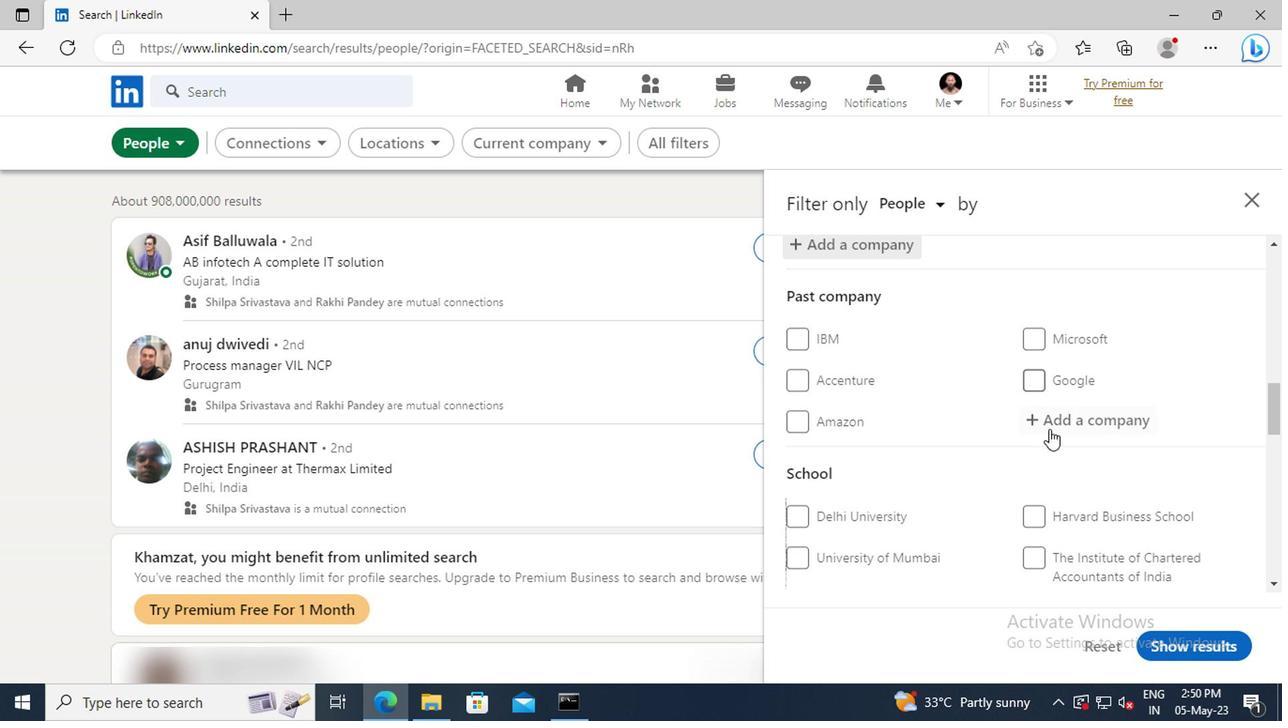 
Action: Mouse scrolled (888, 444) with delta (0, 0)
Screenshot: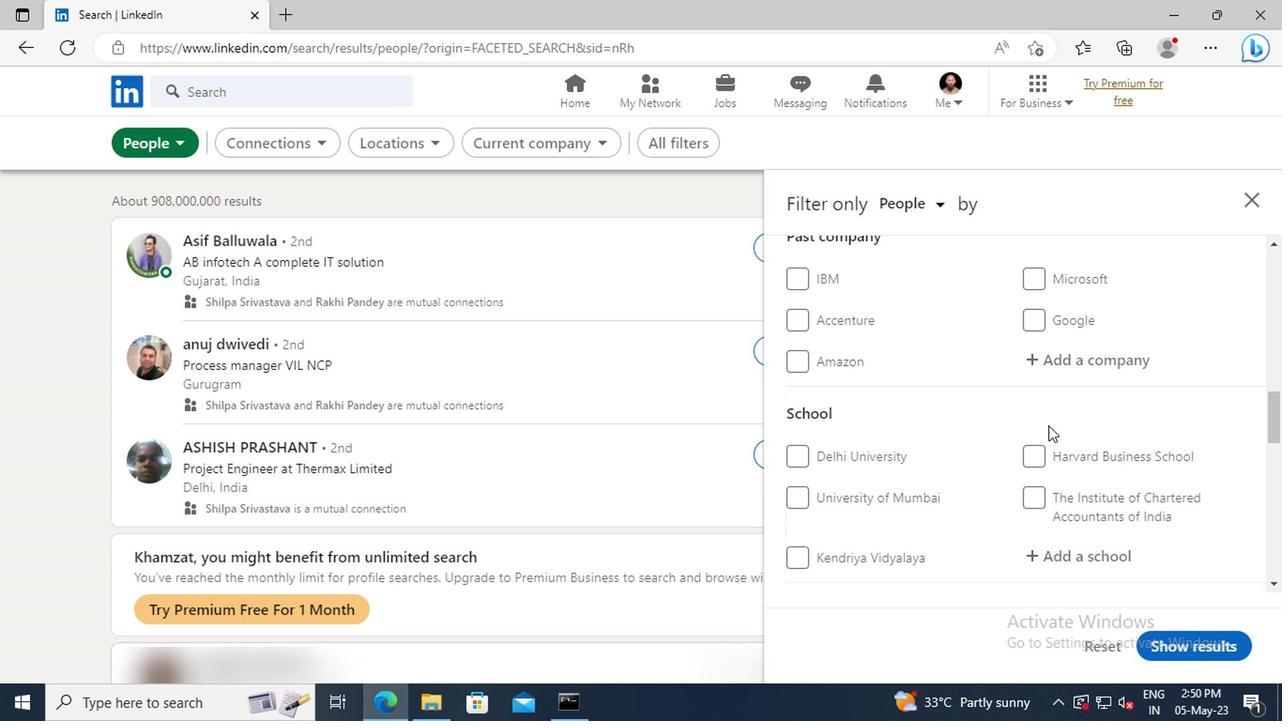 
Action: Mouse scrolled (888, 444) with delta (0, 0)
Screenshot: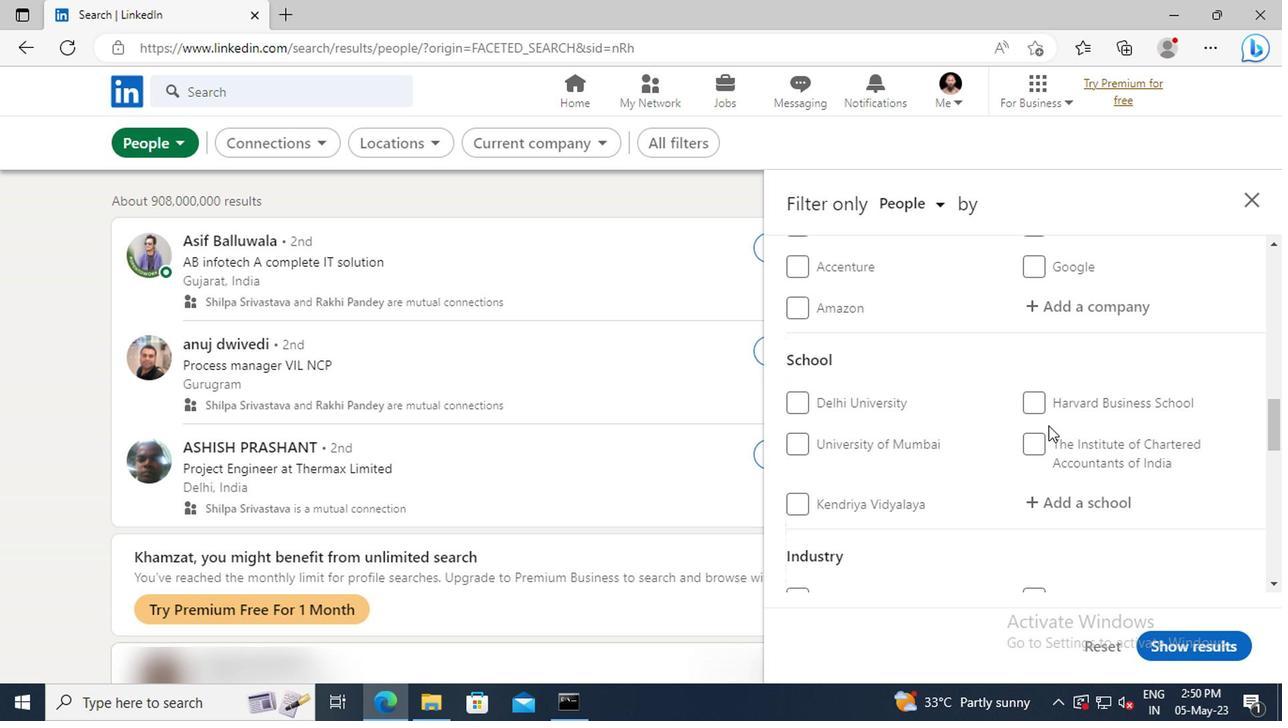 
Action: Mouse moved to (888, 456)
Screenshot: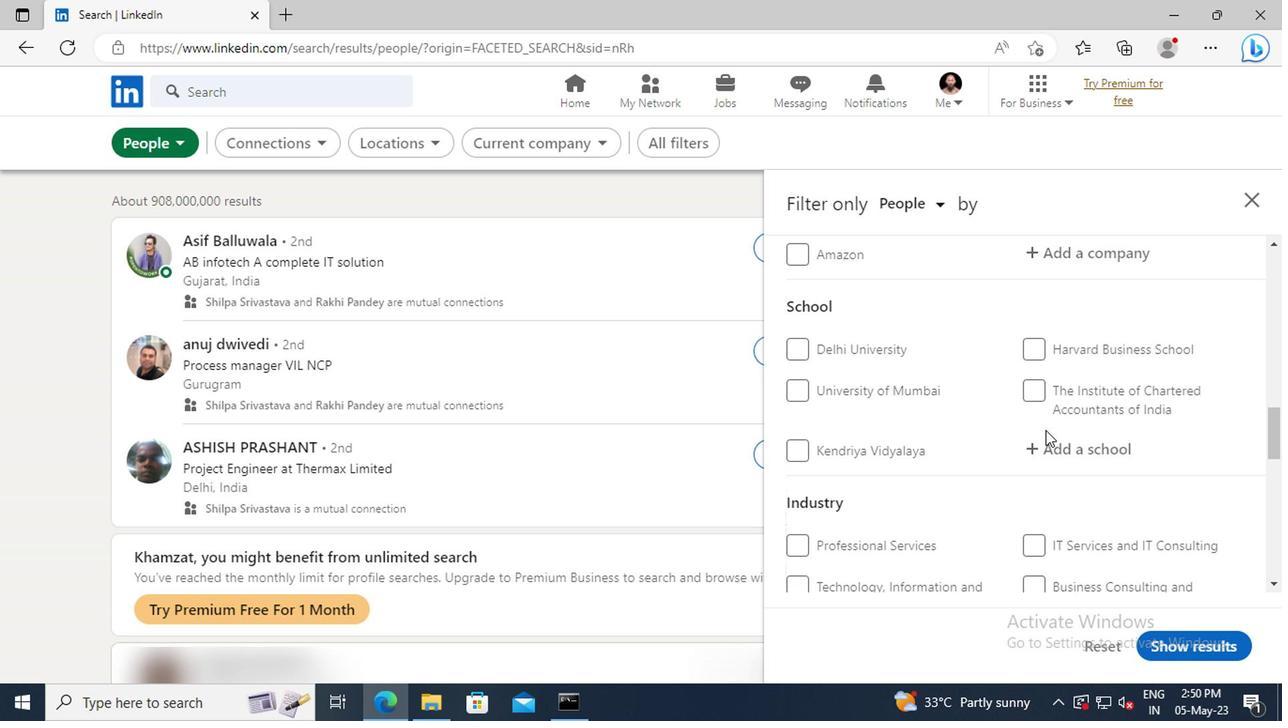 
Action: Mouse pressed left at (888, 456)
Screenshot: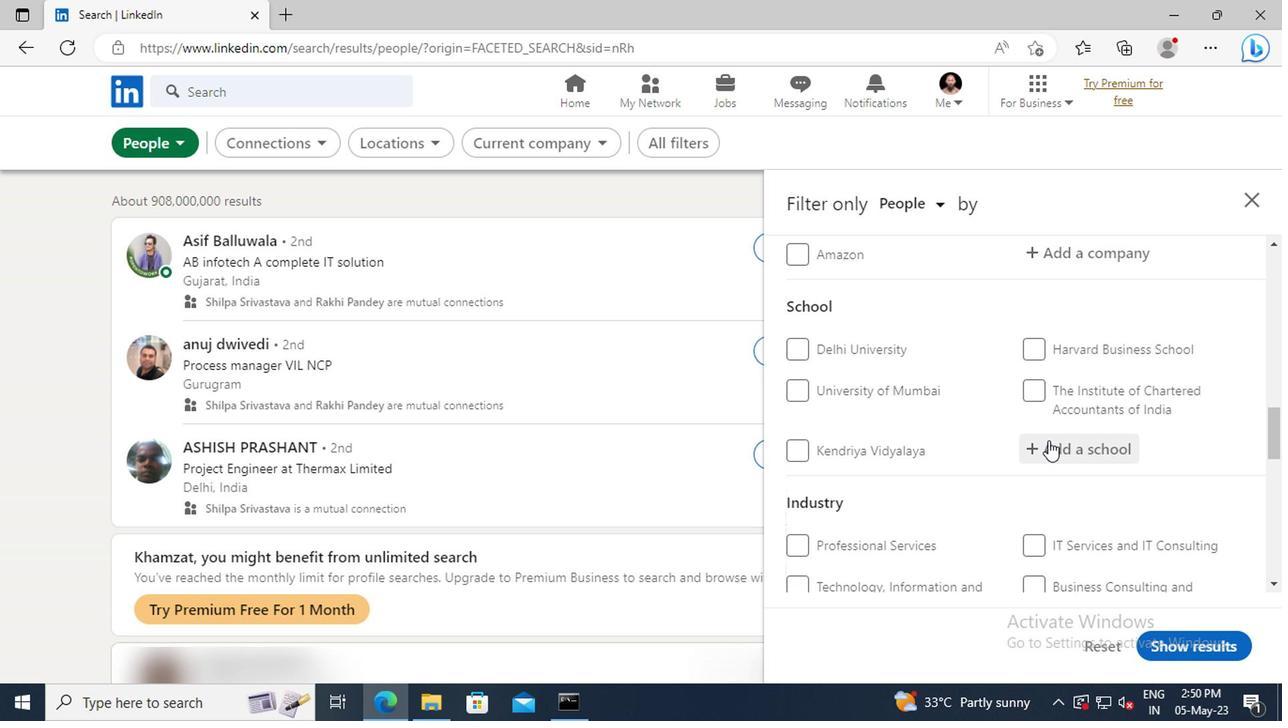 
Action: Key pressed <Key.shift><Key.shift><Key.shift>SIES<Key.space><Key.shift>COLL
Screenshot: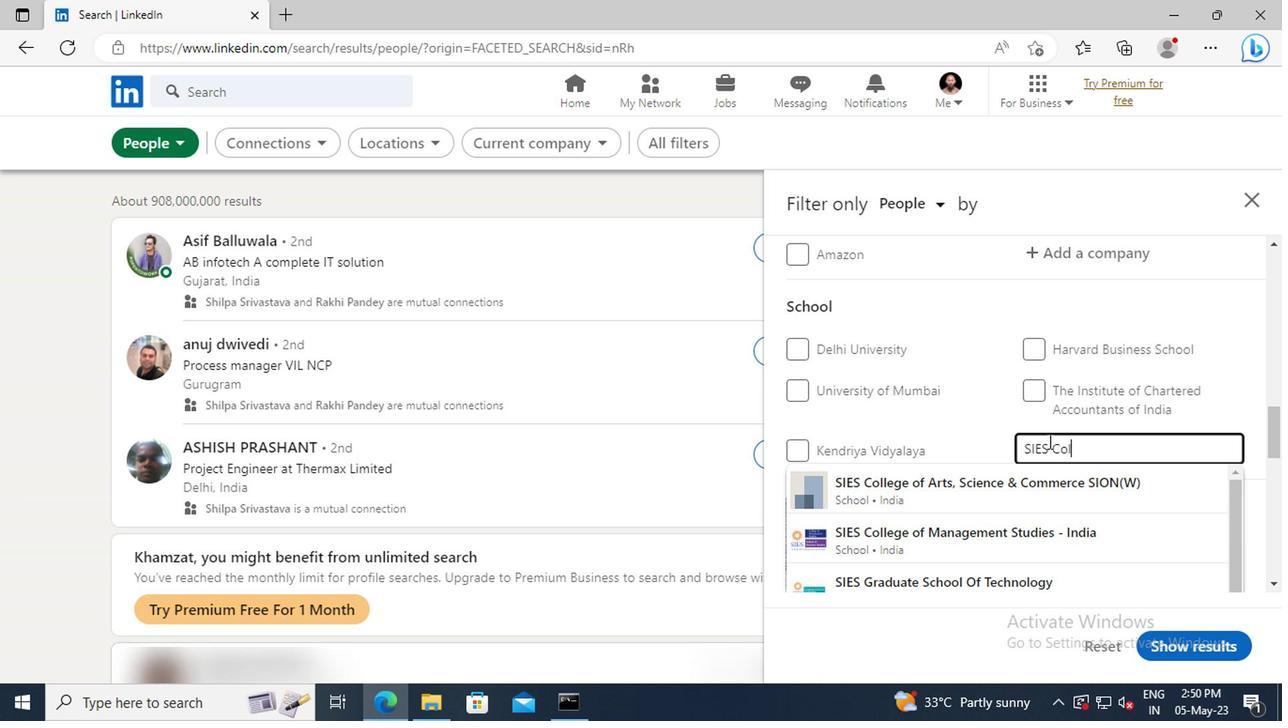 
Action: Mouse moved to (896, 520)
Screenshot: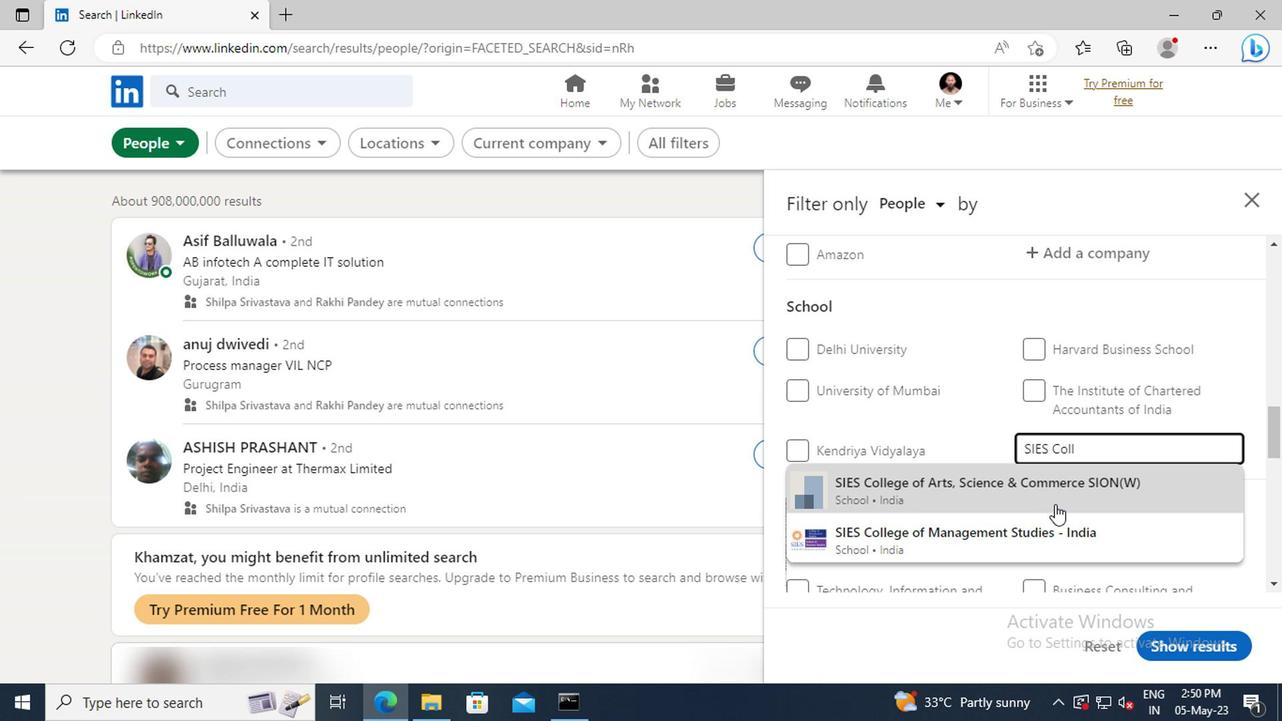 
Action: Mouse pressed left at (896, 520)
Screenshot: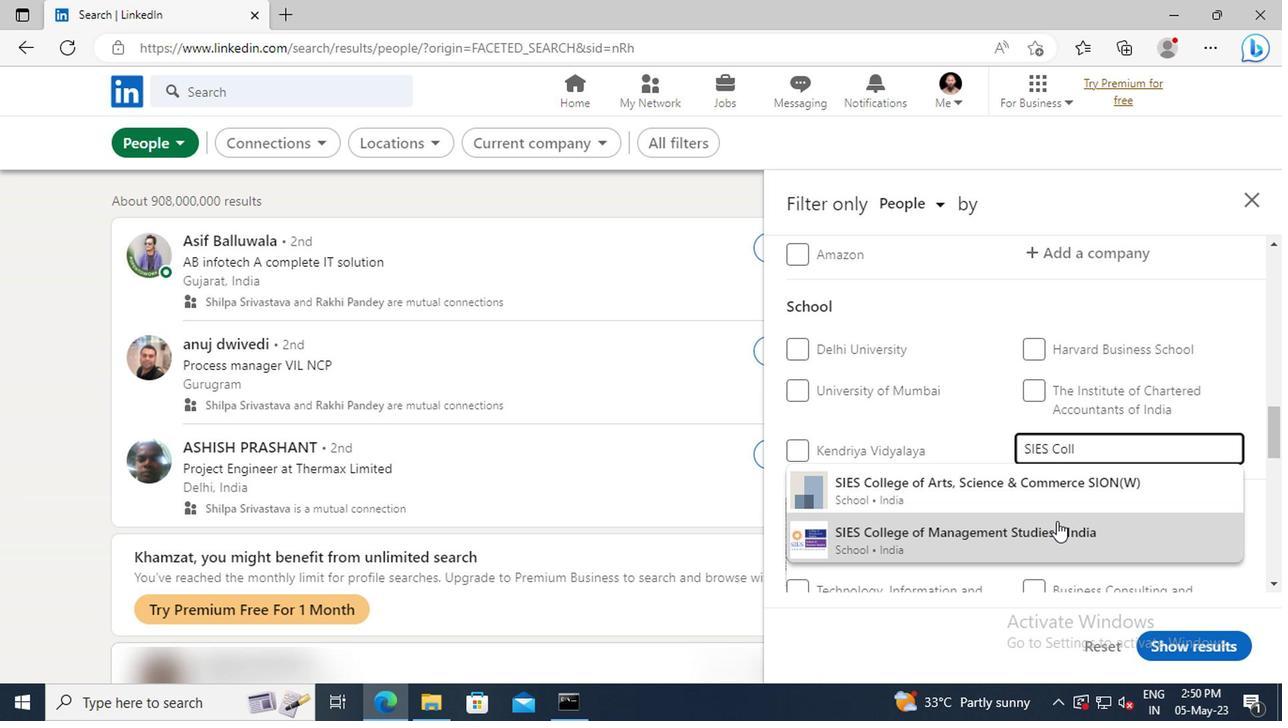 
Action: Mouse moved to (895, 520)
Screenshot: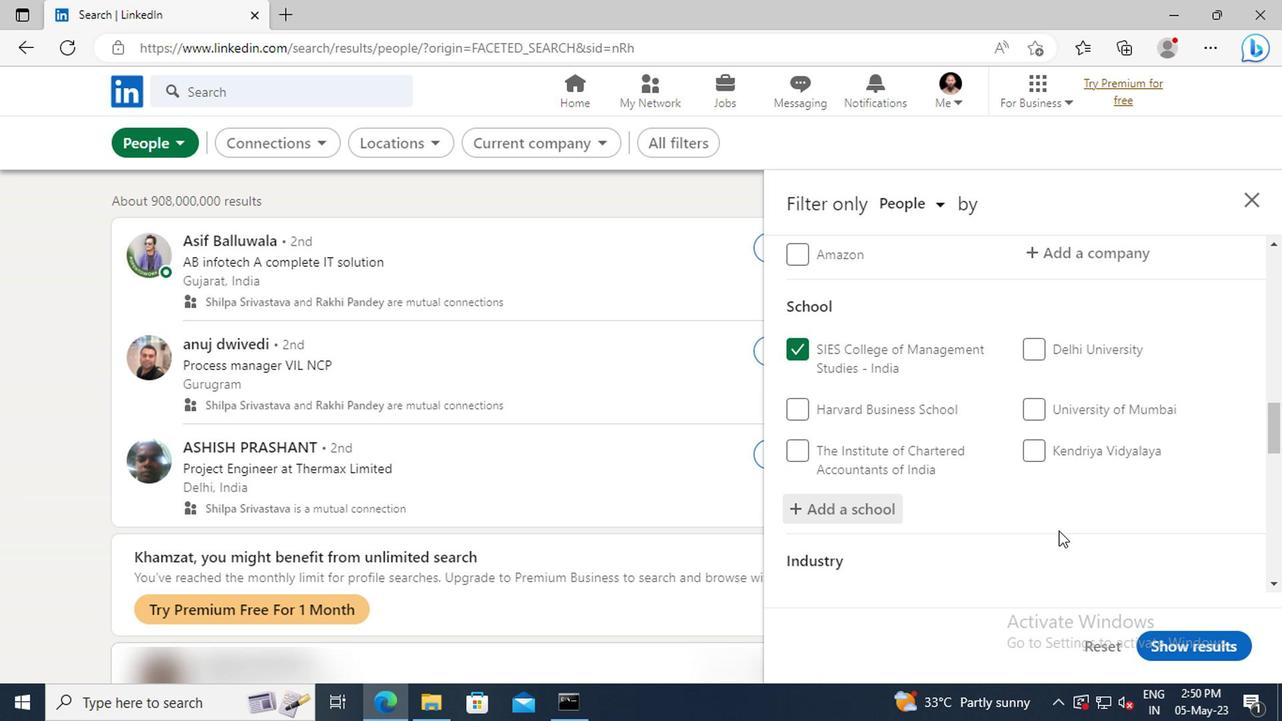 
Action: Mouse scrolled (895, 519) with delta (0, 0)
Screenshot: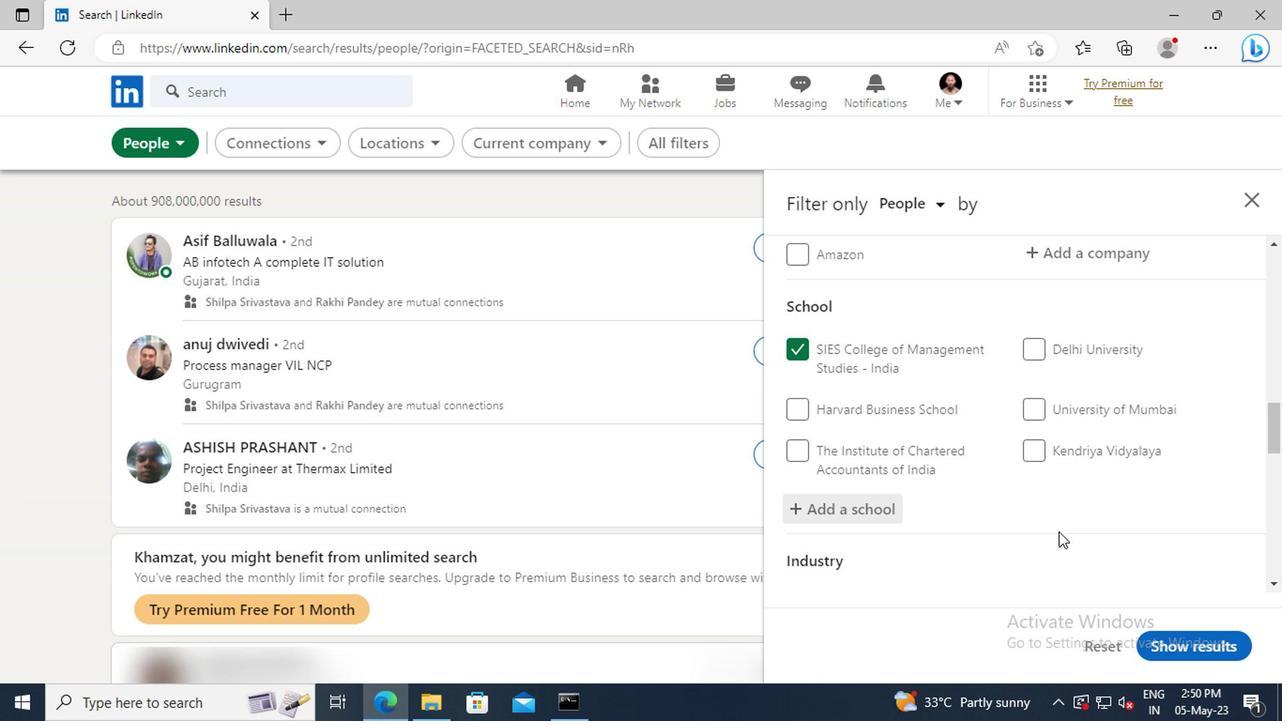 
Action: Mouse scrolled (895, 519) with delta (0, 0)
Screenshot: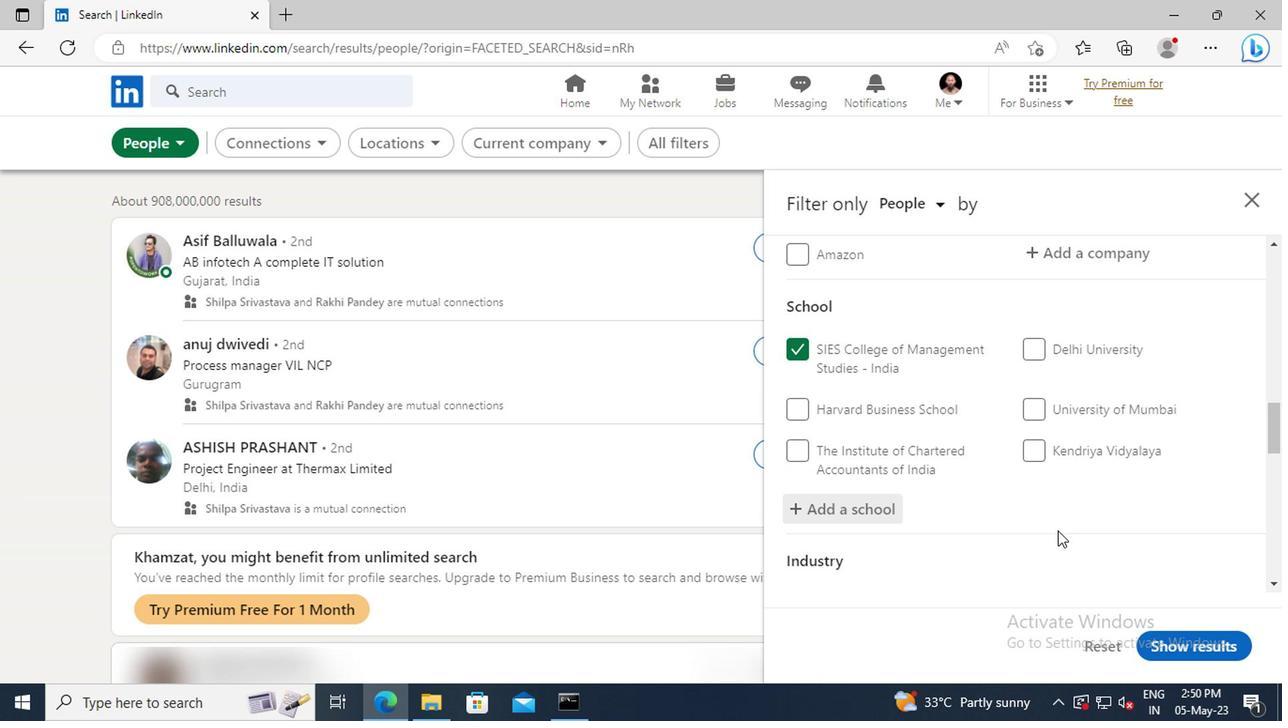 
Action: Mouse moved to (891, 500)
Screenshot: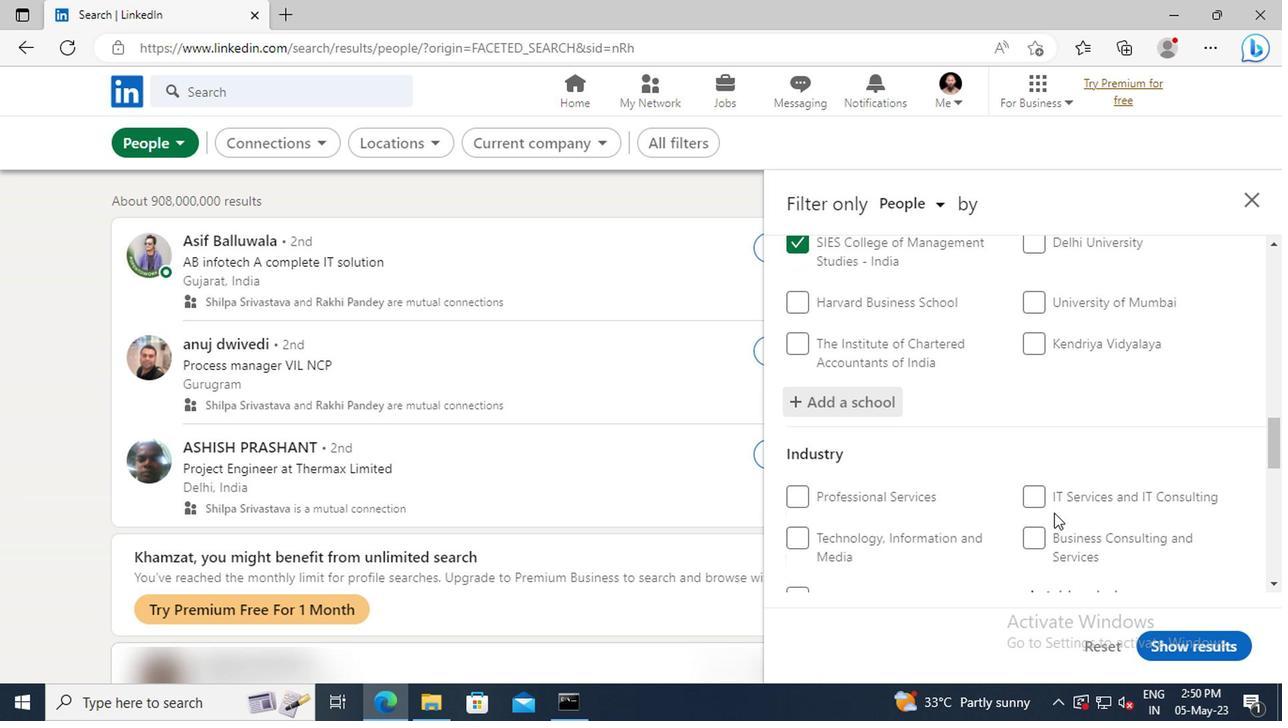 
Action: Mouse scrolled (891, 500) with delta (0, 0)
Screenshot: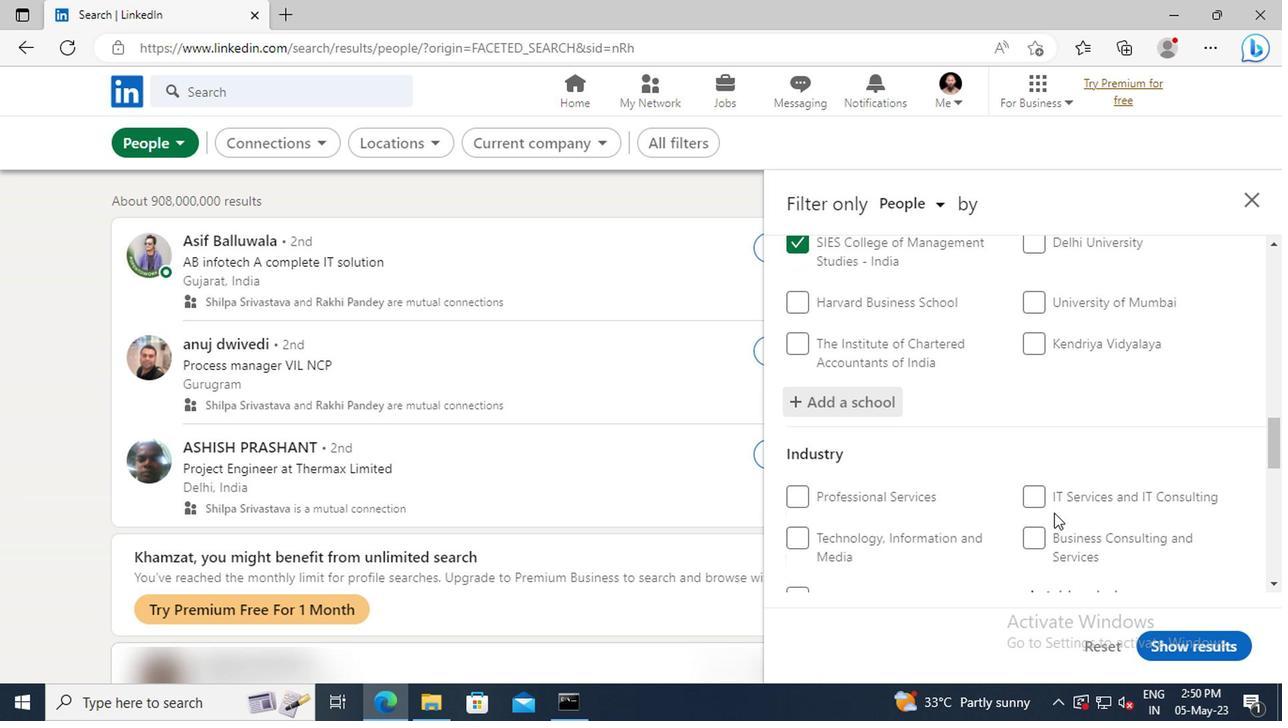 
Action: Mouse moved to (890, 498)
Screenshot: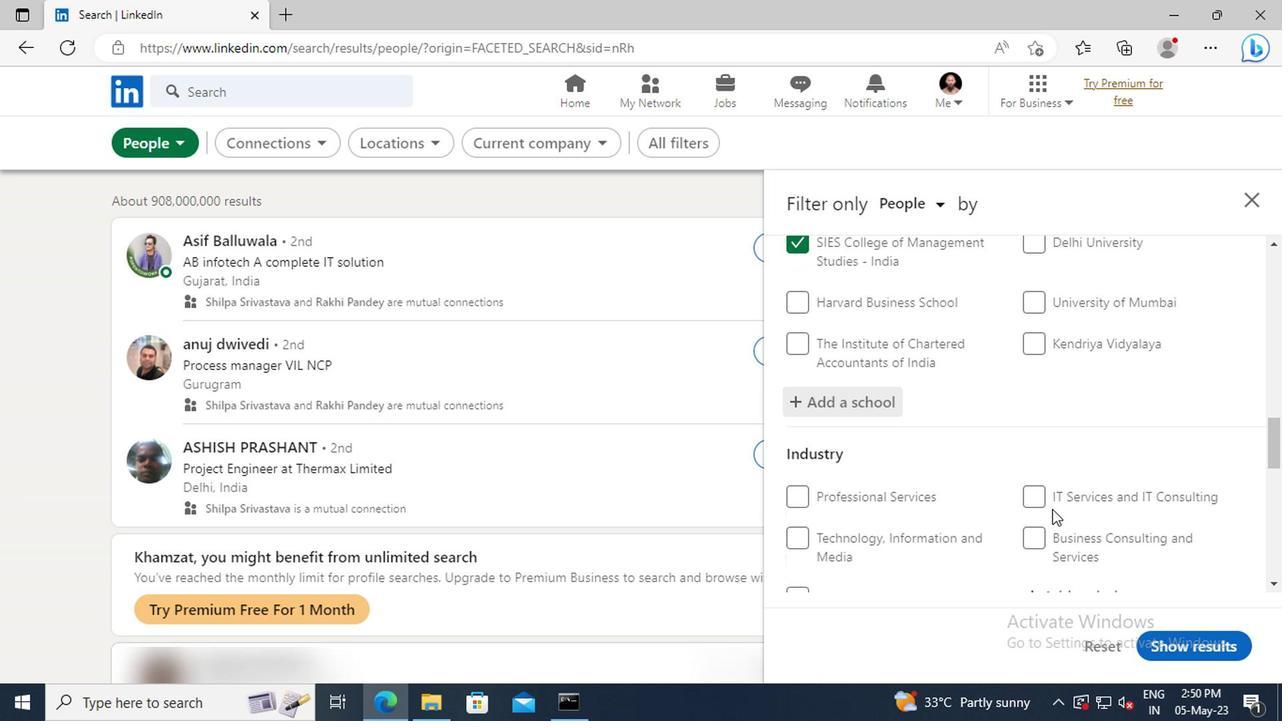 
Action: Mouse scrolled (890, 498) with delta (0, 0)
Screenshot: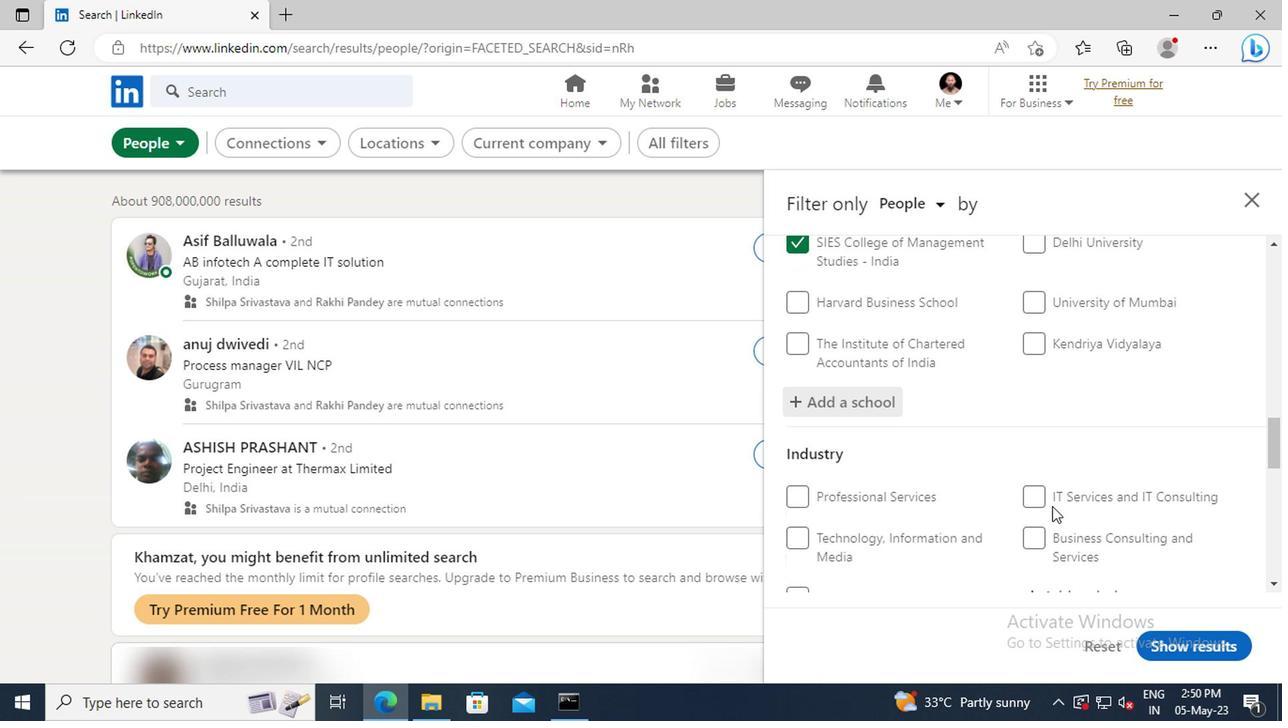 
Action: Mouse moved to (888, 488)
Screenshot: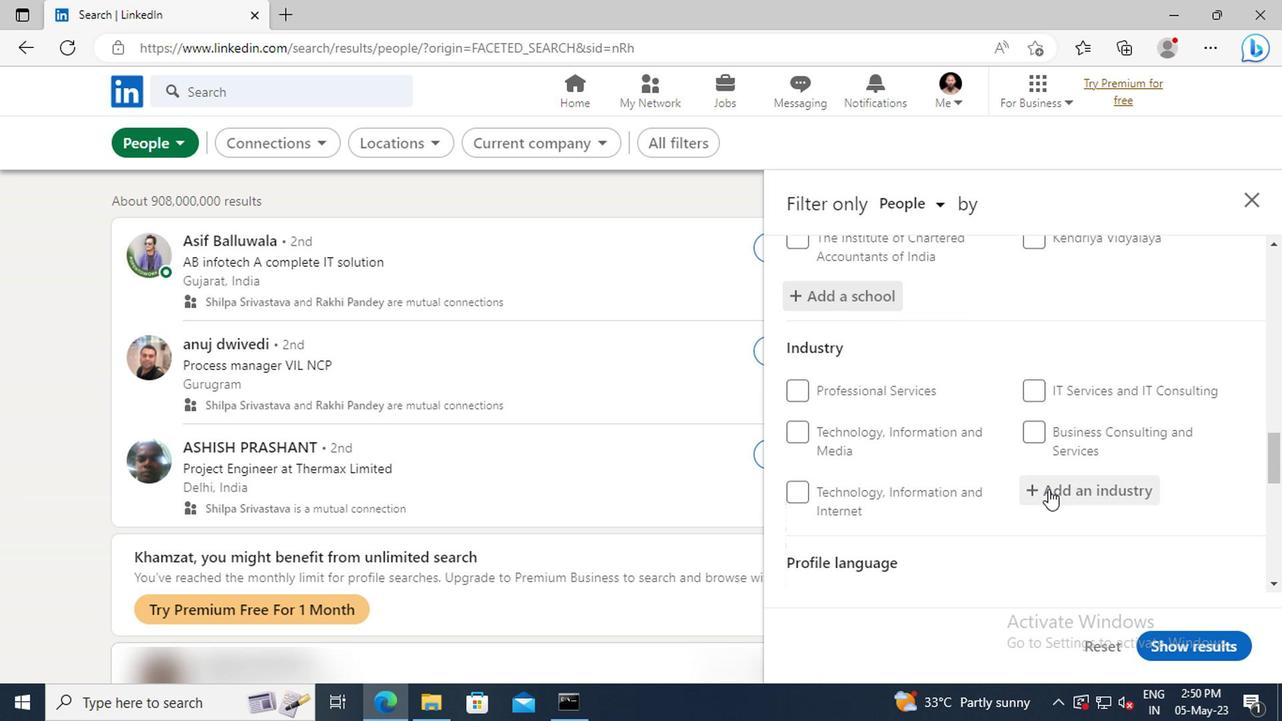 
Action: Mouse pressed left at (888, 488)
Screenshot: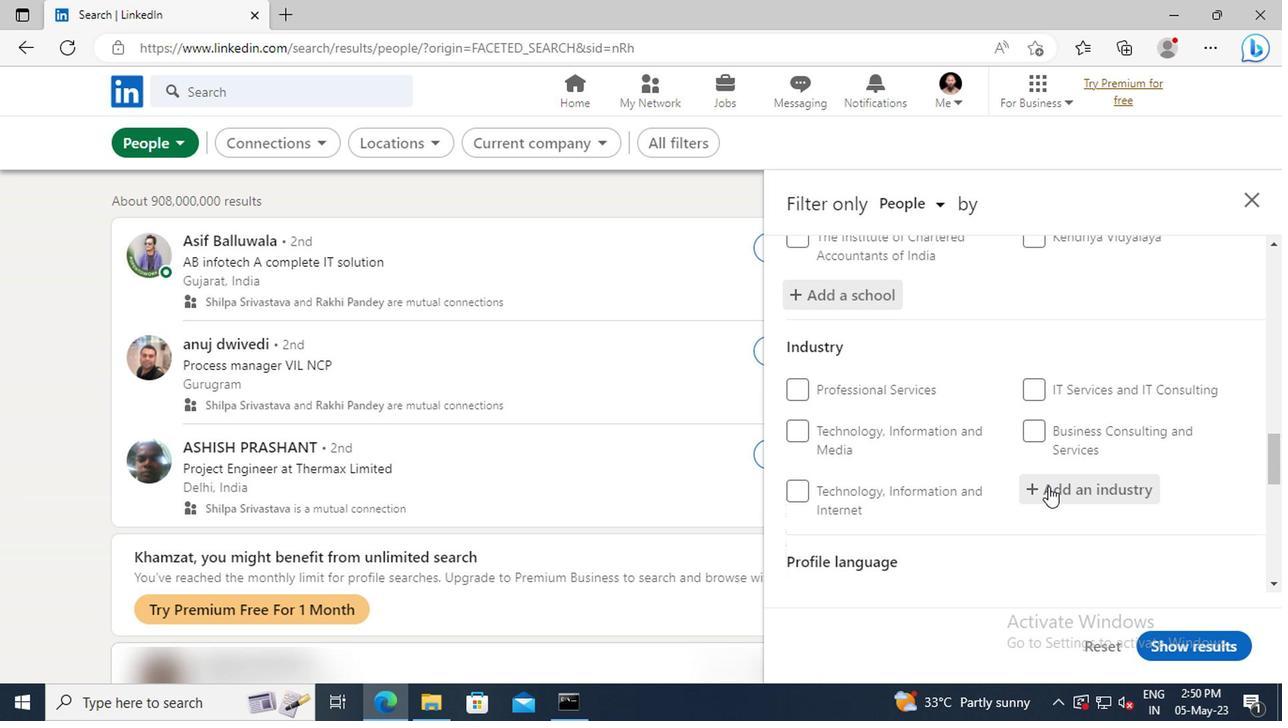 
Action: Key pressed <Key.shift>CIRCU
Screenshot: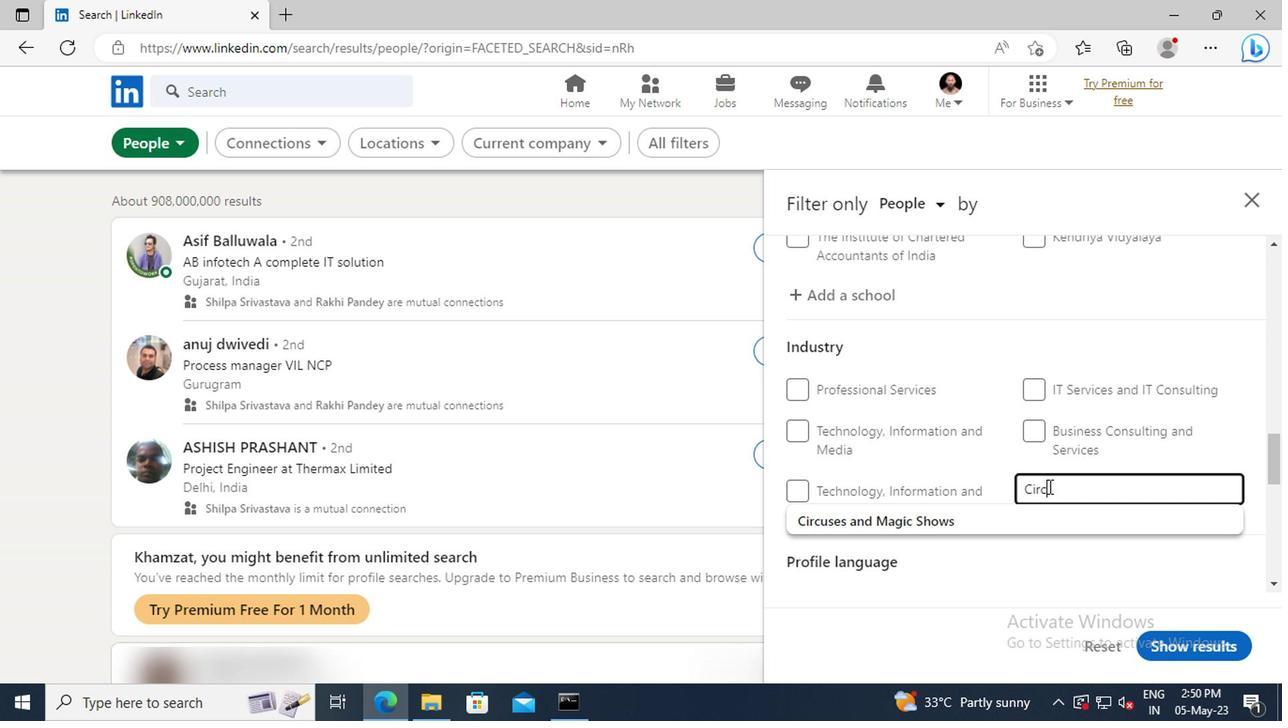 
Action: Mouse moved to (888, 508)
Screenshot: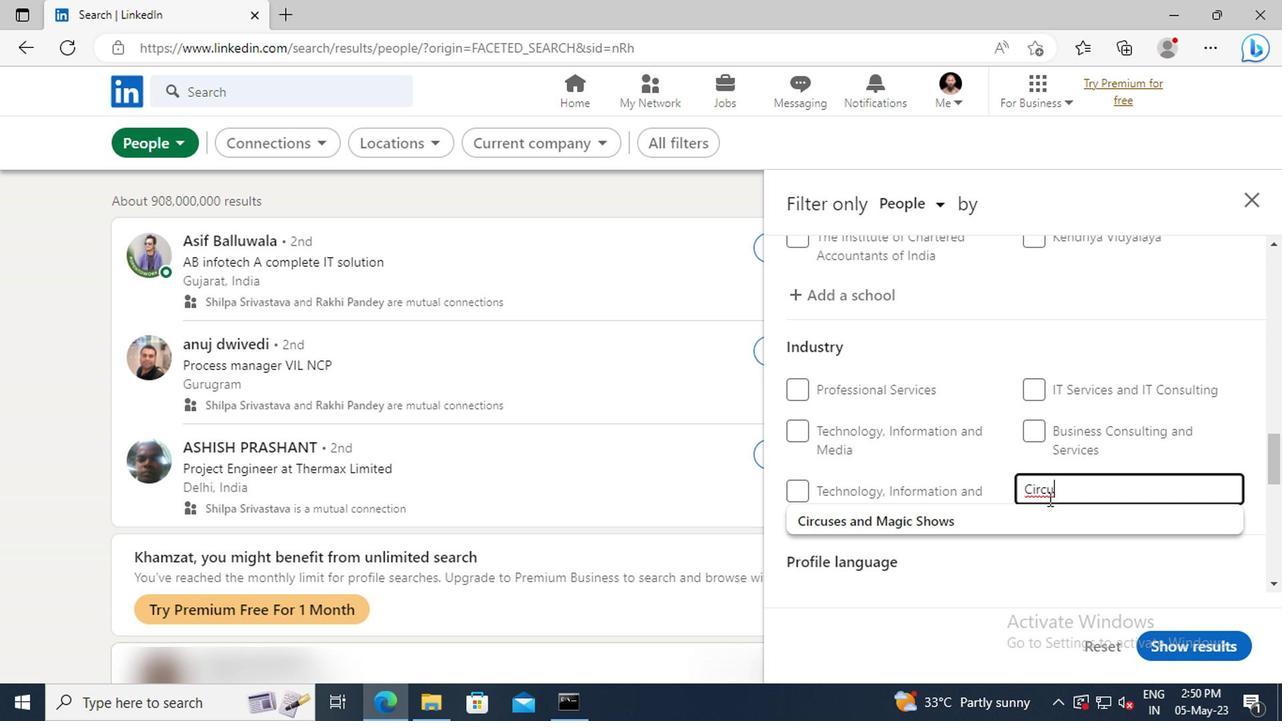 
Action: Mouse pressed left at (888, 508)
Screenshot: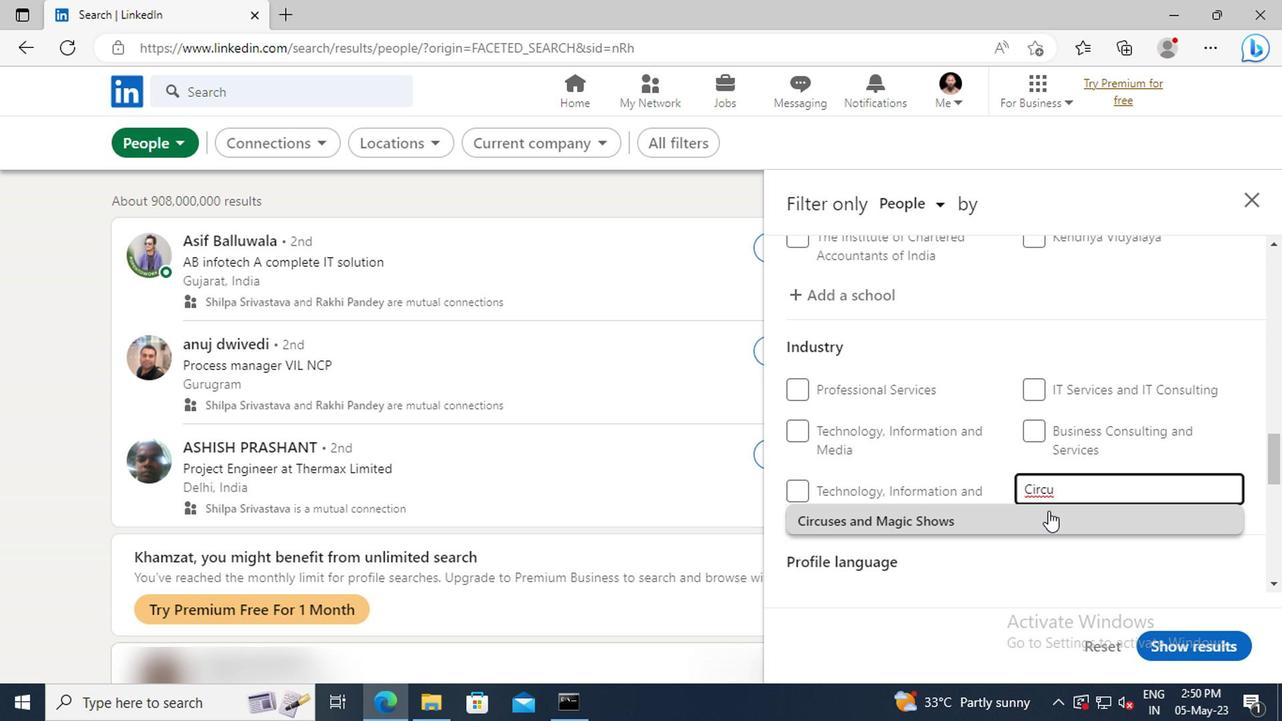 
Action: Mouse moved to (888, 508)
Screenshot: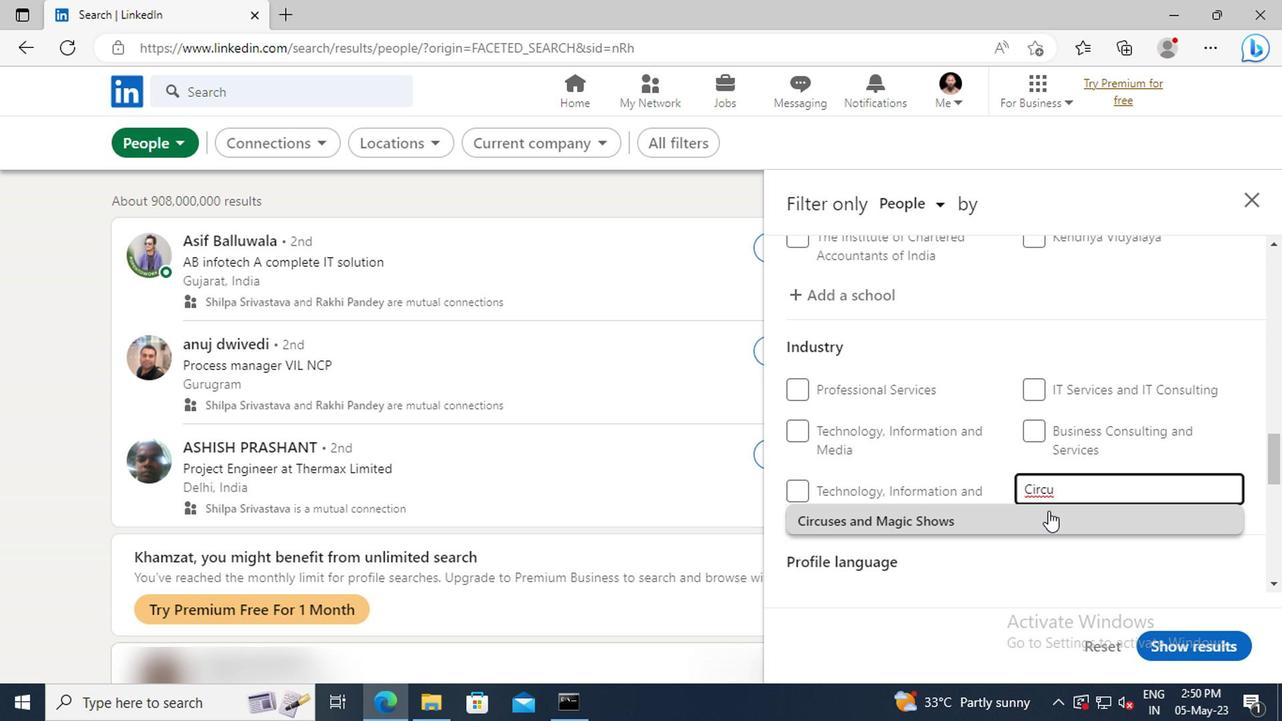 
Action: Mouse scrolled (888, 507) with delta (0, 0)
Screenshot: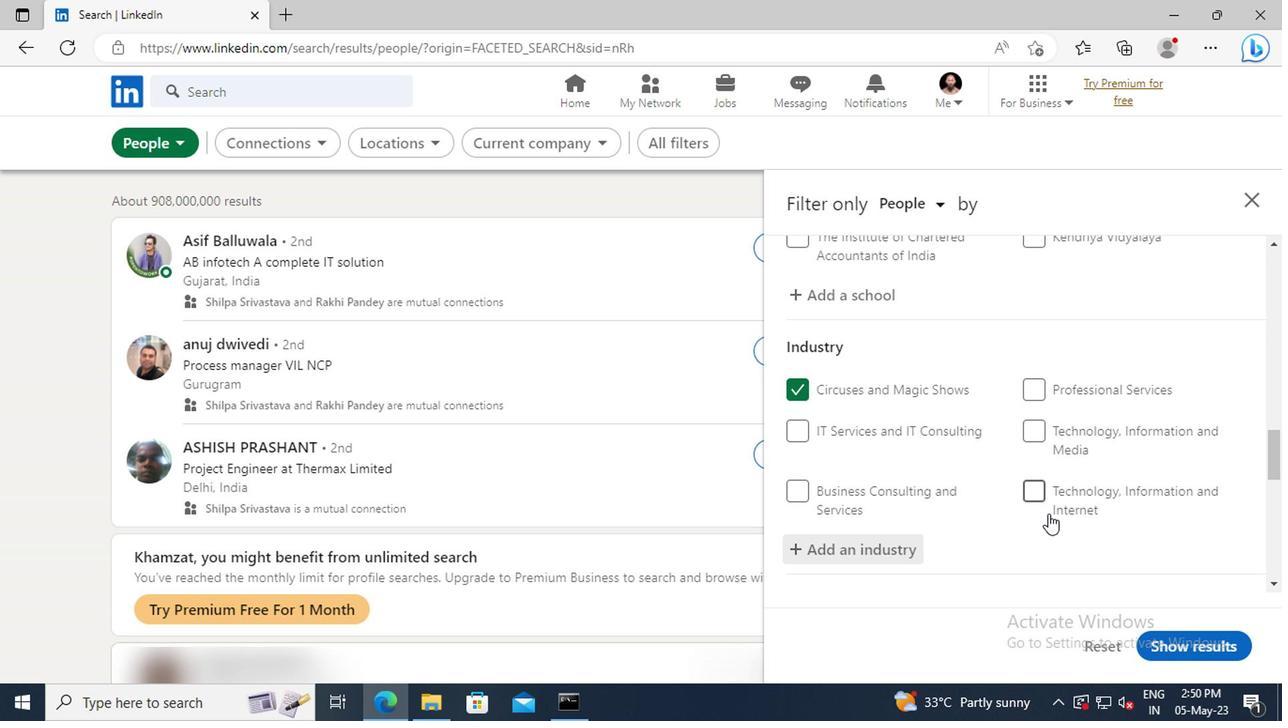 
Action: Mouse scrolled (888, 507) with delta (0, 0)
Screenshot: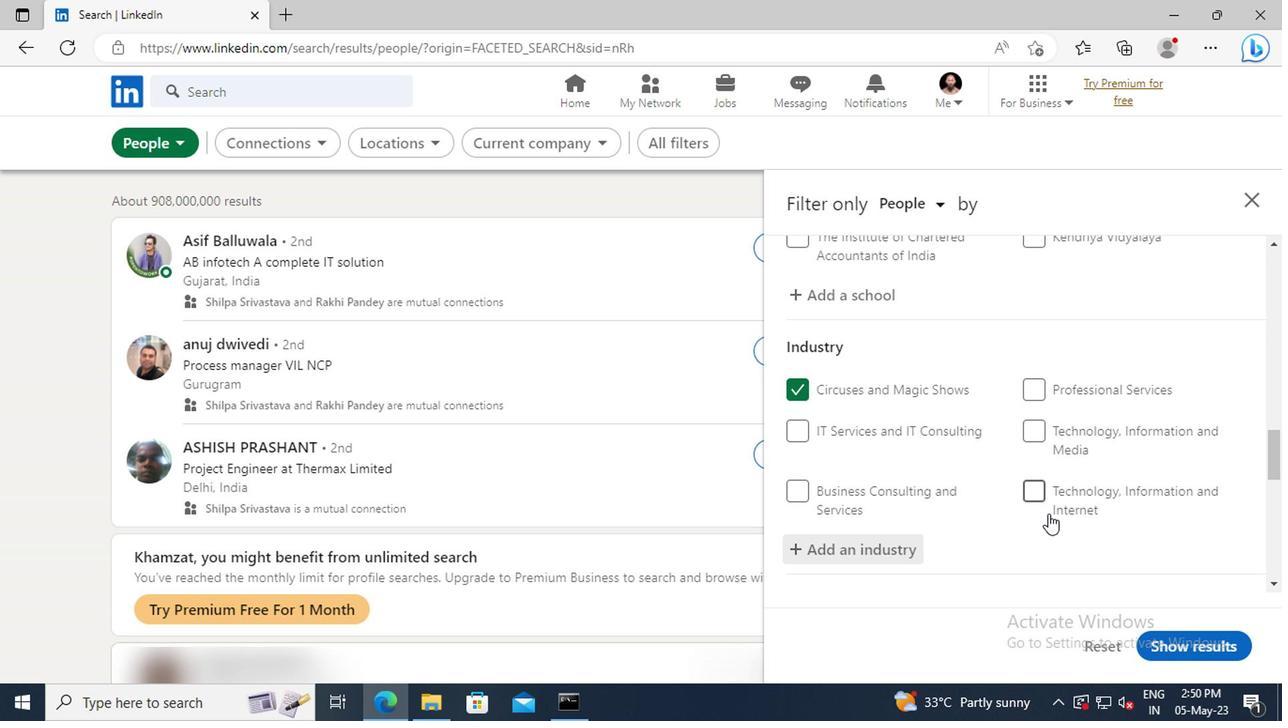 
Action: Mouse moved to (888, 500)
Screenshot: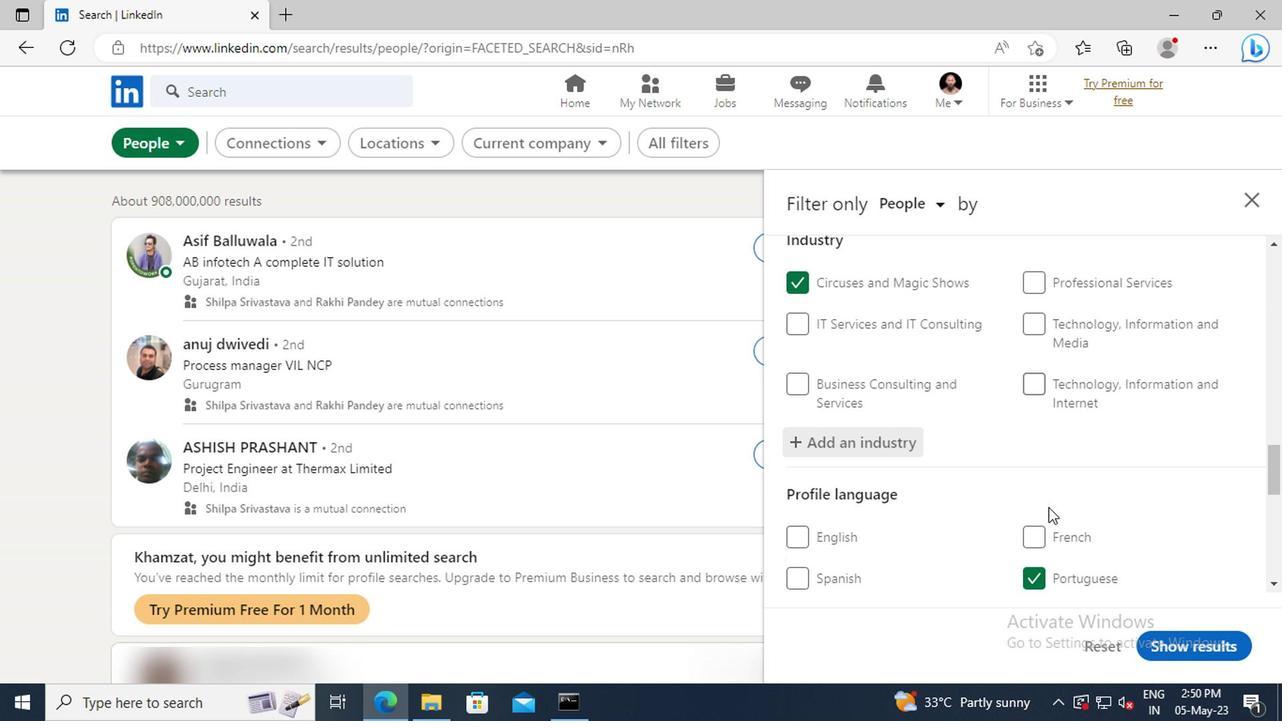 
Action: Mouse scrolled (888, 499) with delta (0, 0)
Screenshot: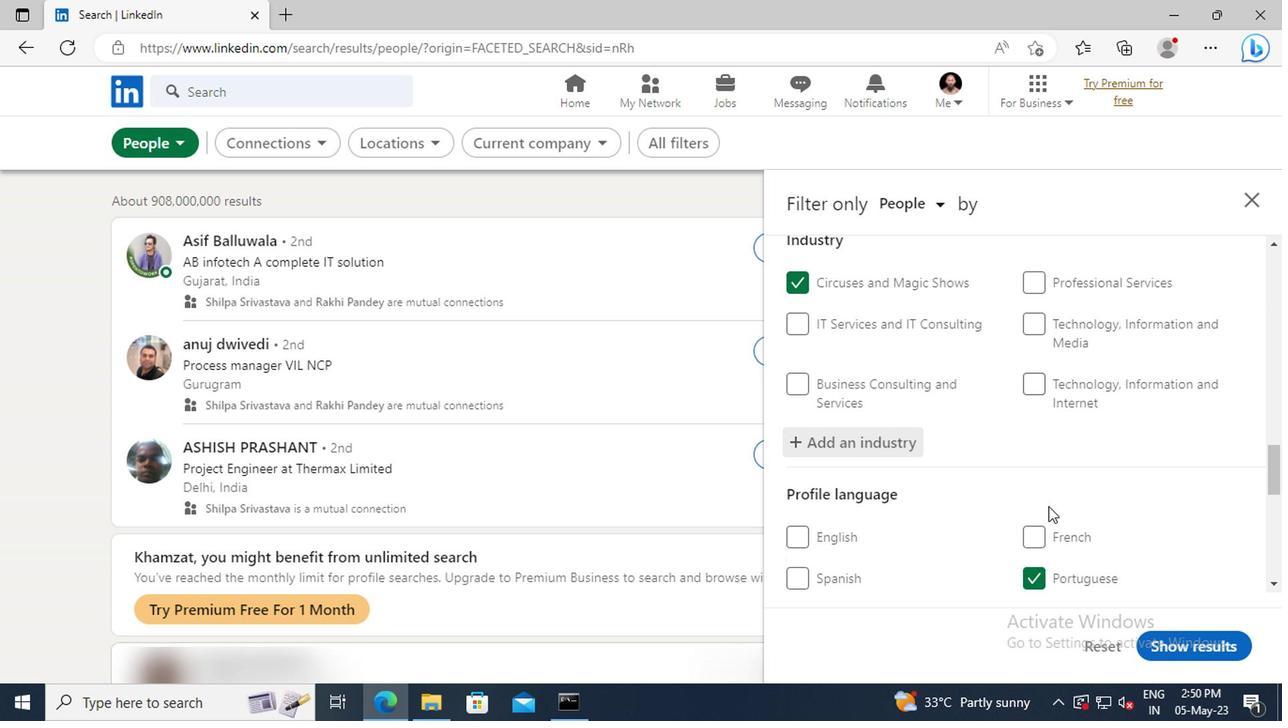 
Action: Mouse moved to (887, 498)
Screenshot: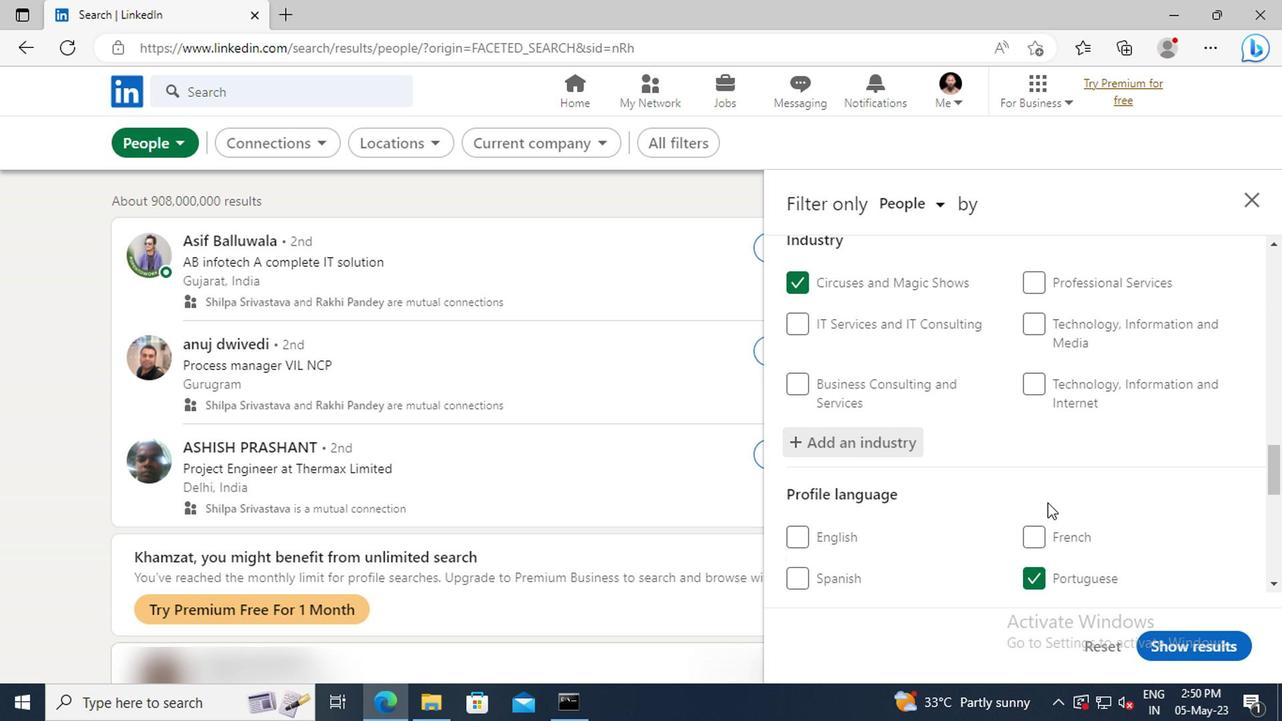 
Action: Mouse scrolled (887, 497) with delta (0, 0)
Screenshot: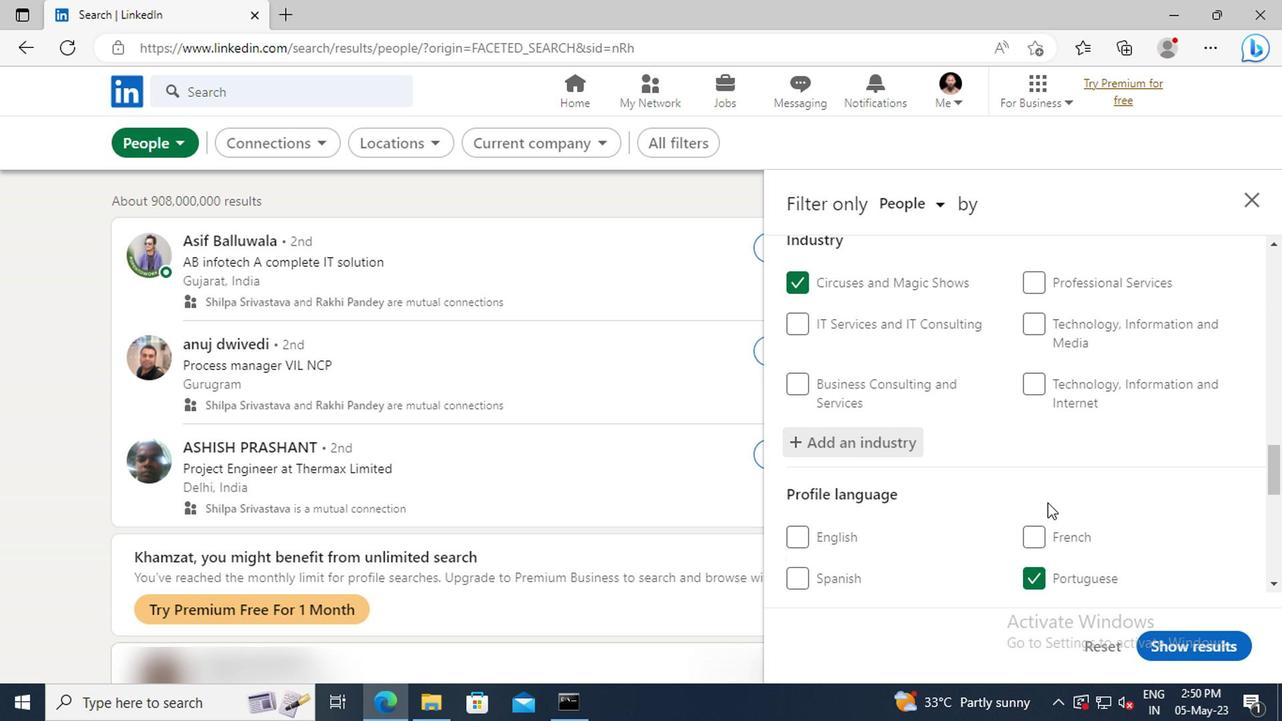 
Action: Mouse moved to (880, 477)
Screenshot: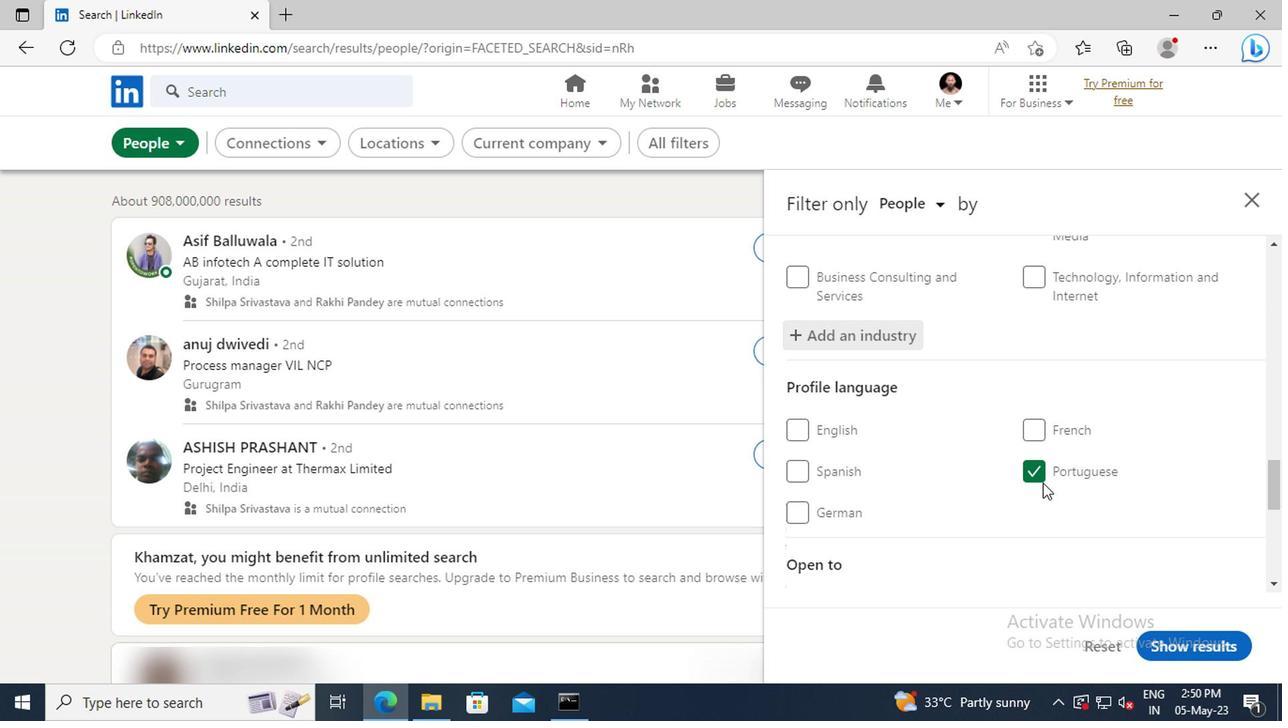 
Action: Mouse scrolled (880, 476) with delta (0, 0)
Screenshot: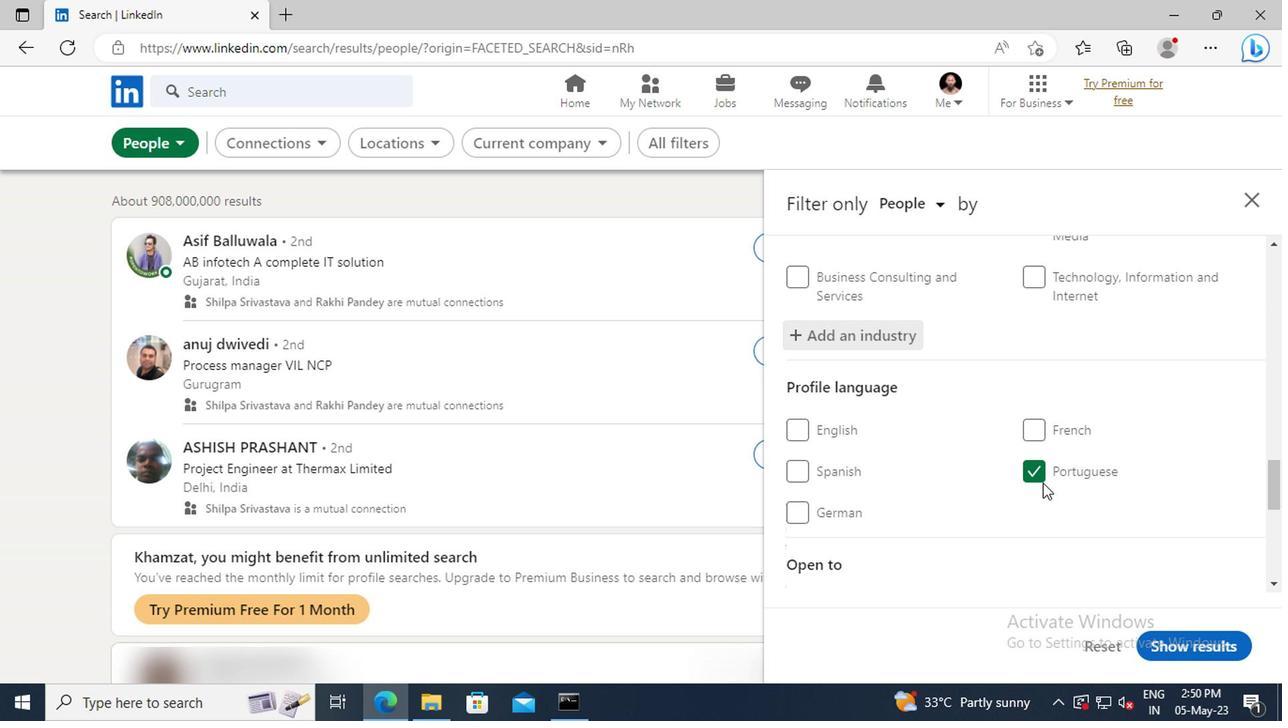
Action: Mouse moved to (880, 476)
Screenshot: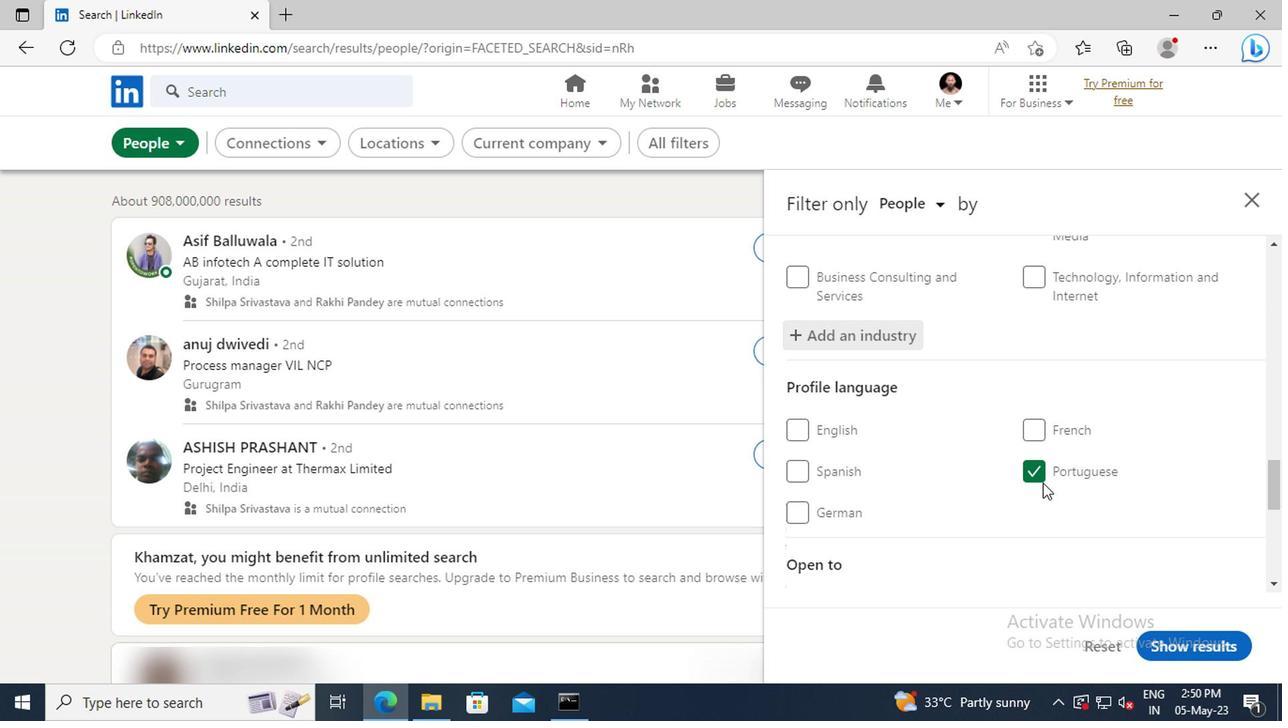 
Action: Mouse scrolled (880, 475) with delta (0, 0)
Screenshot: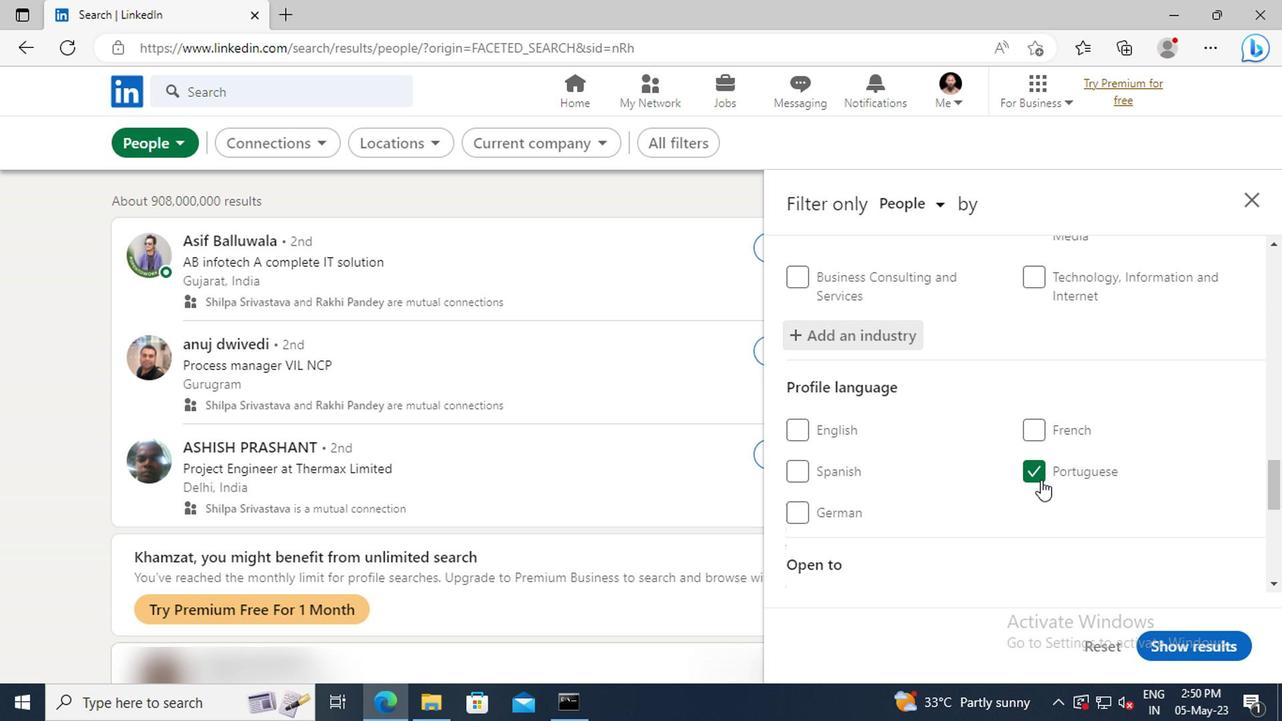 
Action: Mouse moved to (877, 458)
Screenshot: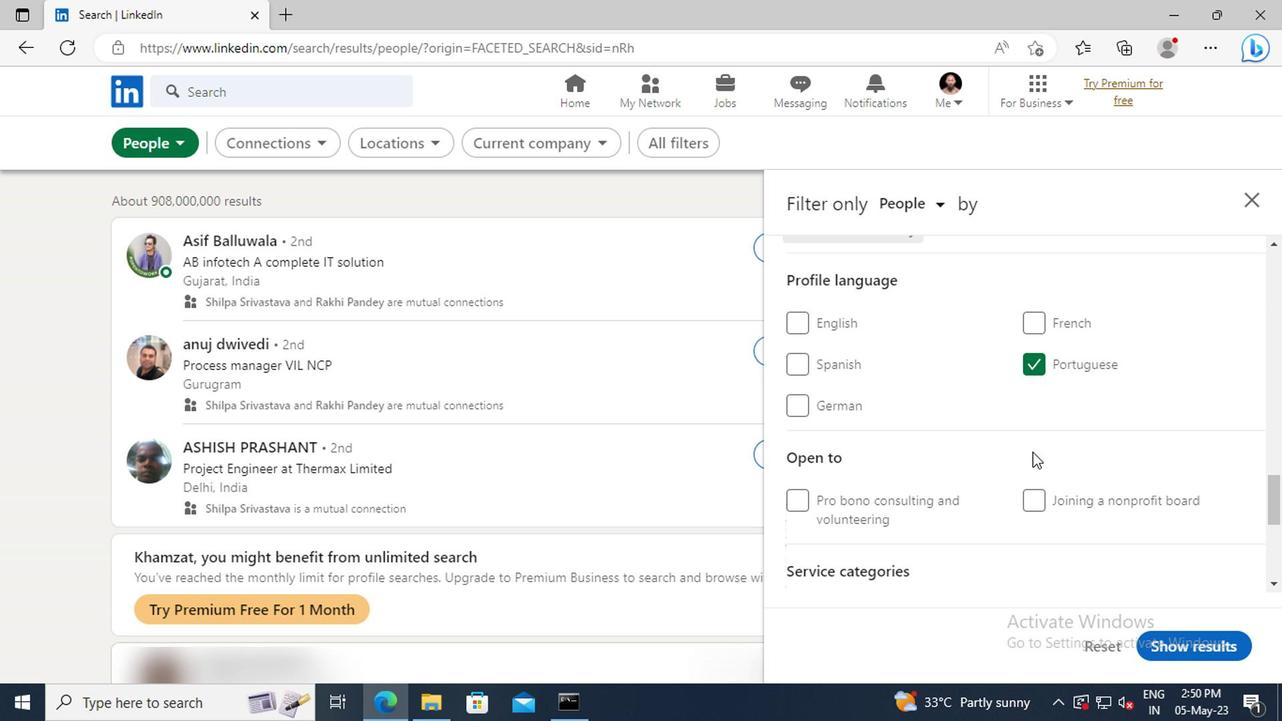 
Action: Mouse scrolled (877, 458) with delta (0, 0)
Screenshot: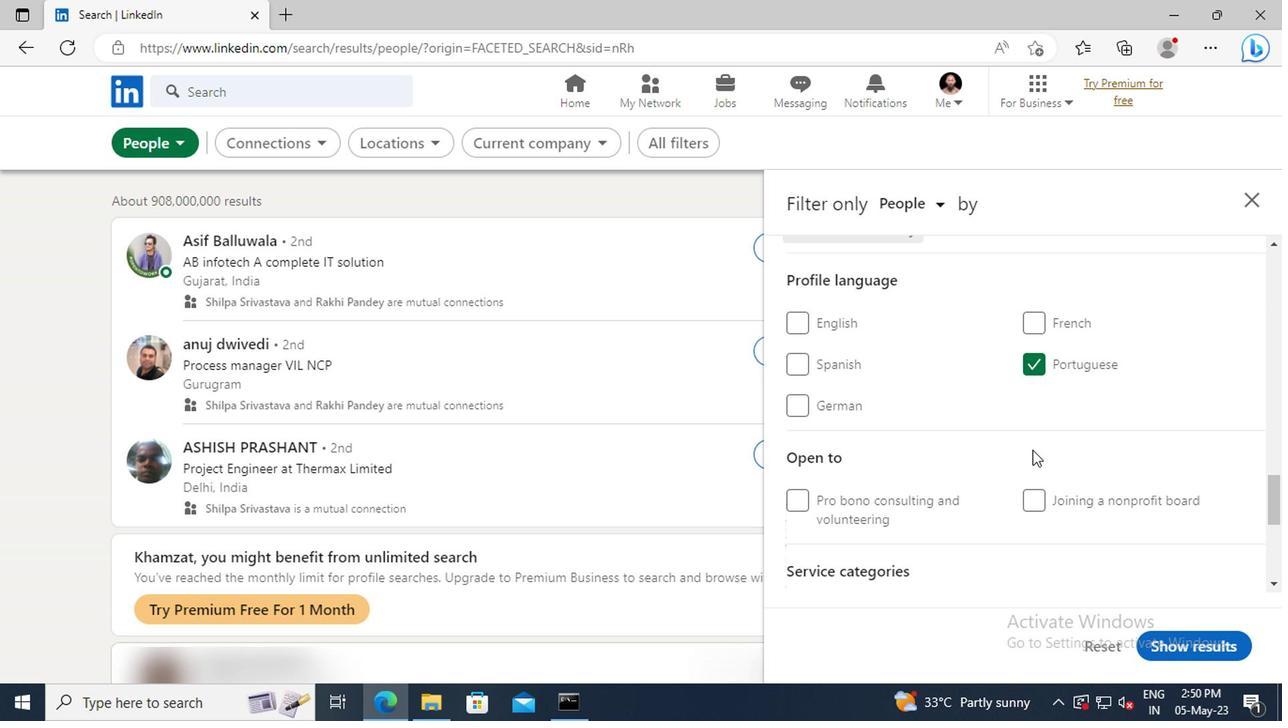
Action: Mouse scrolled (877, 458) with delta (0, 0)
Screenshot: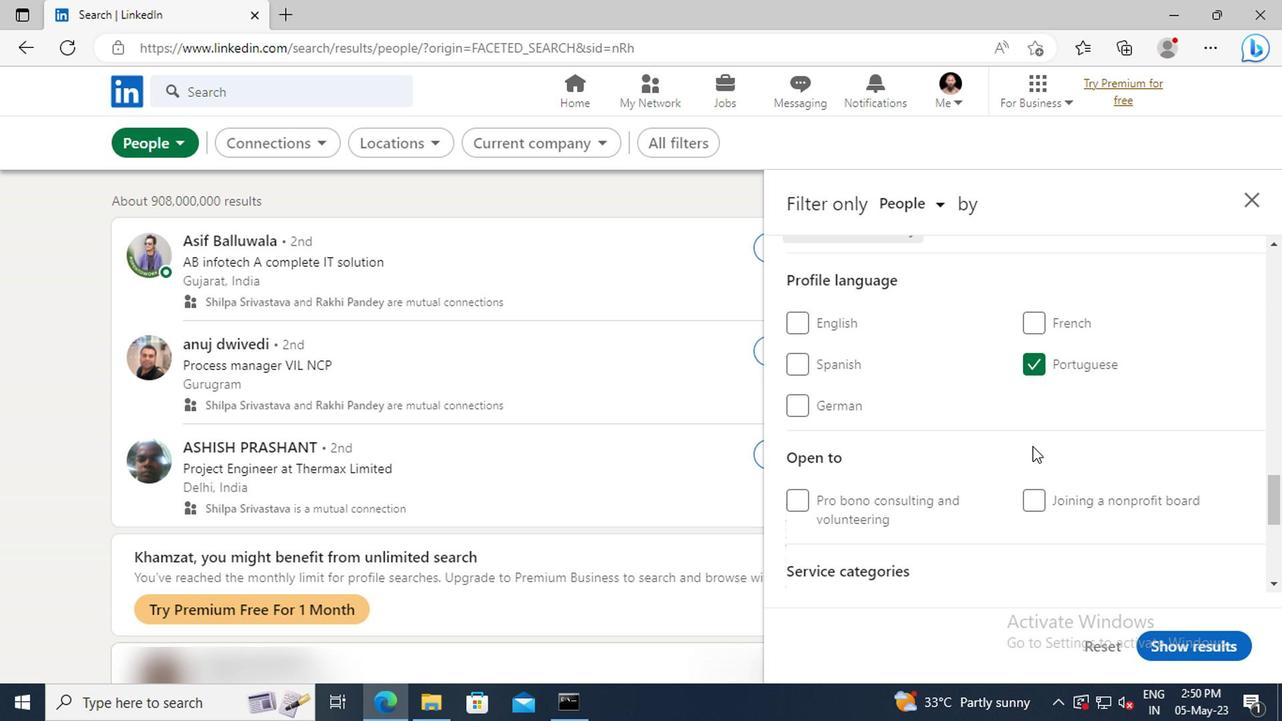 
Action: Mouse moved to (877, 456)
Screenshot: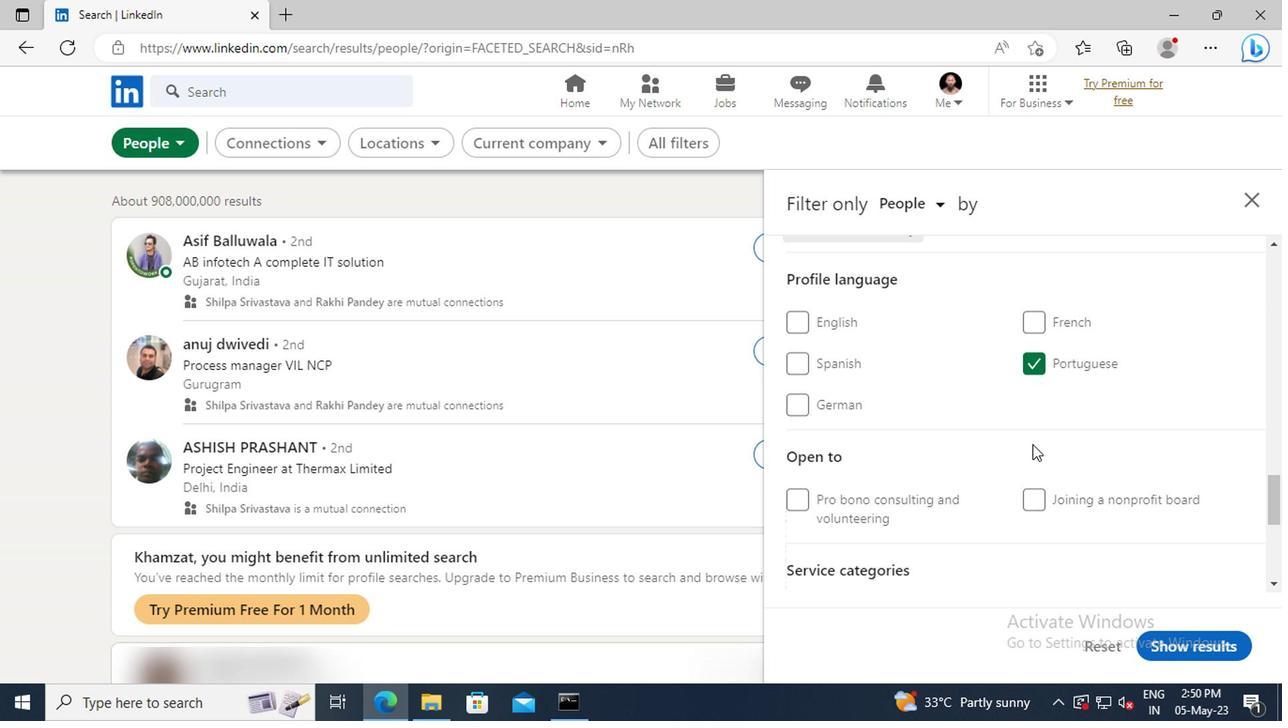 
Action: Mouse scrolled (877, 456) with delta (0, 0)
Screenshot: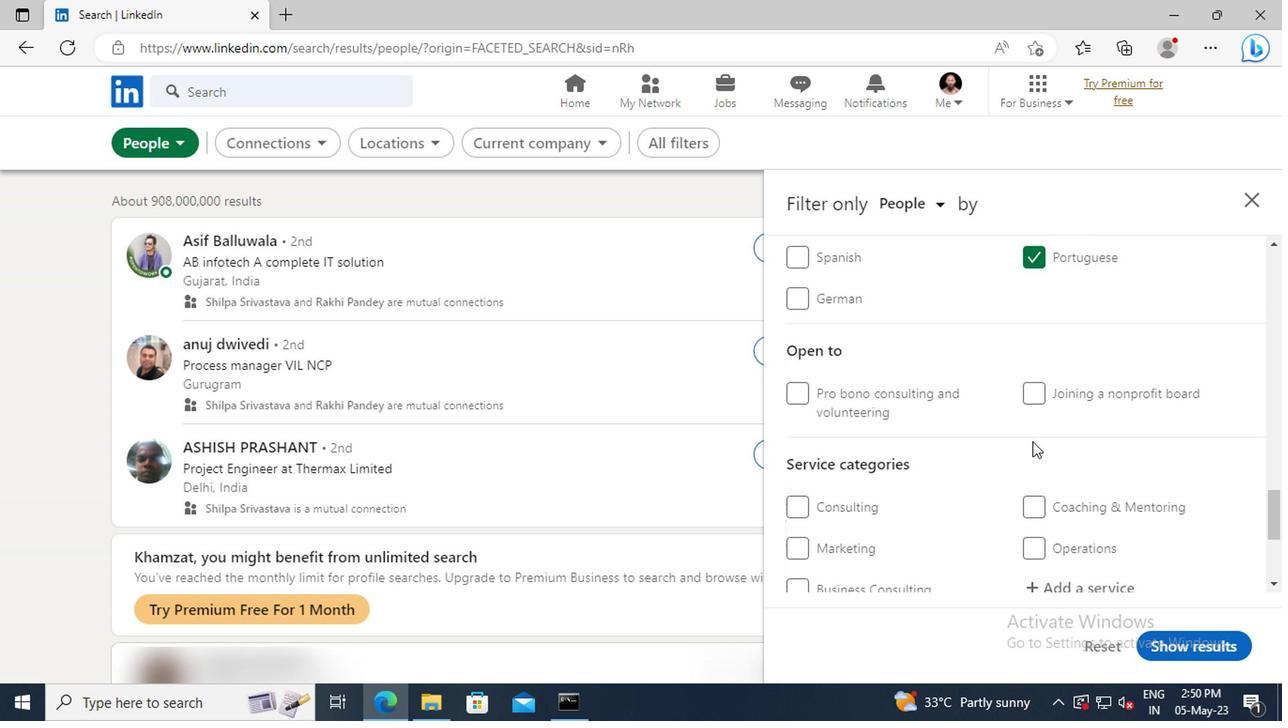 
Action: Mouse scrolled (877, 456) with delta (0, 0)
Screenshot: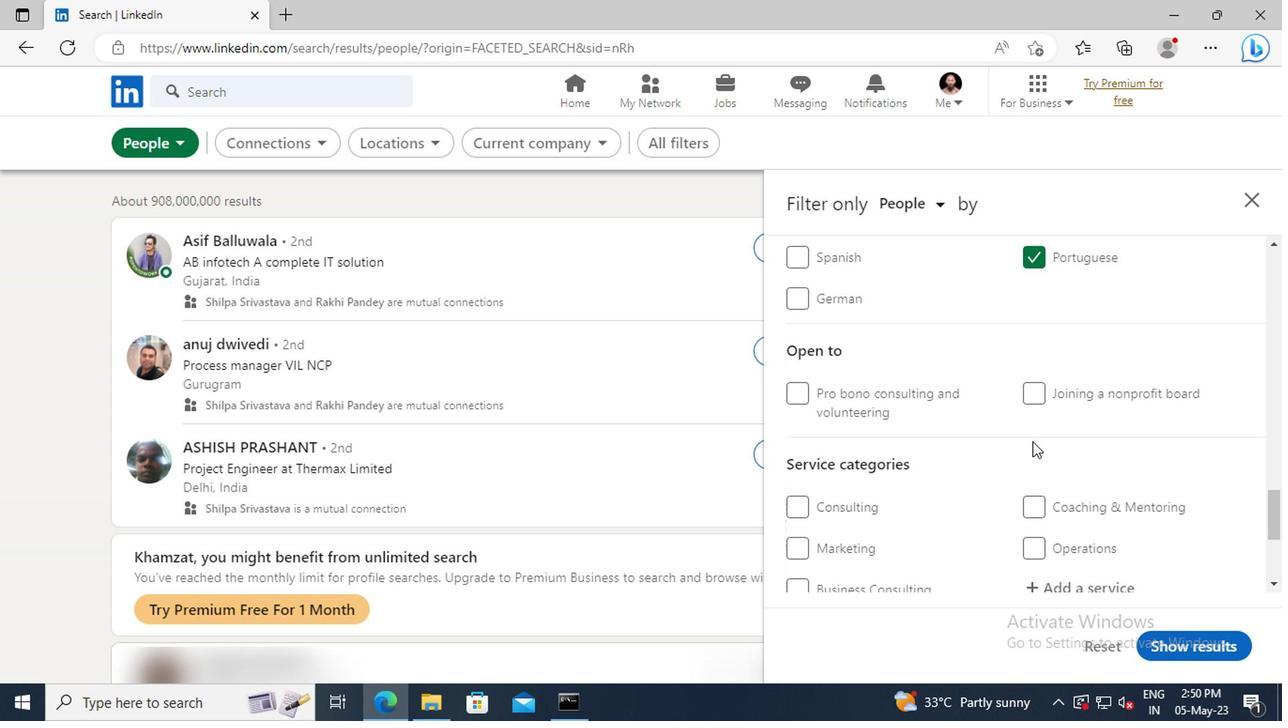 
Action: Mouse scrolled (877, 456) with delta (0, 0)
Screenshot: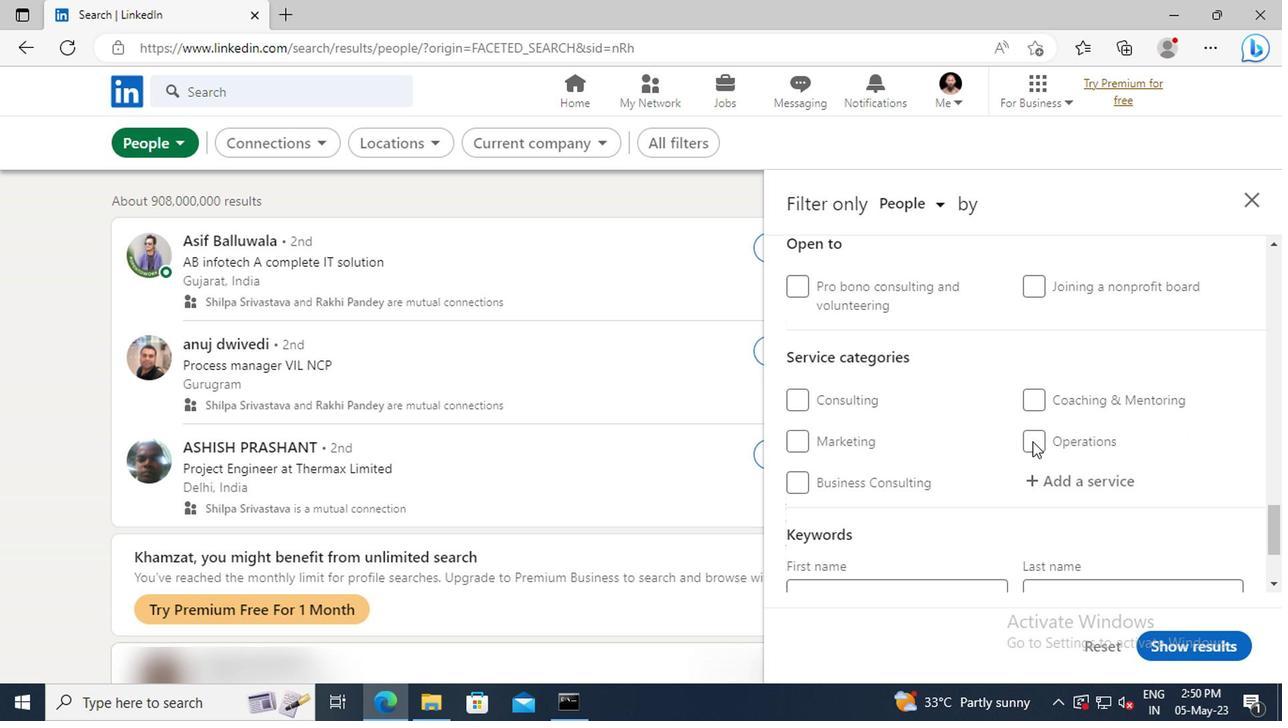 
Action: Mouse moved to (892, 452)
Screenshot: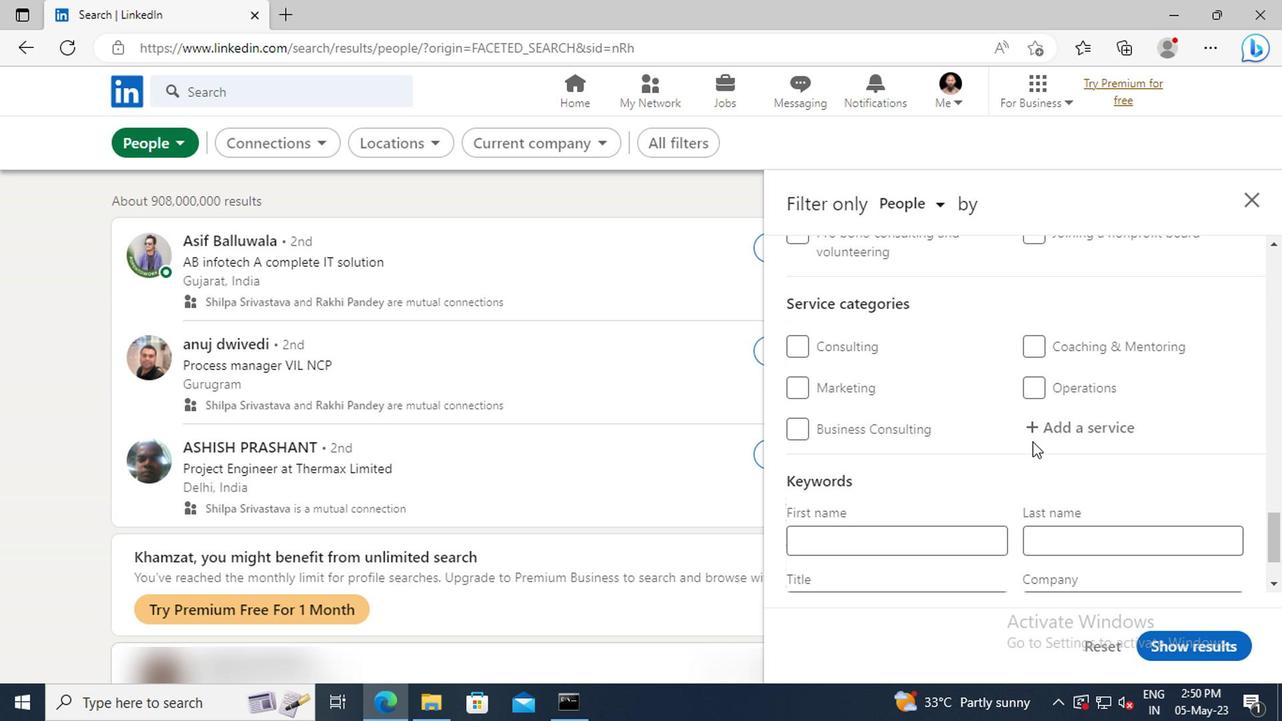 
Action: Mouse pressed left at (892, 452)
Screenshot: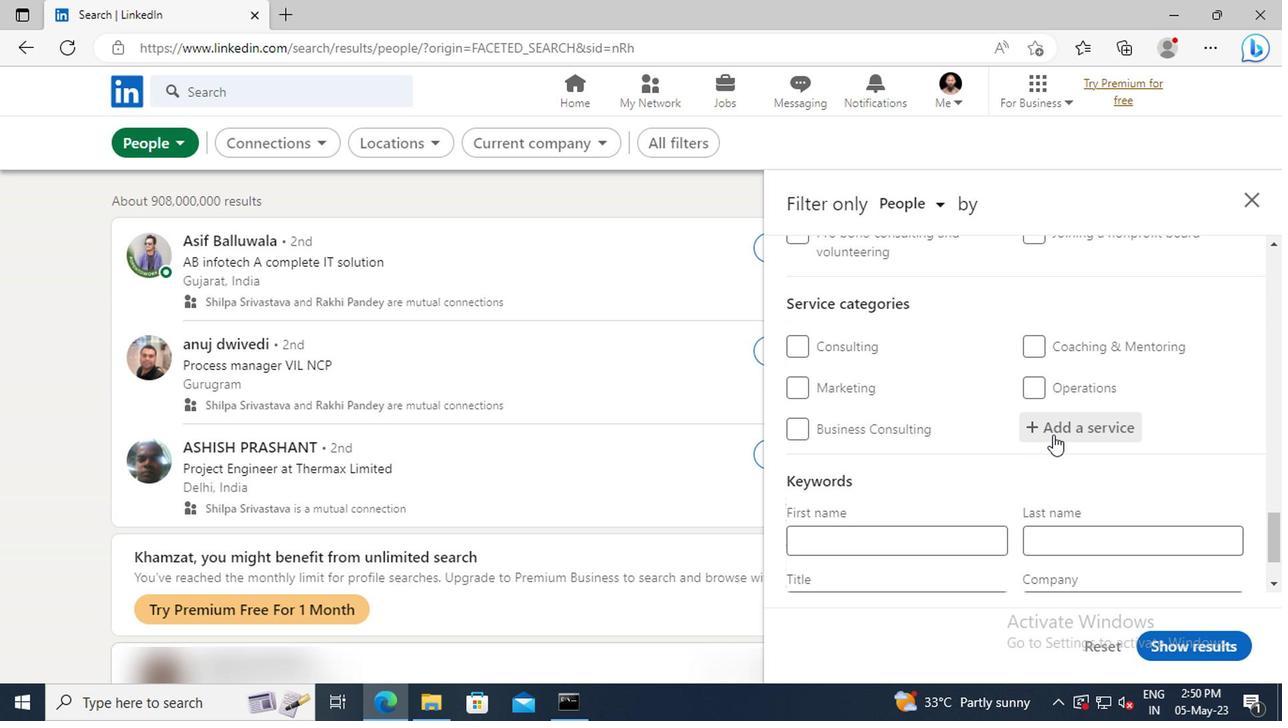 
Action: Key pressed <Key.shift>SOCIAL<Key.space><Key.shift>ME
Screenshot: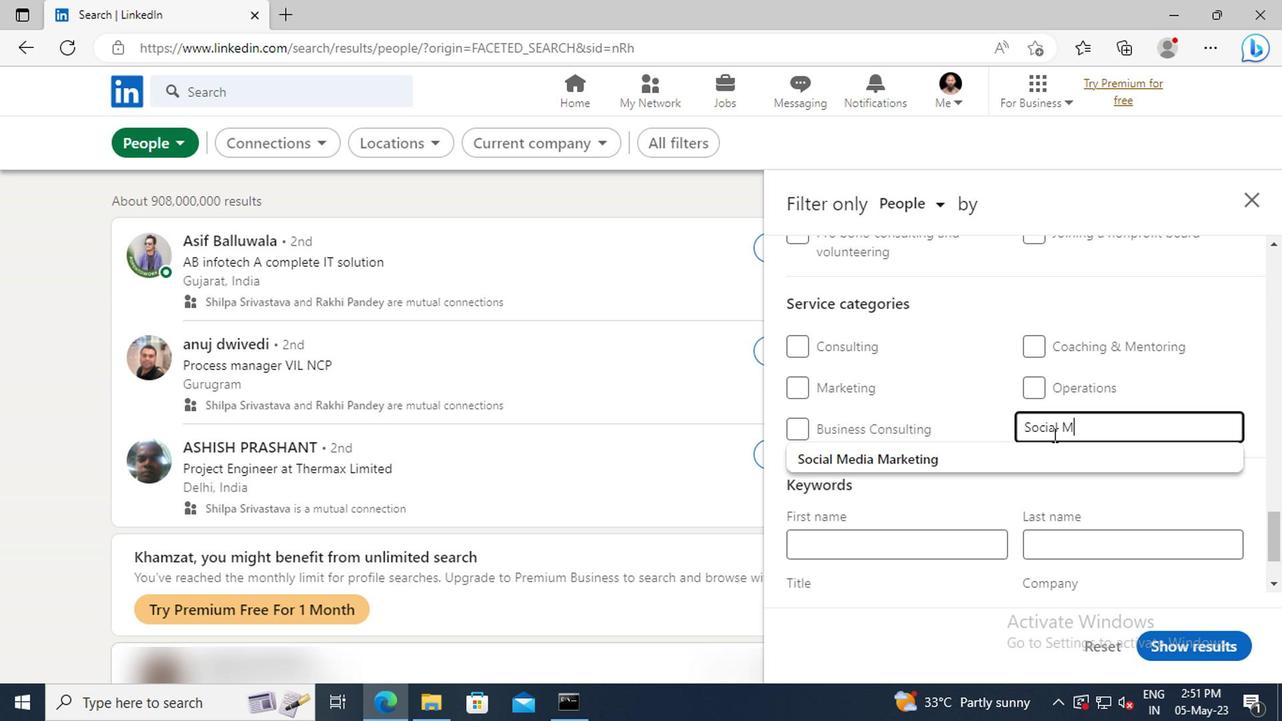 
Action: Mouse moved to (894, 470)
Screenshot: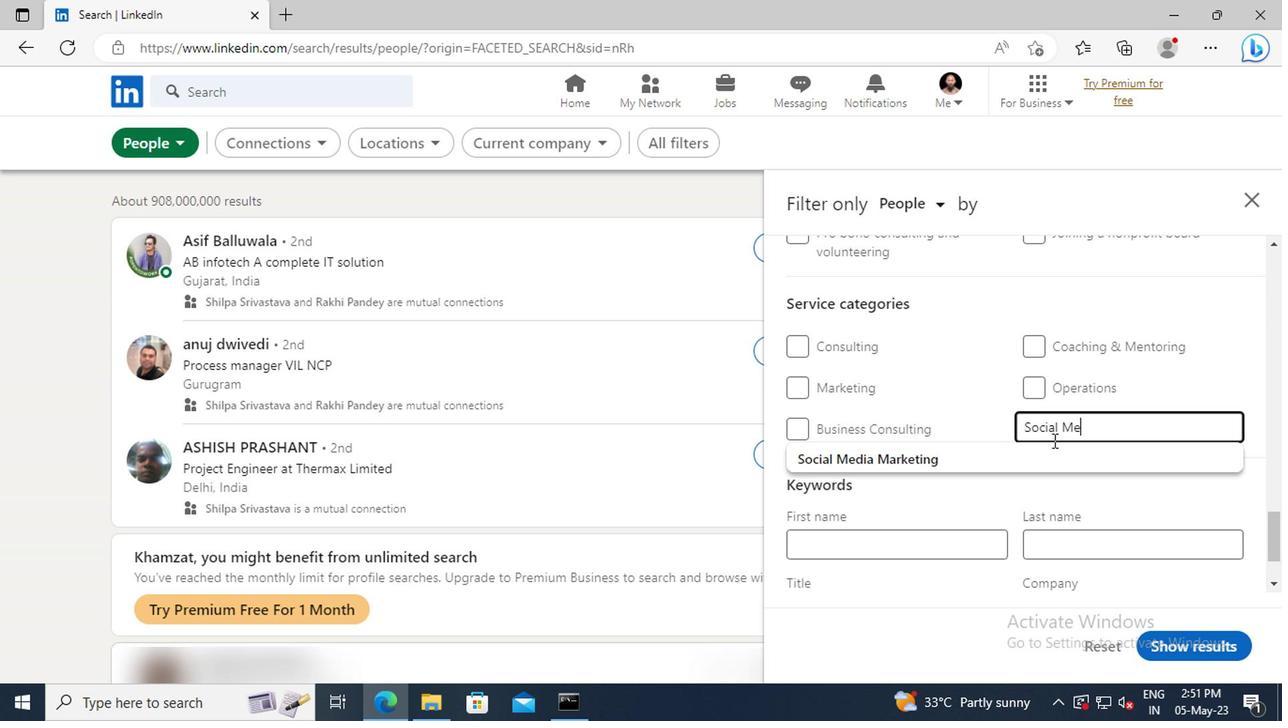 
Action: Mouse pressed left at (894, 470)
Screenshot: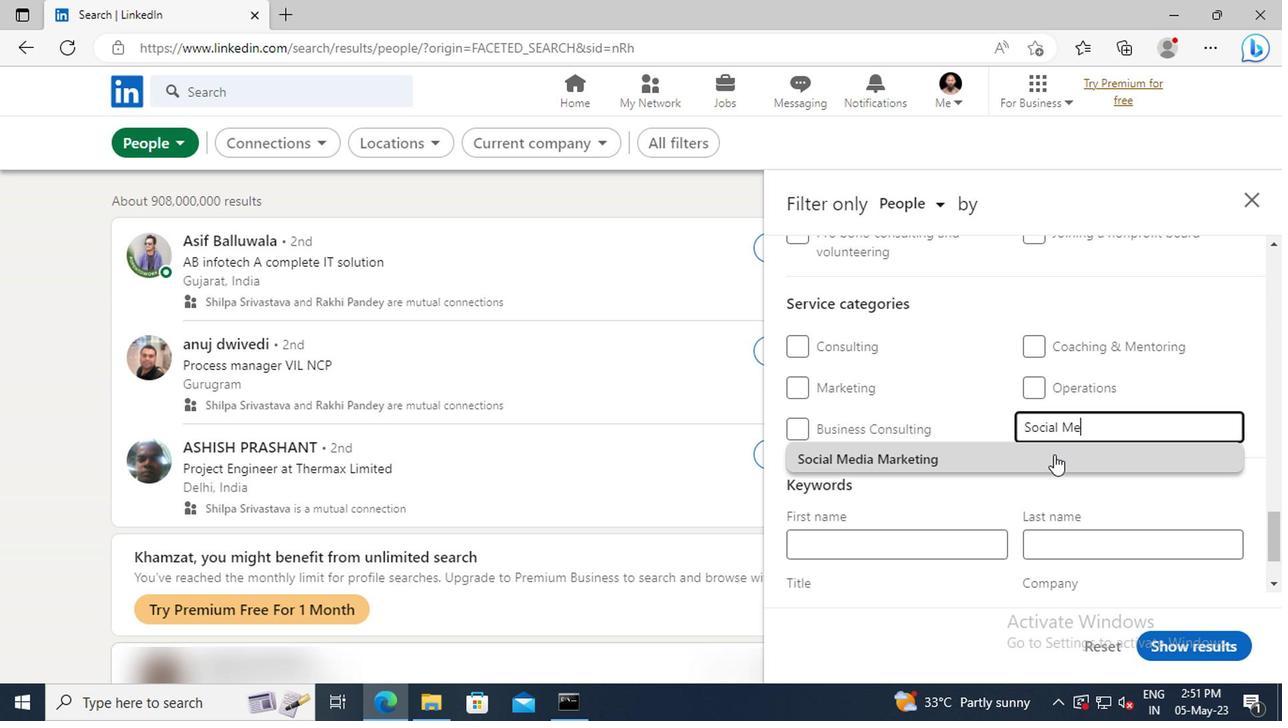 
Action: Mouse scrolled (894, 469) with delta (0, 0)
Screenshot: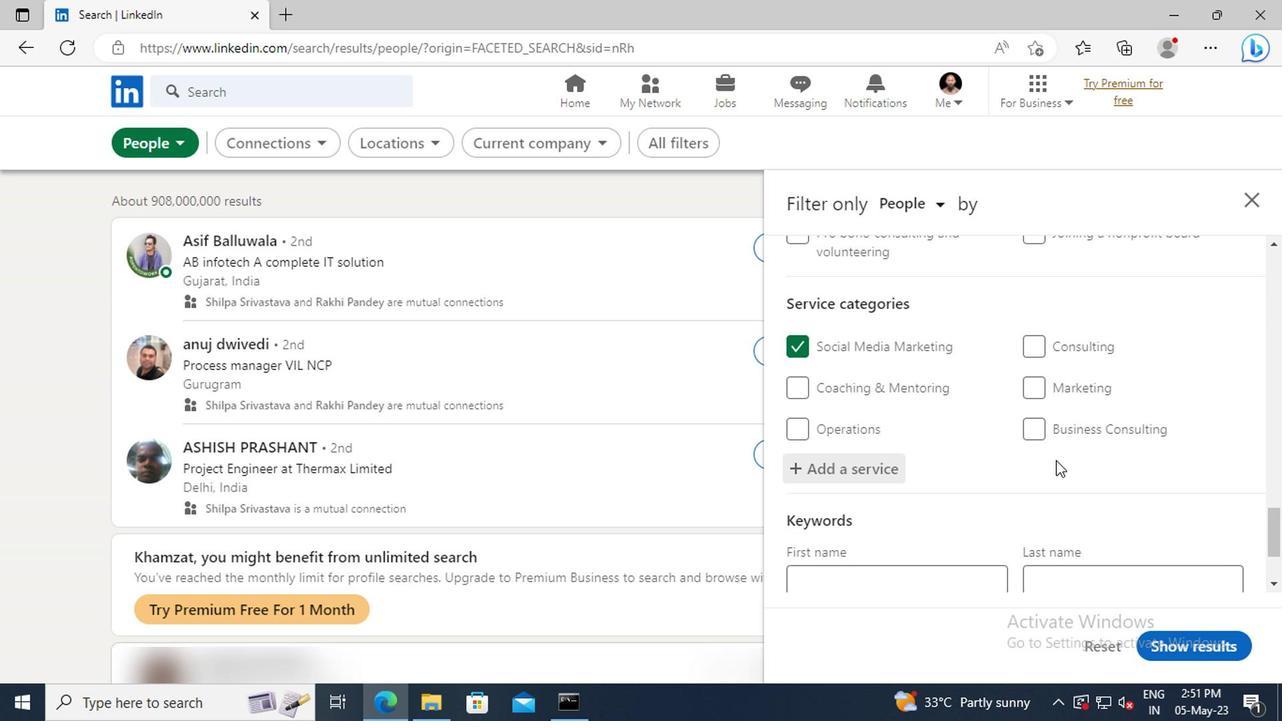 
Action: Mouse scrolled (894, 469) with delta (0, 0)
Screenshot: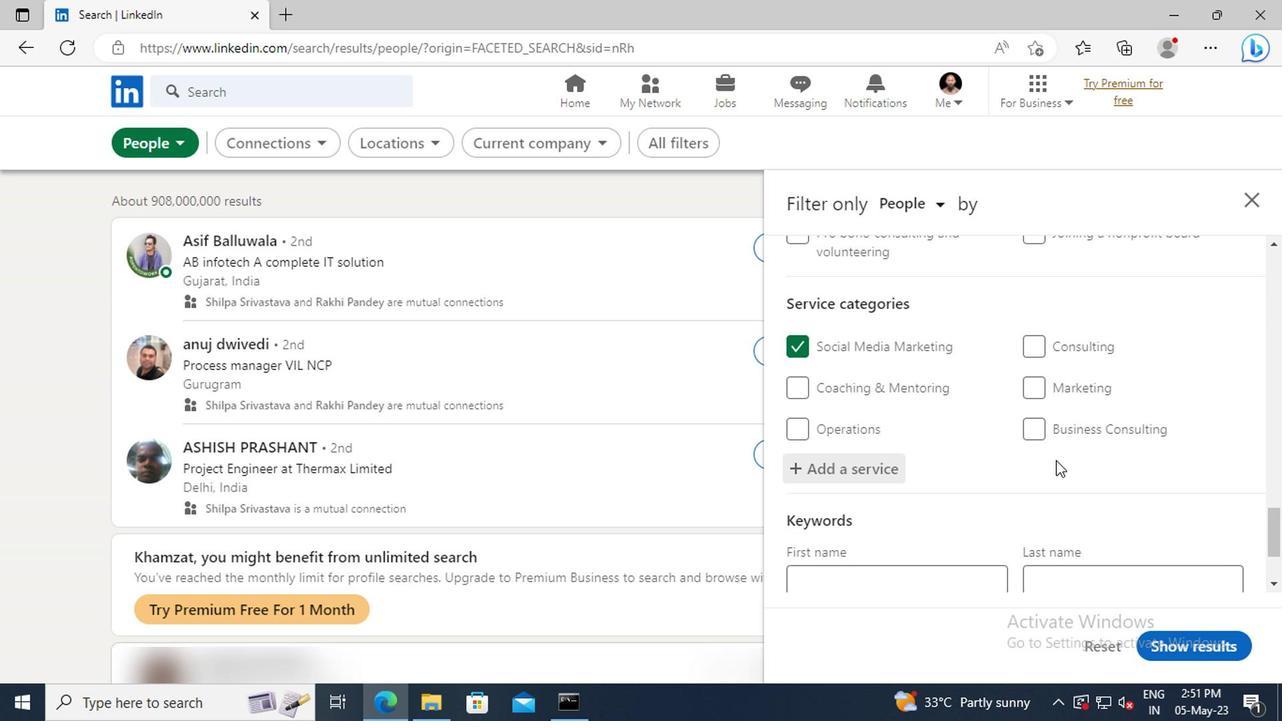 
Action: Mouse scrolled (894, 469) with delta (0, 0)
Screenshot: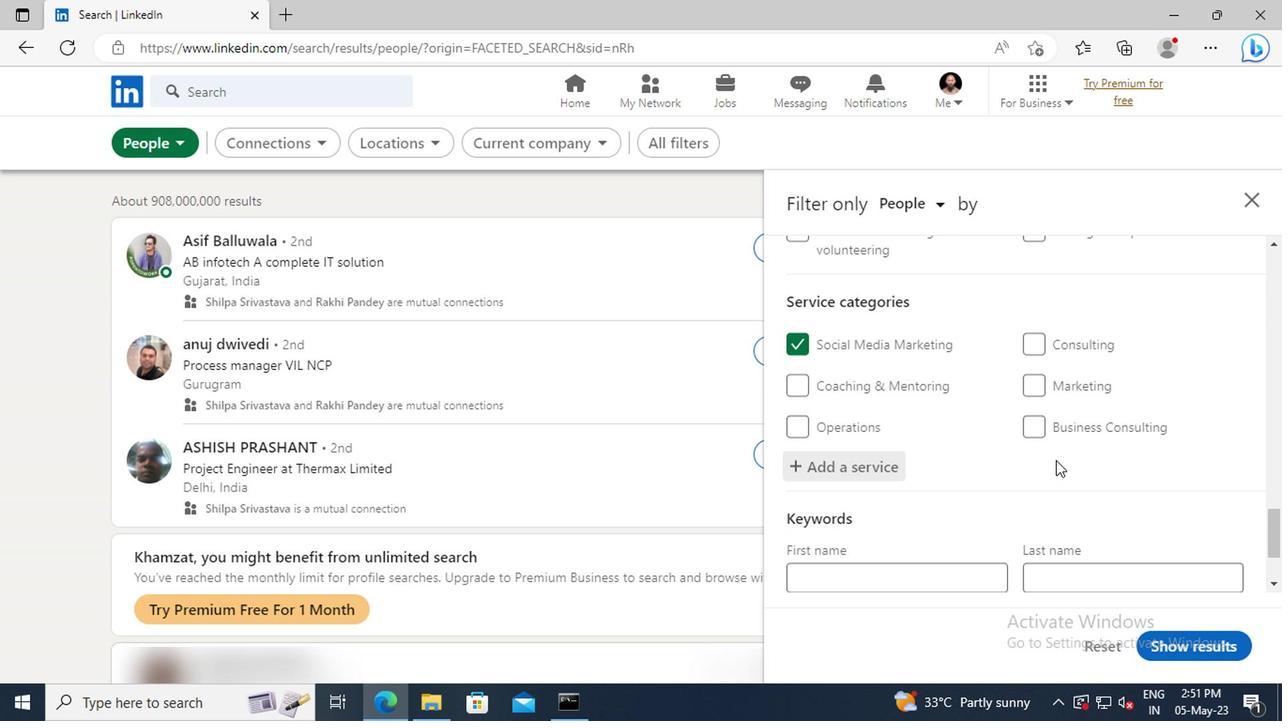 
Action: Mouse scrolled (894, 469) with delta (0, 0)
Screenshot: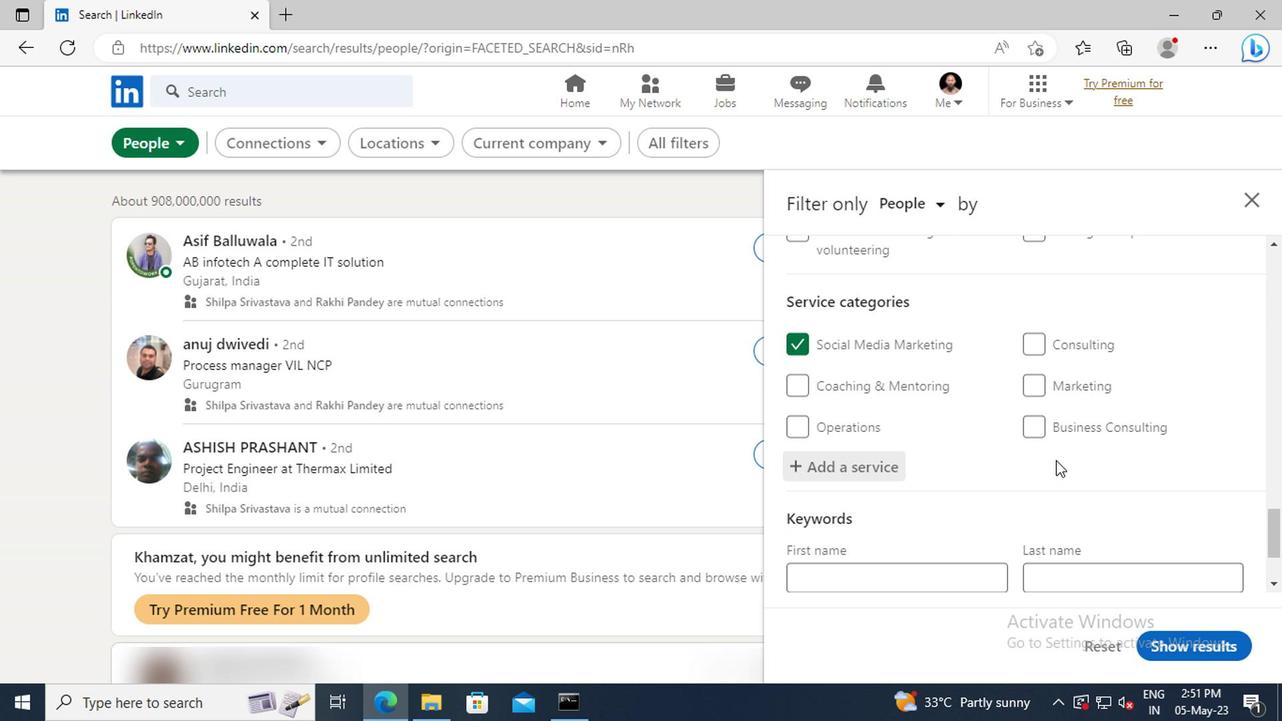
Action: Mouse moved to (783, 503)
Screenshot: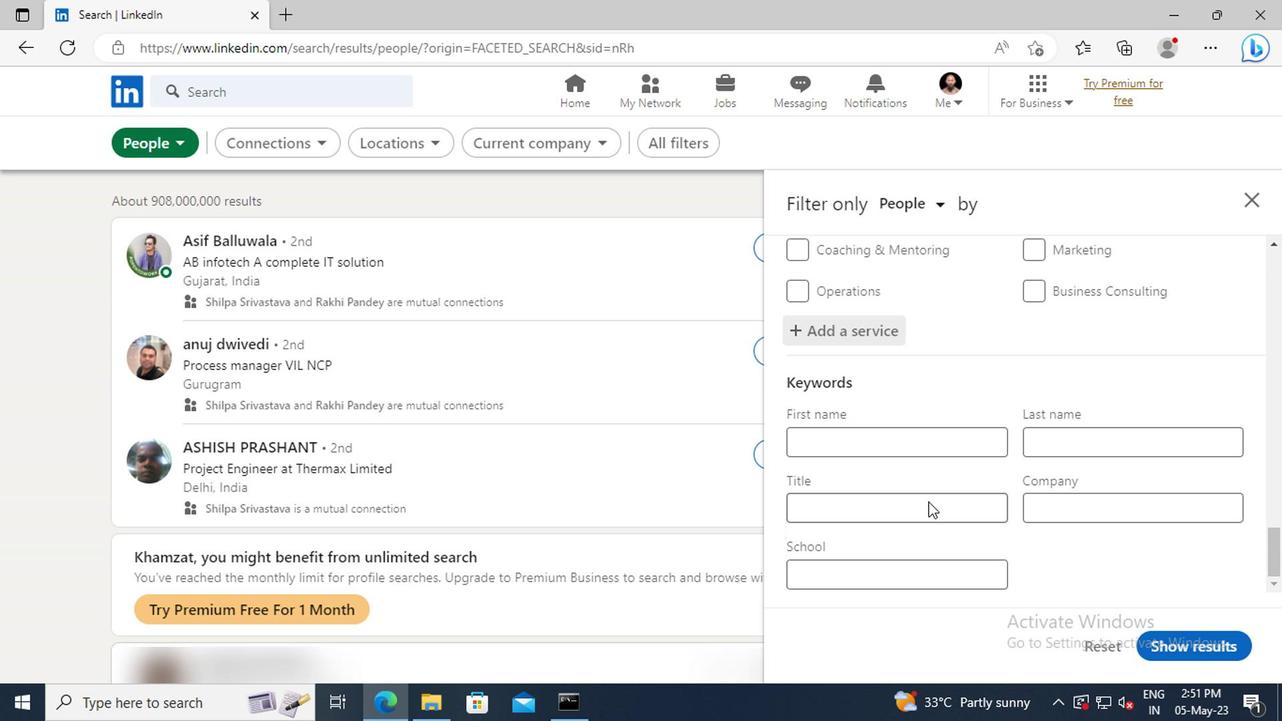 
Action: Mouse pressed left at (783, 503)
Screenshot: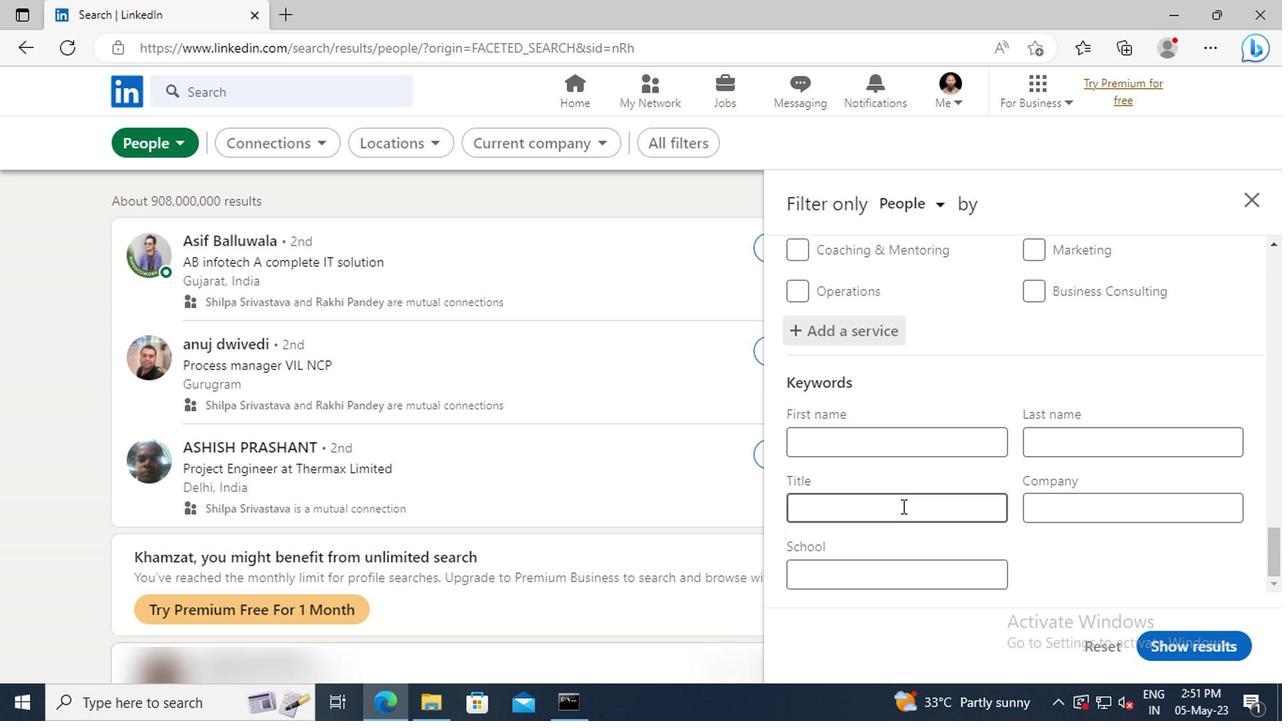 
Action: Key pressed <Key.shift>VIRTUAL<Key.space><Key.shift>ASSISTANT<Key.enter>
Screenshot: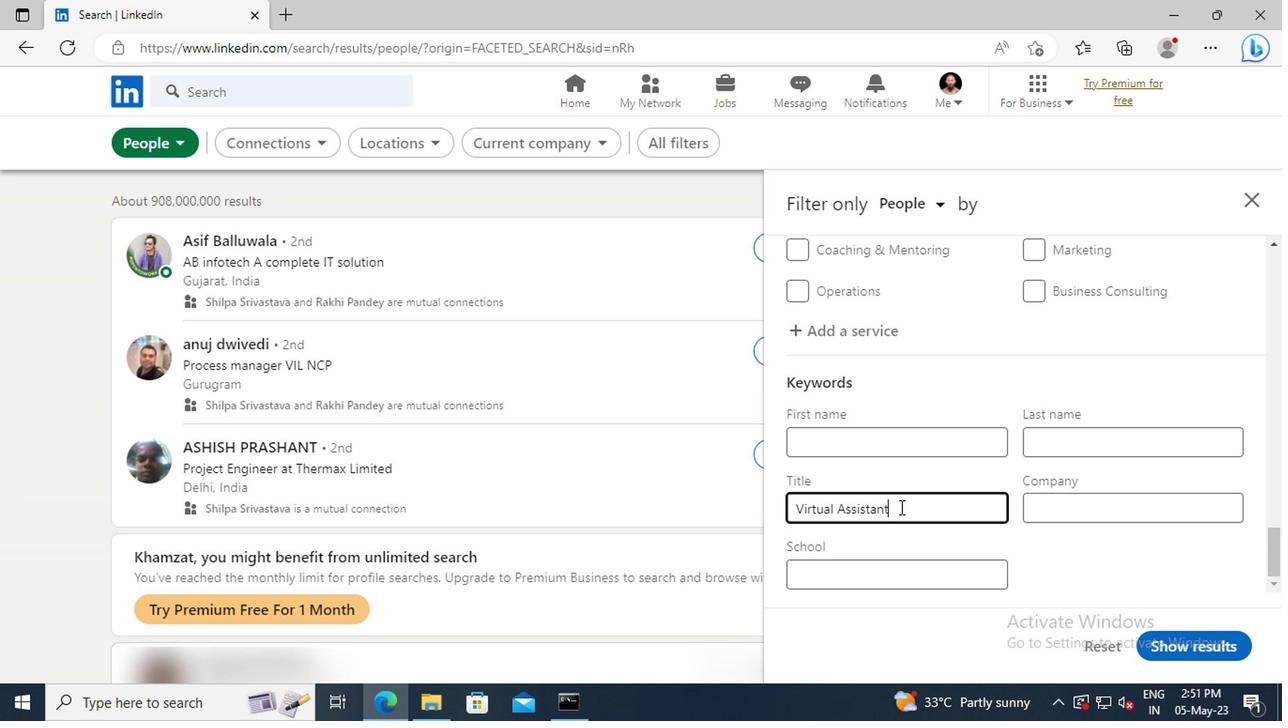 
Action: Mouse moved to (990, 602)
Screenshot: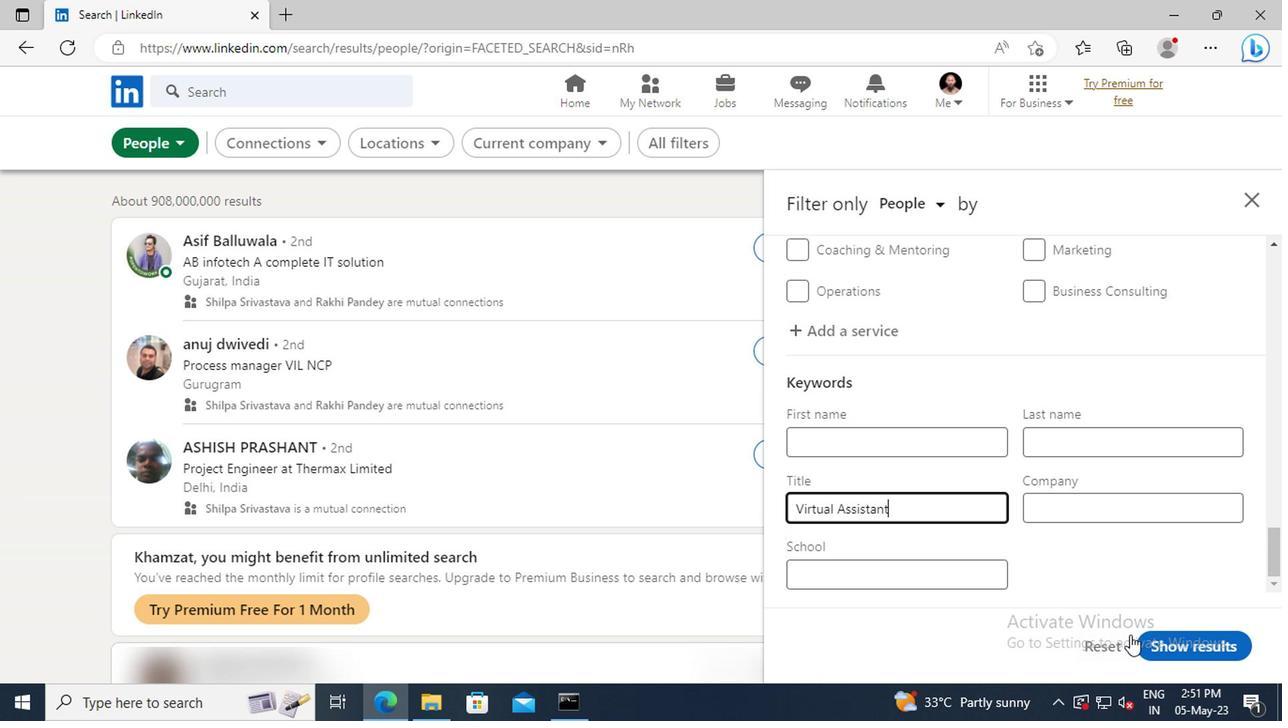 
Action: Mouse pressed left at (990, 602)
Screenshot: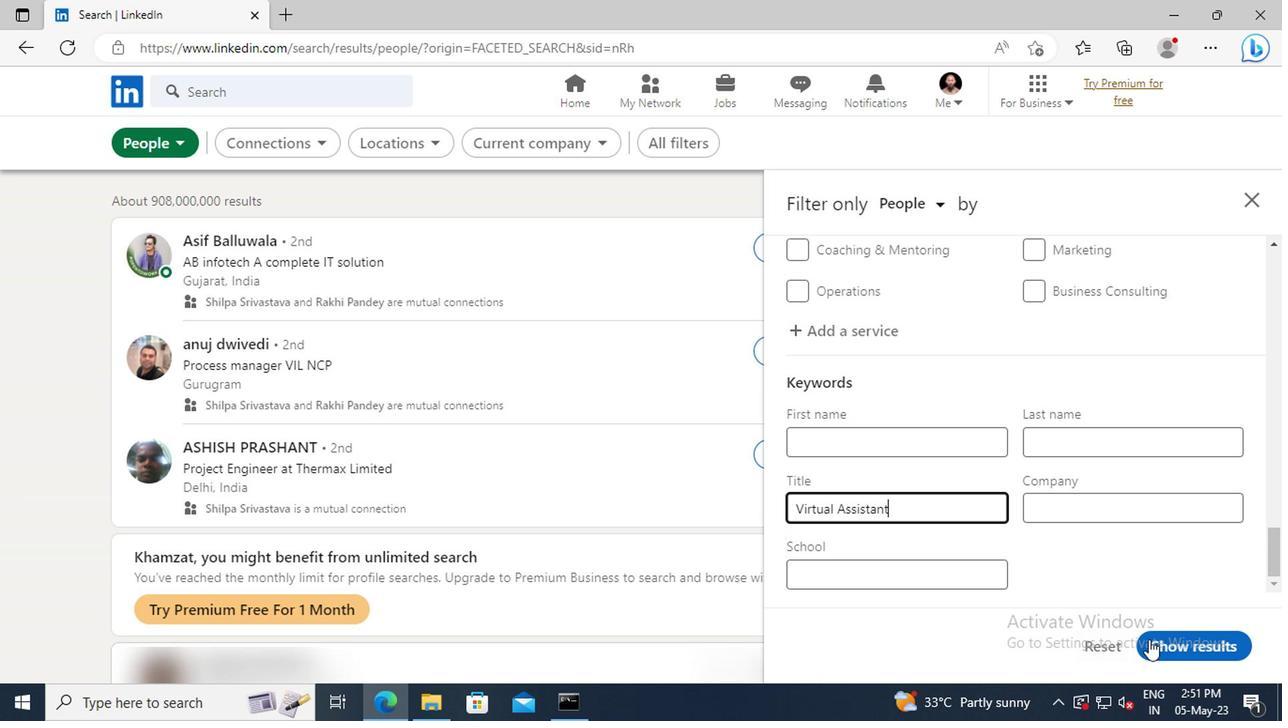 
